 Task: Open an excel sheet and write heading  Inspire Sales. Add 10 people name  'William Wilson, Isabella Robinson, James Taylor, Charlotte Clark, Michael Walker, Amelia Wright, Matthew Turner, Harper Hall, Joseph Phillips, Abigail Adams'Item code in between  1001-1098. Product range in between  2000-9000. Add Products   Calvin Klein, Tommy Hilfiger T-shirt, Armani Bag, Burberry Shoe, Levi's T-shirt, Under Armour, Vans Shoe, Converse Shoe, Timberland Shoe, Skechers Shoe.Choose quantity  3 to 10 Tax 12 percent commission 2 percent Total Add Amount. Save page  Inspire Sales log book
Action: Mouse moved to (133, 213)
Screenshot: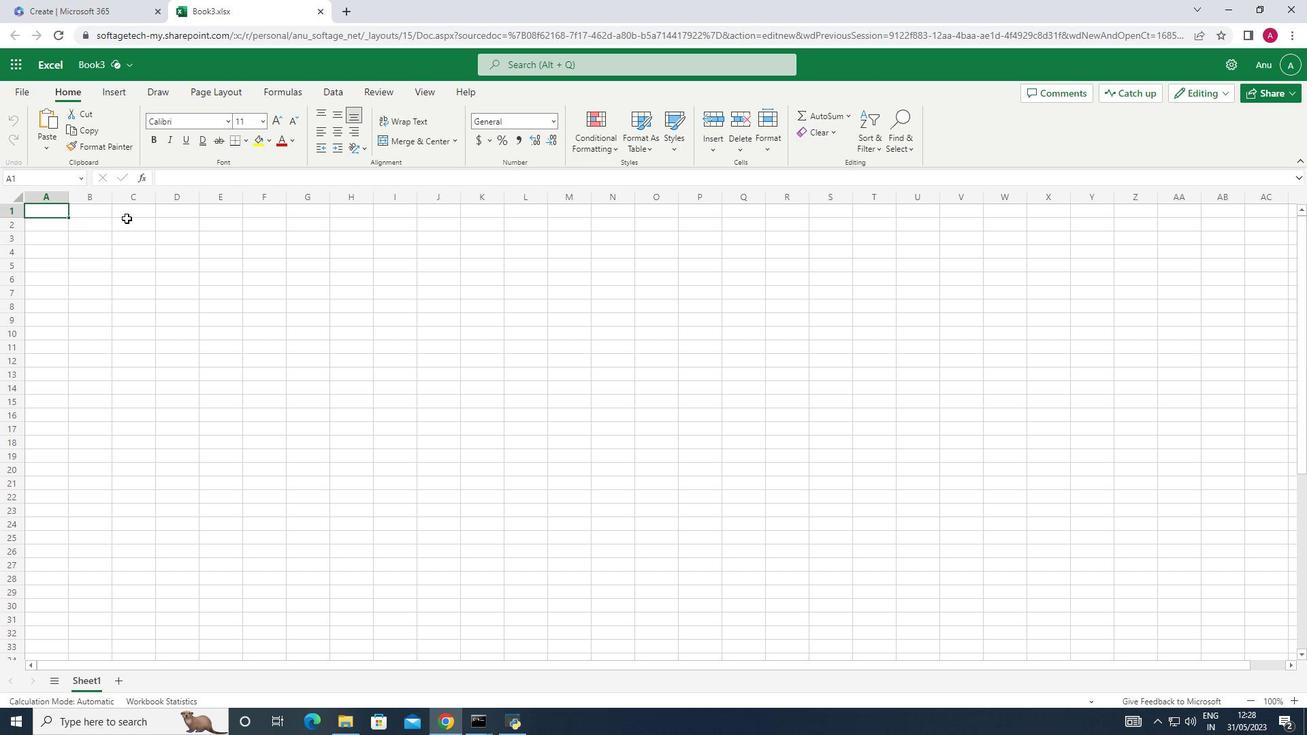 
Action: Mouse pressed left at (133, 213)
Screenshot: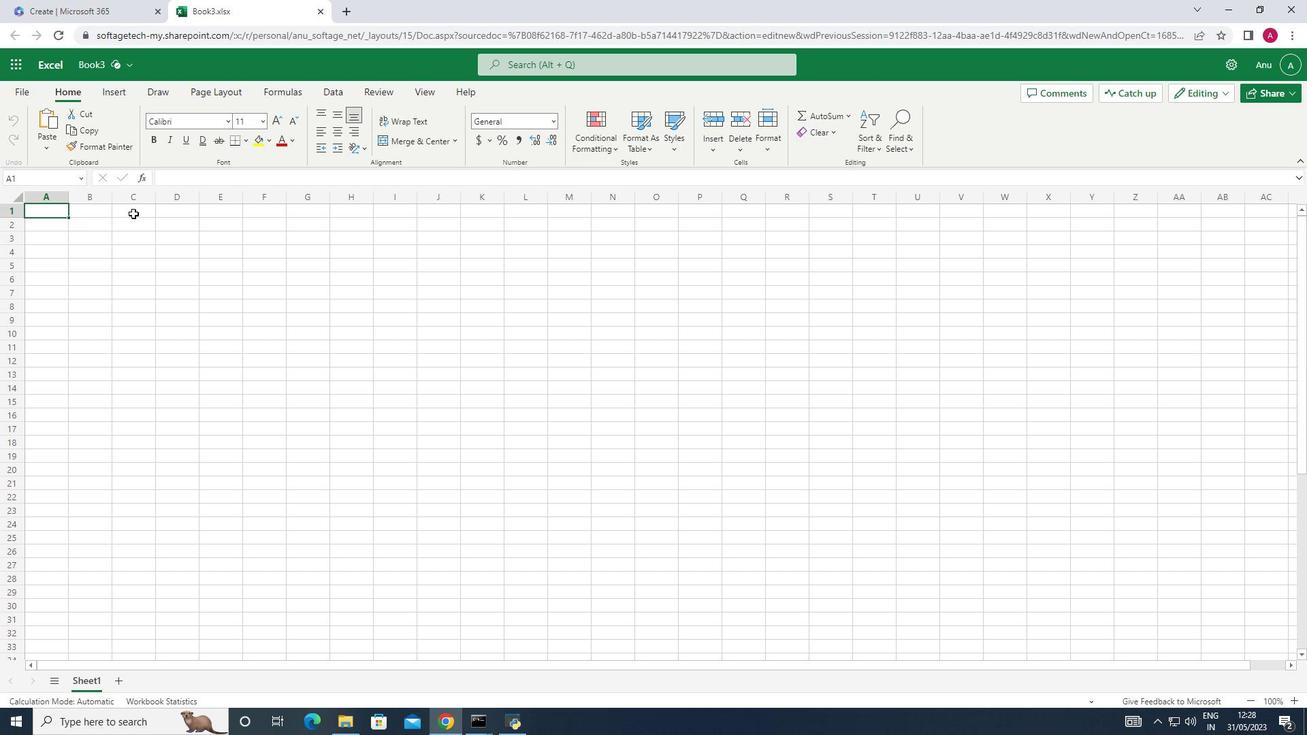 
Action: Mouse moved to (134, 213)
Screenshot: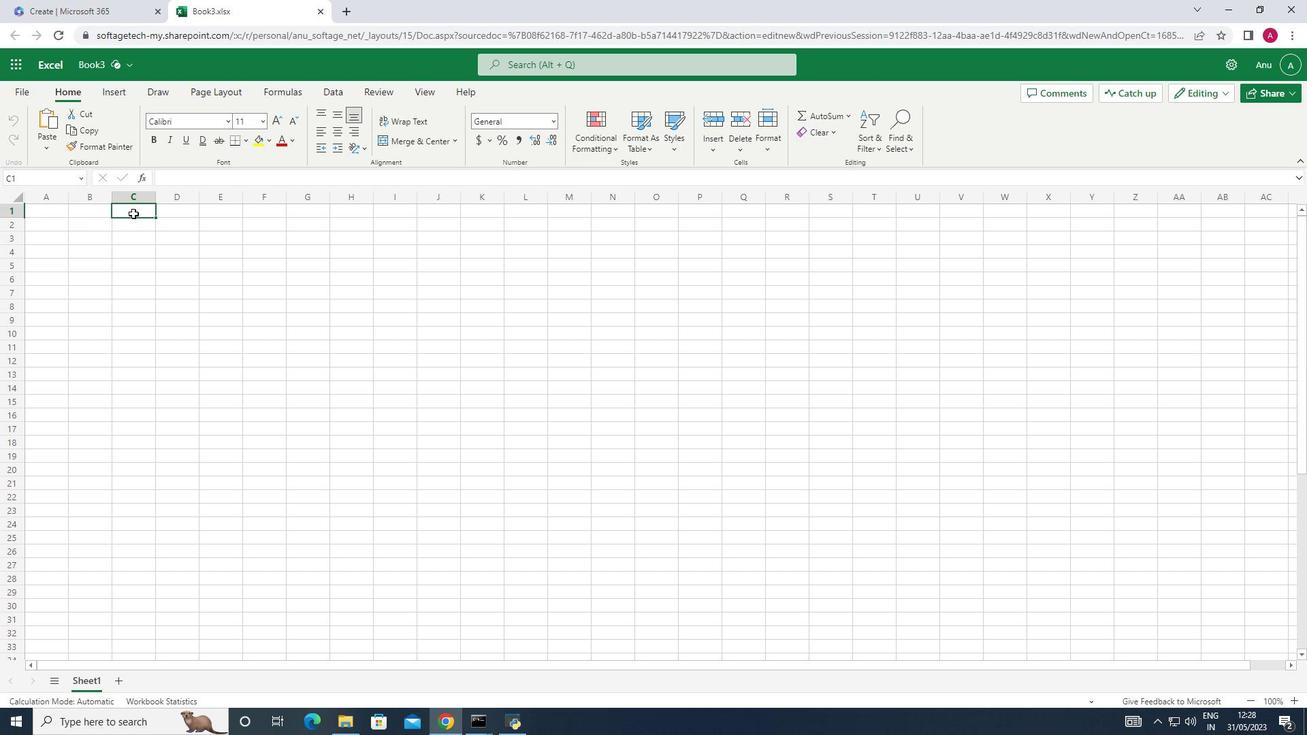 
Action: Key pressed <Key.shift_r>Inspire<Key.space><Key.shift>Sales
Screenshot: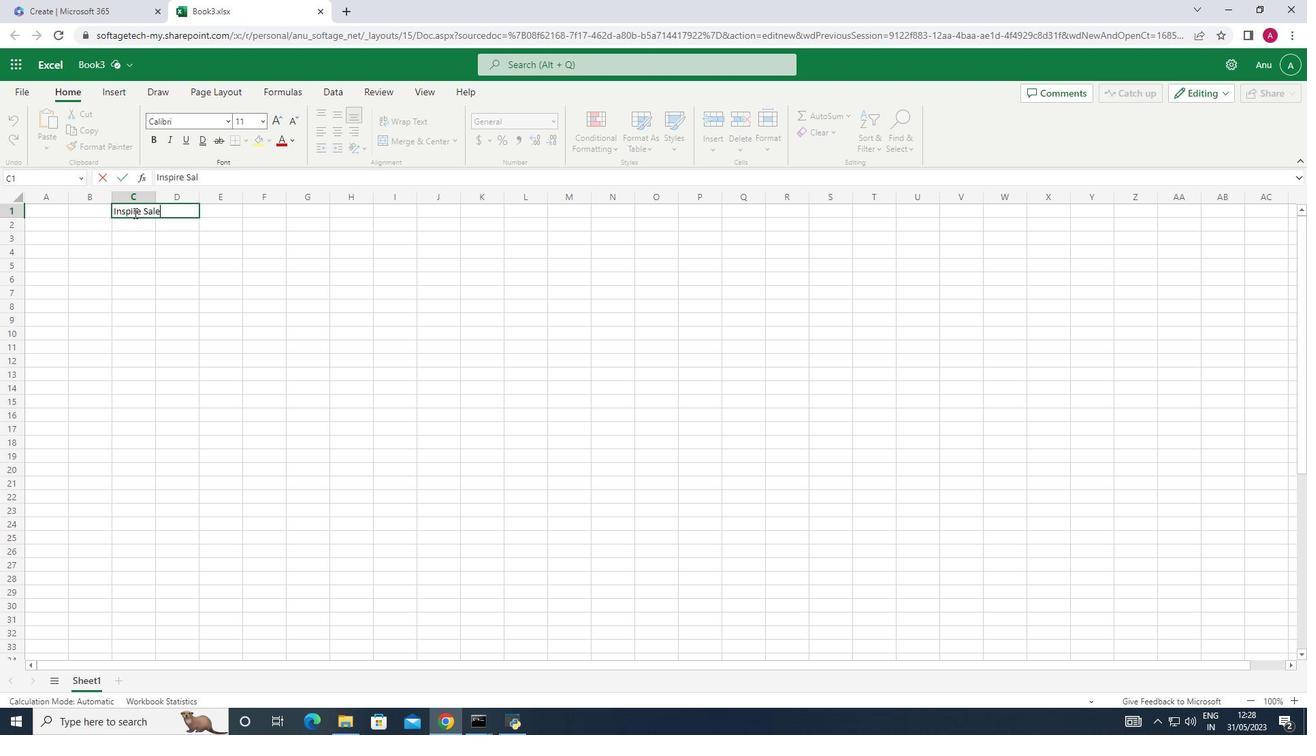 
Action: Mouse moved to (44, 228)
Screenshot: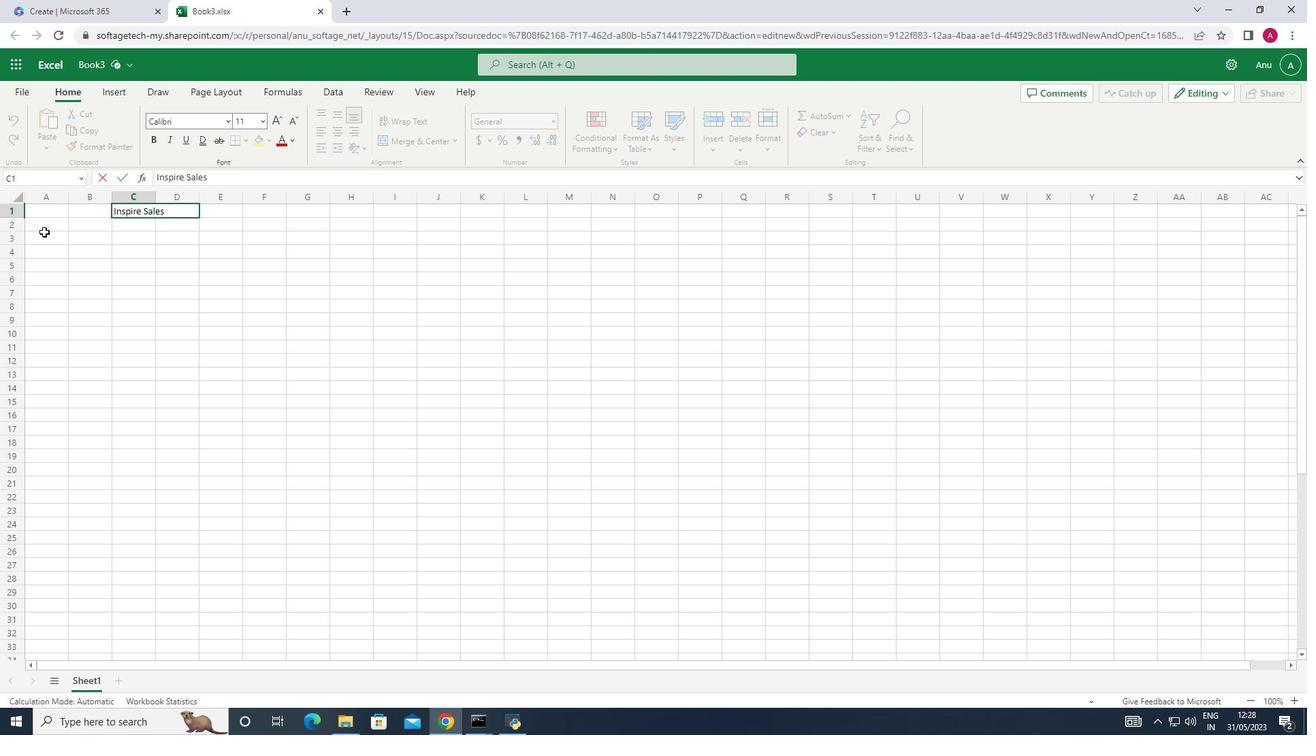 
Action: Mouse pressed left at (44, 228)
Screenshot: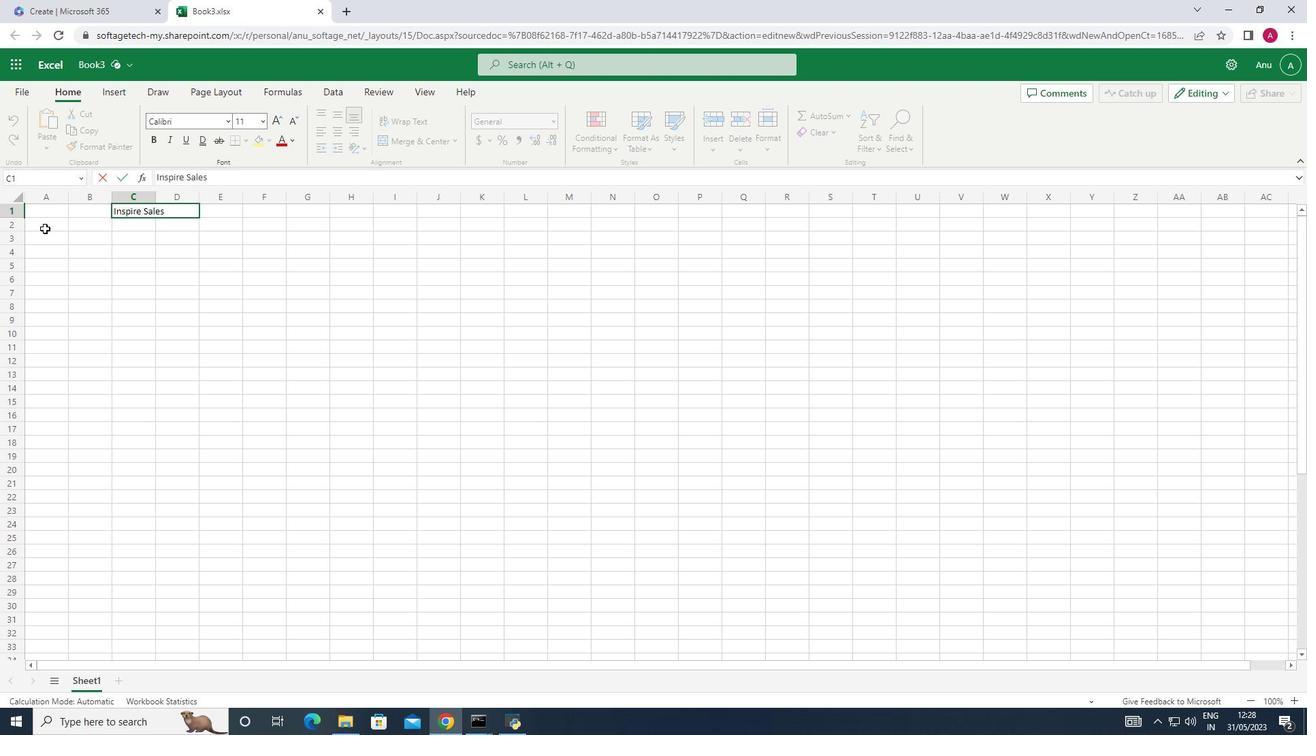 
Action: Key pressed <Key.shift_r>Name<Key.down><Key.shift>William<Key.space><Key.shift>Wilson<Key.down><Key.shift_r>Isabella<Key.space><Key.shift>Robinson<Key.down><Key.shift>James<Key.space><Key.shift>Taylor<Key.down><Key.shift>Chart<Key.backspace>lotte<Key.space><Key.shift>Clark<Key.down><Key.shift_r>Michael<Key.space><Key.shift>Walker<Key.down><Key.shift>Amelia<Key.space><Key.shift>Wright<Key.down><Key.shift_r><Key.shift_r>M
Screenshot: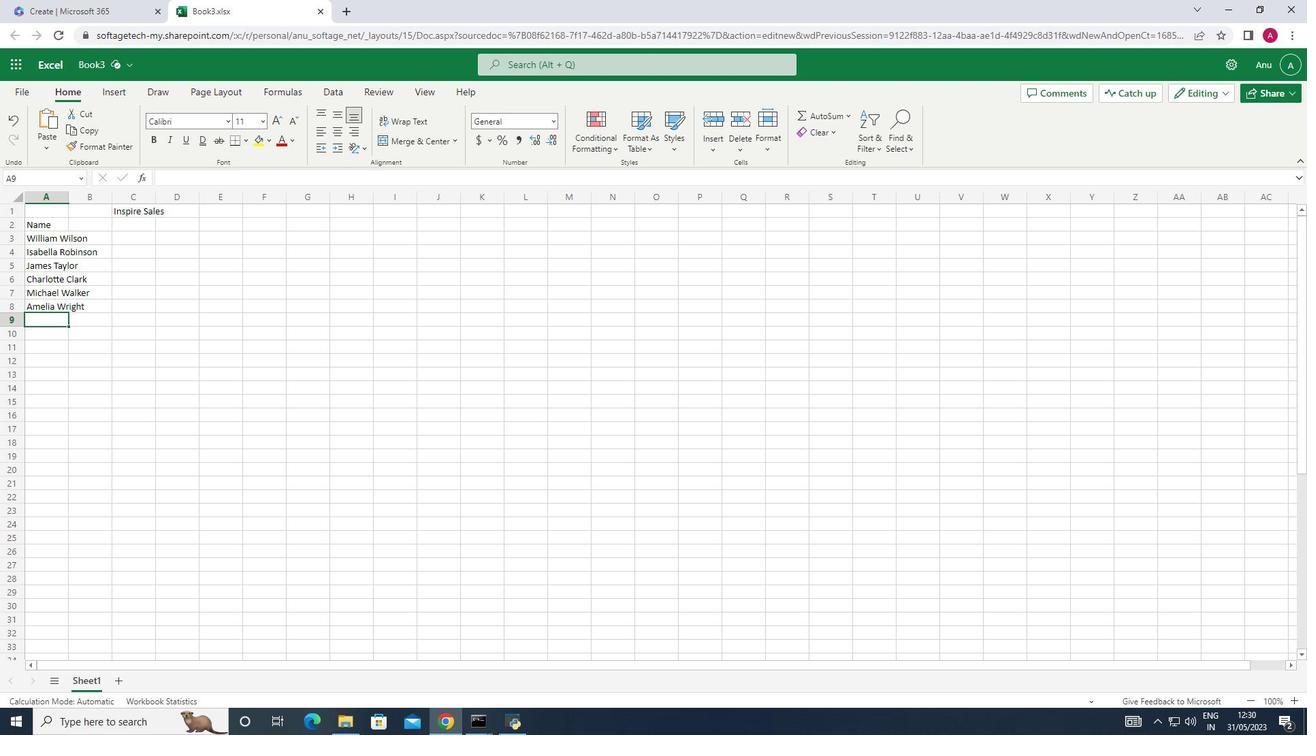 
Action: Mouse moved to (42, 333)
Screenshot: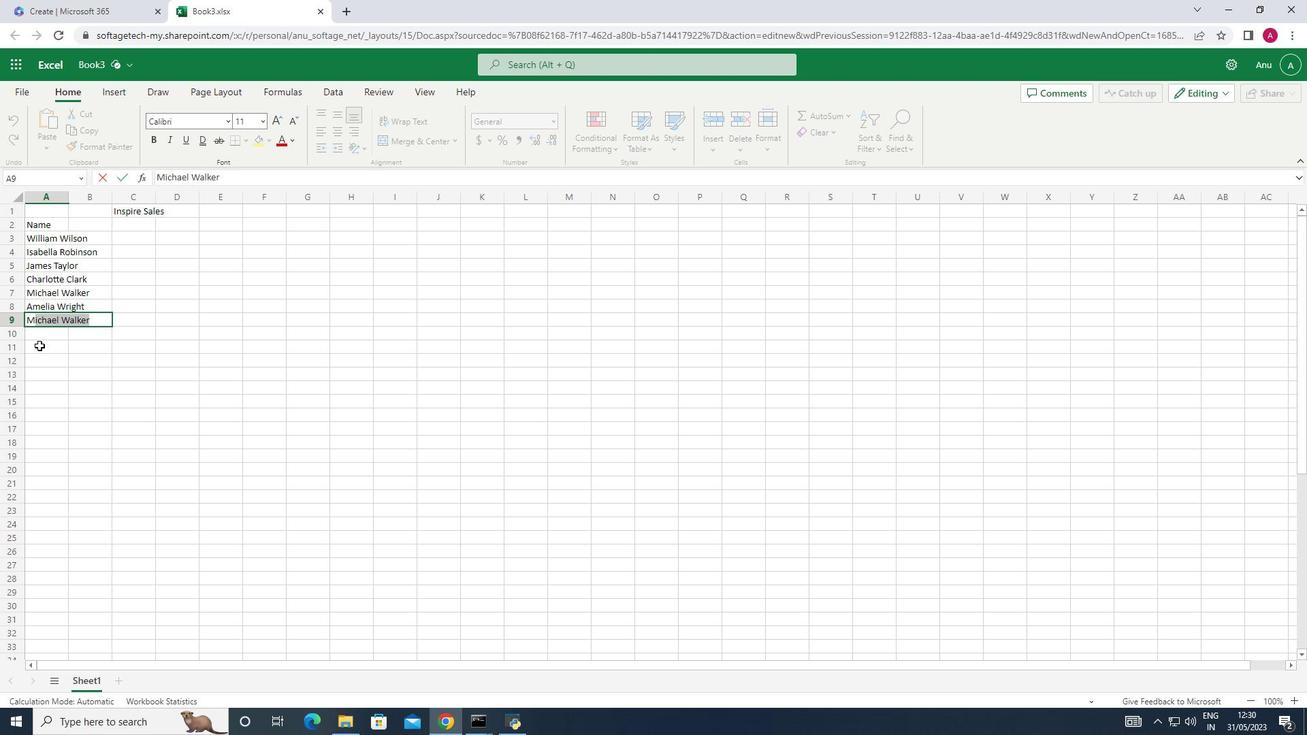 
Action: Mouse pressed left at (42, 333)
Screenshot: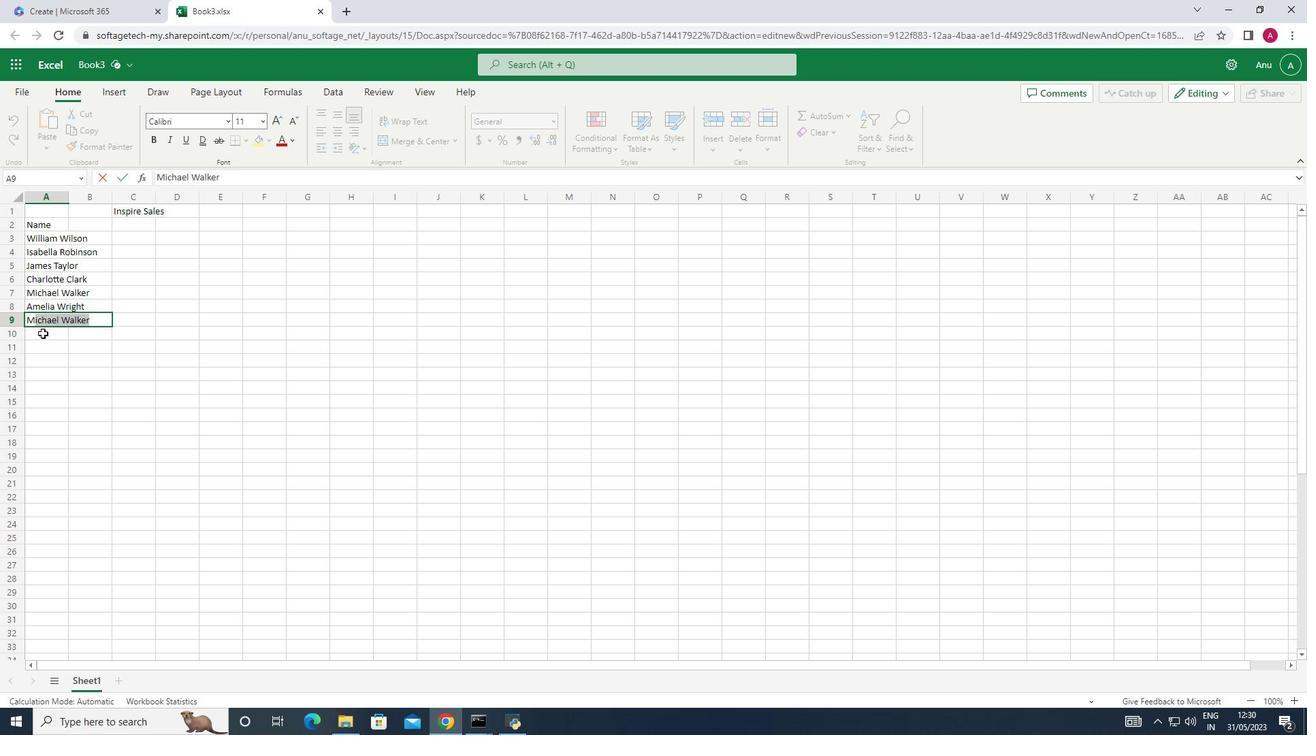 
Action: Mouse moved to (44, 332)
Screenshot: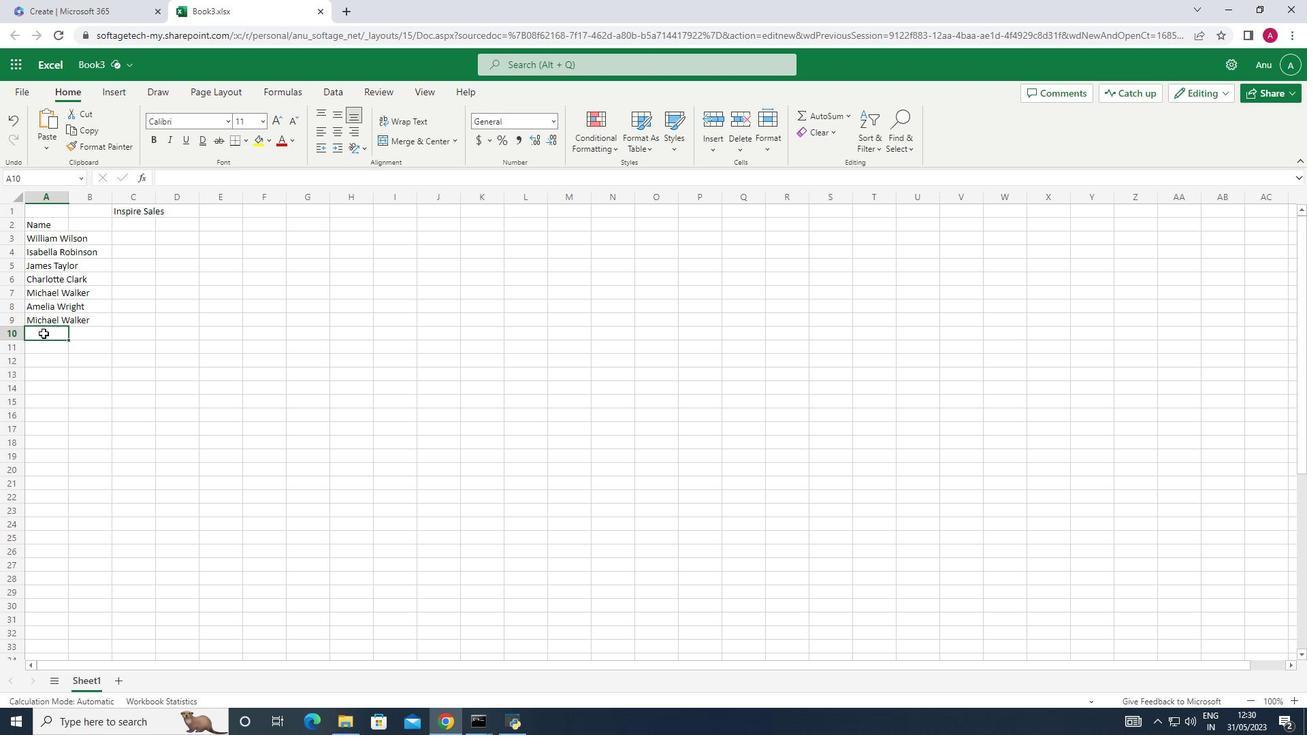 
Action: Key pressed <Key.shift_r><Key.shift_r><Key.shift_r><Key.shift_r><Key.shift_r><Key.shift_r><Key.shift_r><Key.shift_r><Key.shift_r><Key.shift_r><Key.shift_r>M<Key.up><Key.delete><Key.down><Key.up><Key.down><Key.delete><Key.up><Key.shift_r>Matthew<Key.space><Key.shift><Key.shift><Key.shift><Key.shift><Key.shift><Key.shift>Turner<Key.down><Key.shift_r><Key.shift_r><Key.shift_r><Key.shift_r><Key.shift_r><Key.shift_r><Key.shift_r><Key.shift_r><Key.shift_r><Key.shift_r><Key.shift_r><Key.shift_r><Key.shift_r><Key.shift_r>Harper<Key.space><Key.shift>Hall<Key.down><Key.shift_r><Key.shift_r><Key.shift_r><Key.shift_r><Key.shift_r><Key.shift_r><Key.shift_r><Key.shift_r><Key.shift_r><Key.shift_r>Joseph<Key.space><Key.shift_r><Key.shift_r>Phillips<Key.down><Key.shift>Abigail<Key.space><Key.shift>D<Key.backspace><Key.shift>Adams
Screenshot: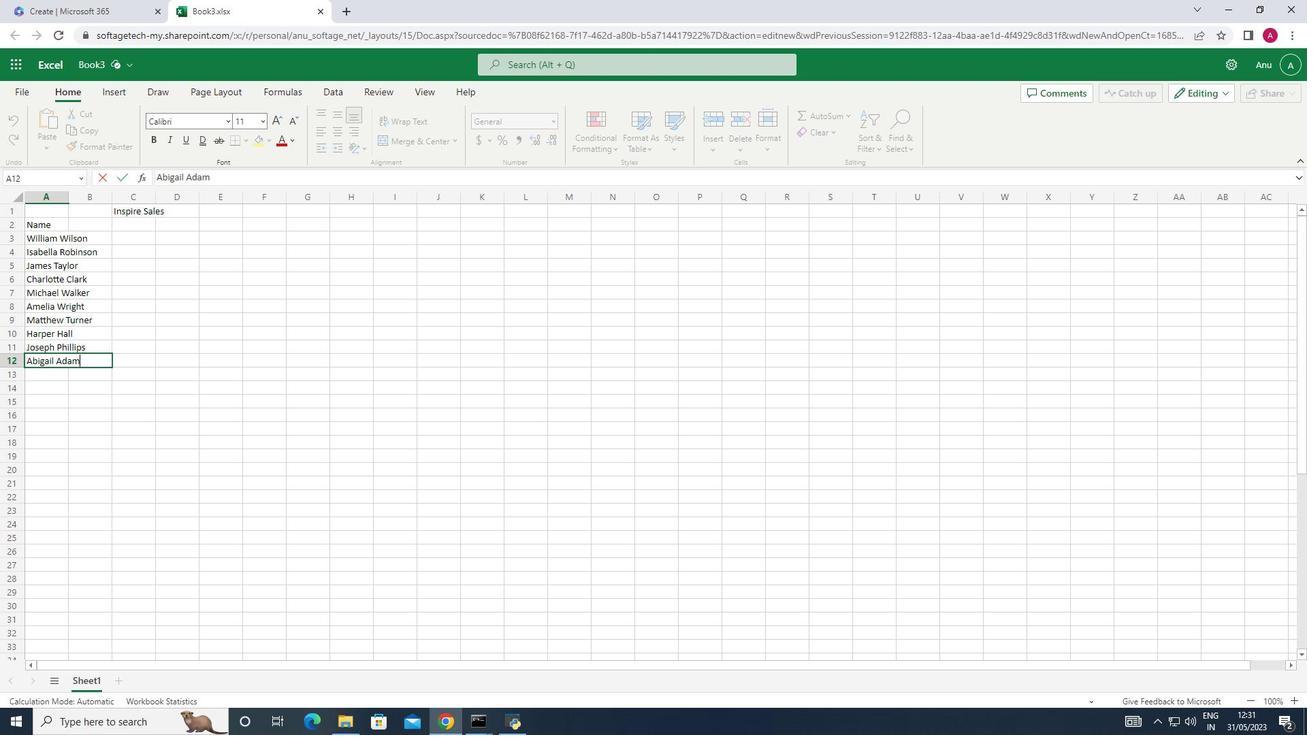 
Action: Mouse moved to (70, 197)
Screenshot: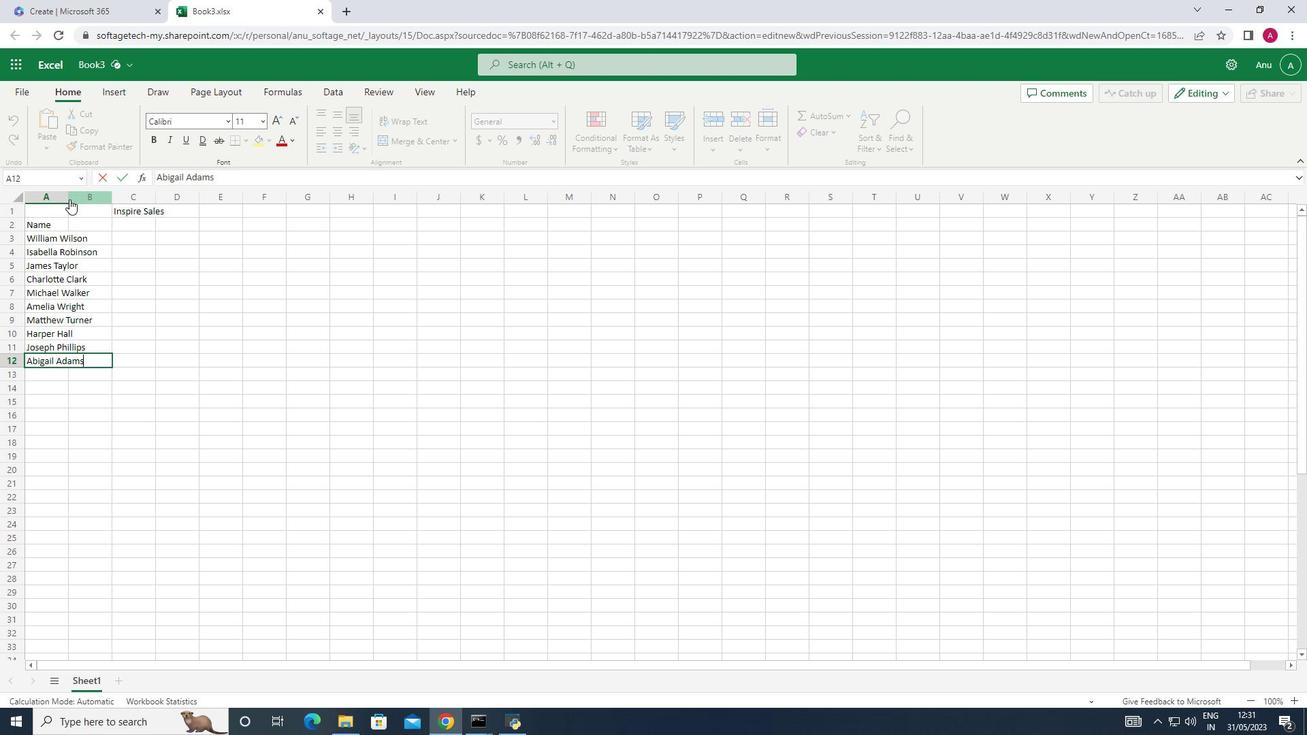 
Action: Mouse pressed left at (70, 197)
Screenshot: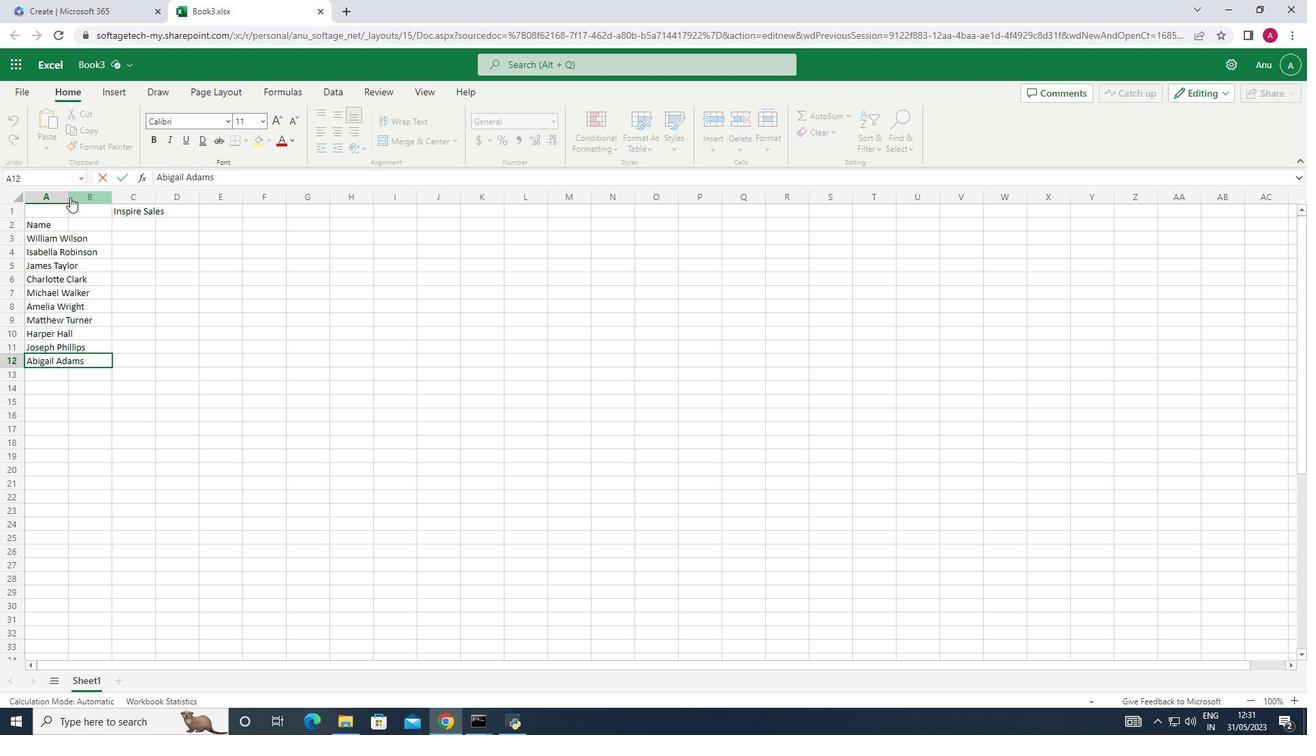 
Action: Mouse moved to (70, 198)
Screenshot: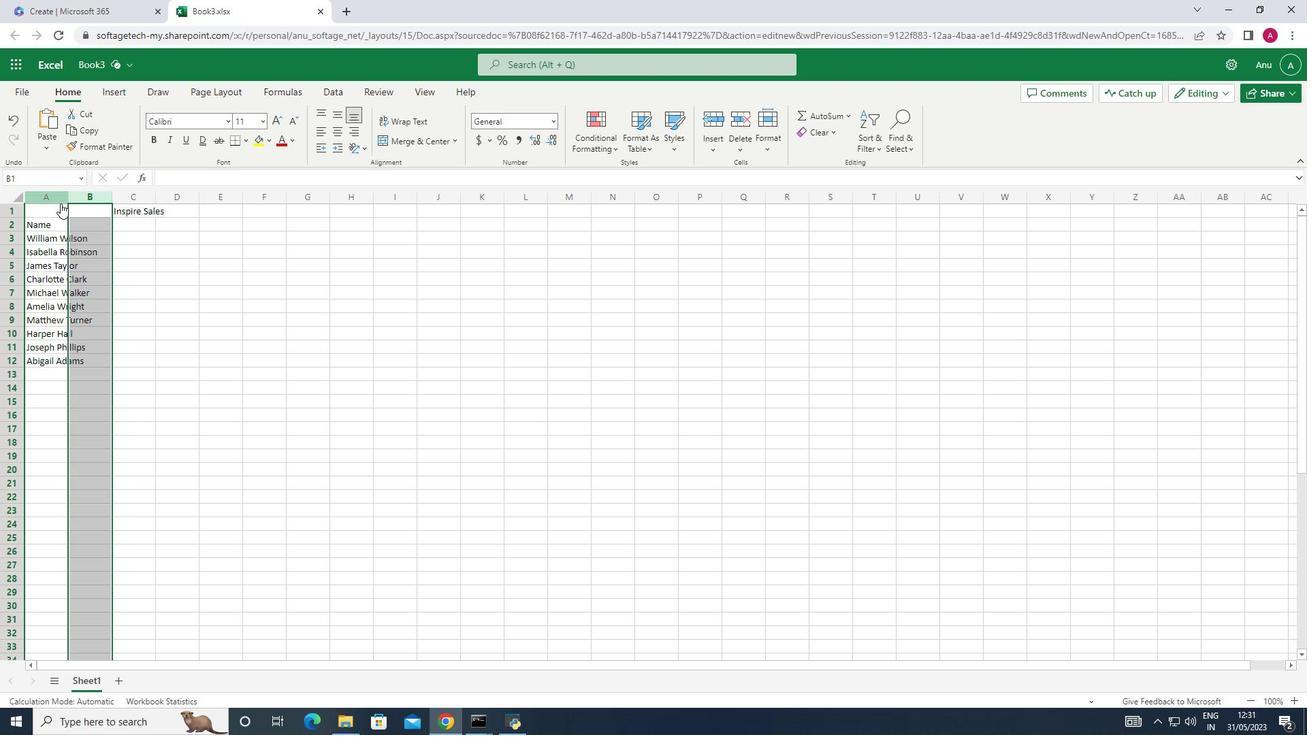 
Action: Mouse pressed left at (70, 198)
Screenshot: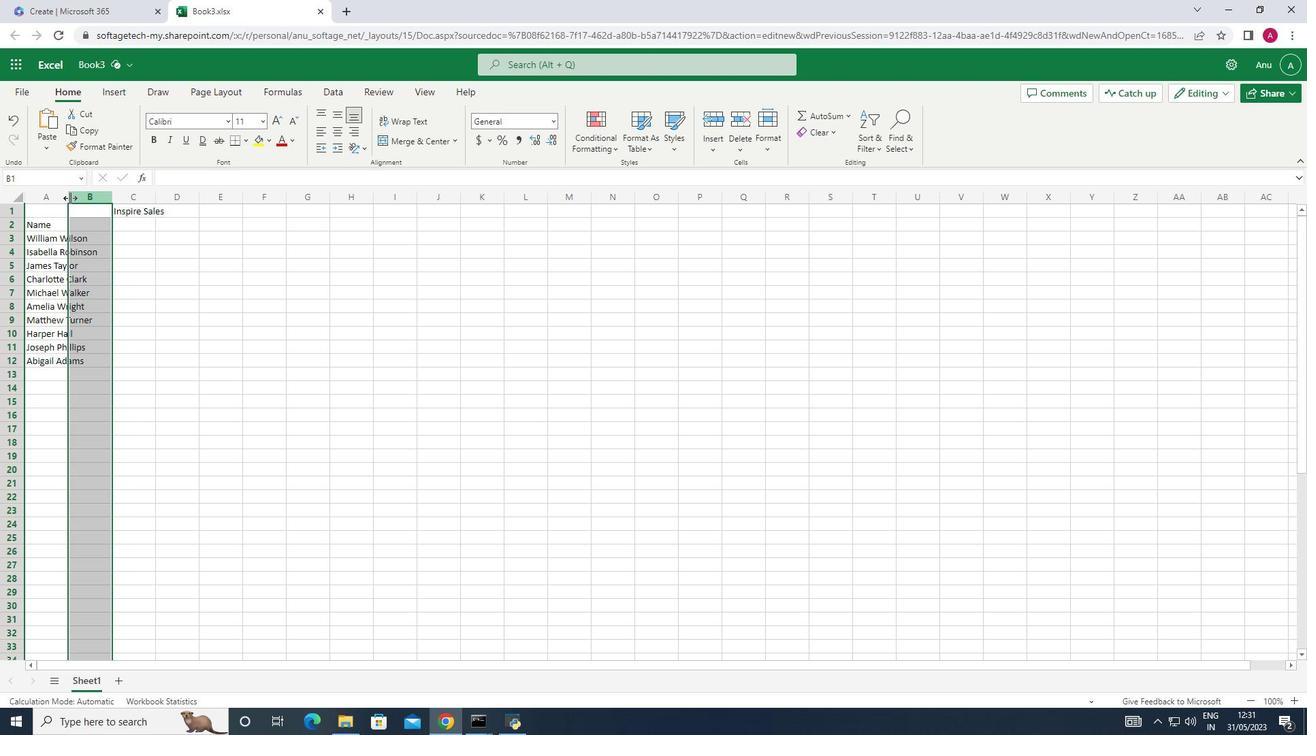 
Action: Mouse pressed left at (70, 198)
Screenshot: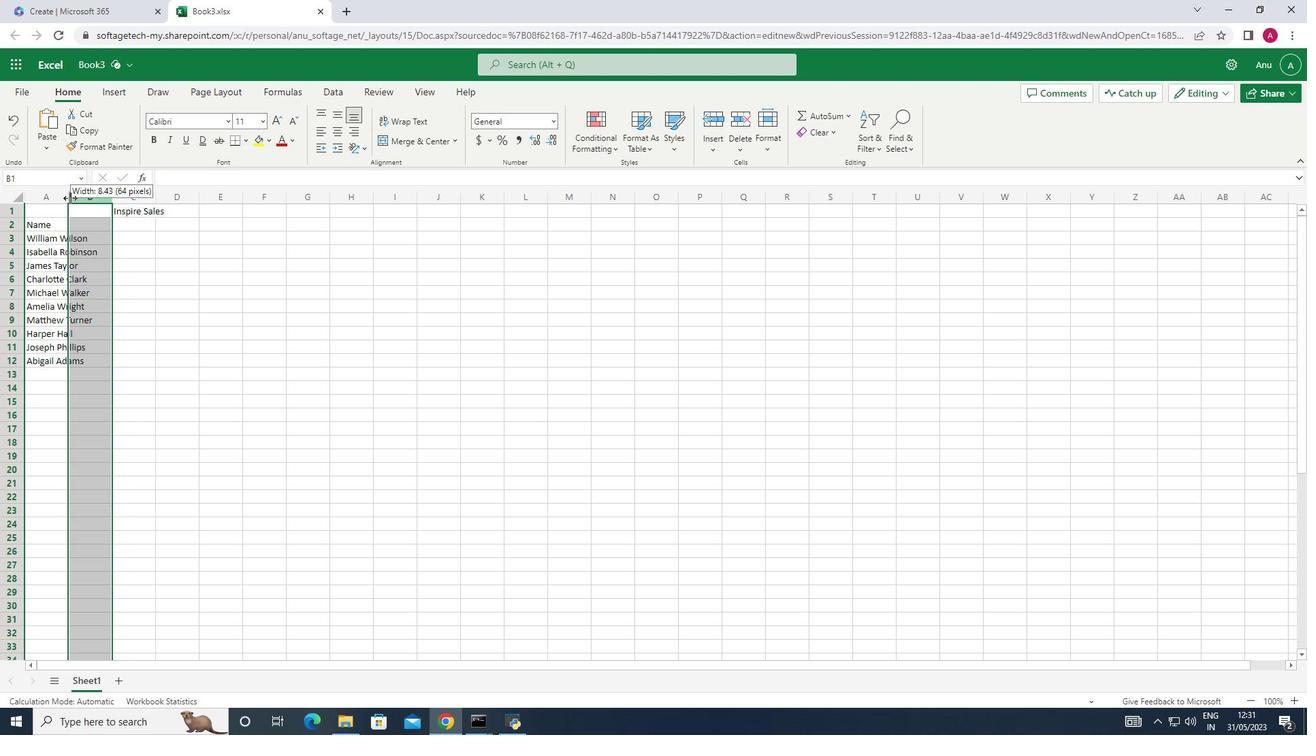 
Action: Mouse moved to (115, 227)
Screenshot: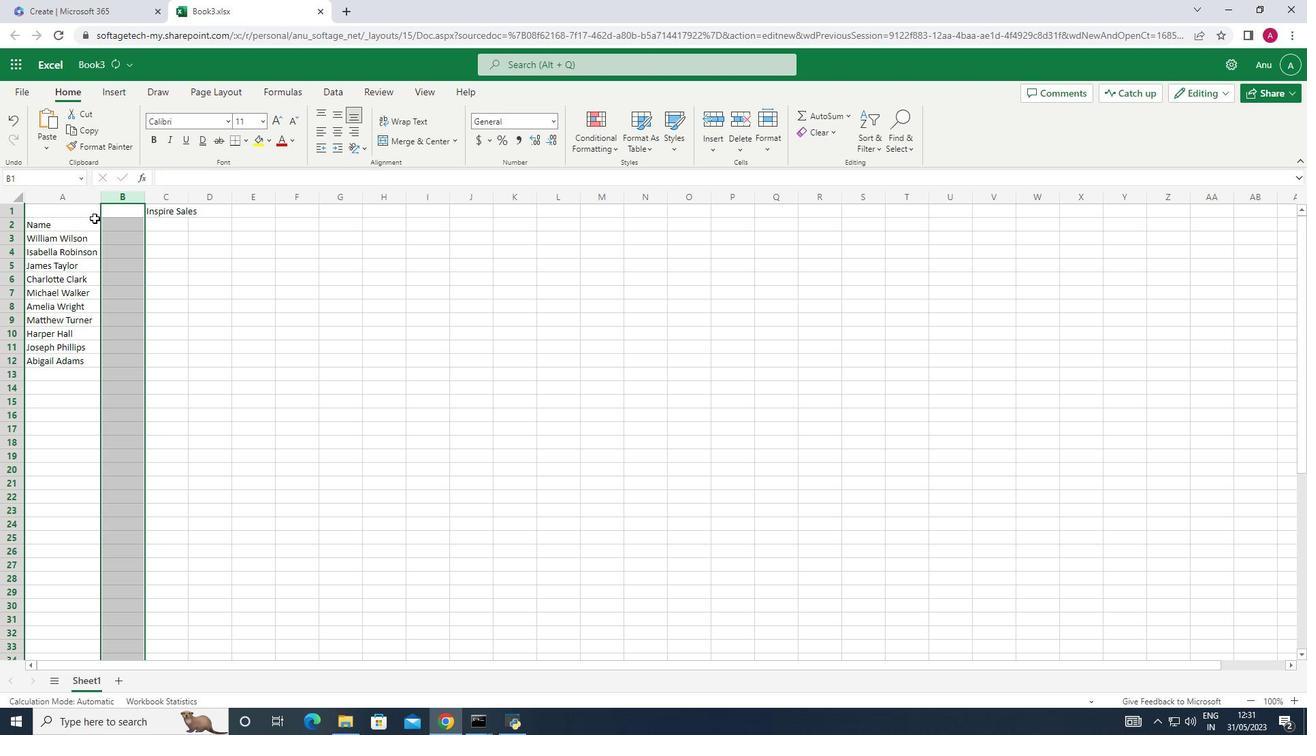 
Action: Mouse pressed left at (115, 227)
Screenshot: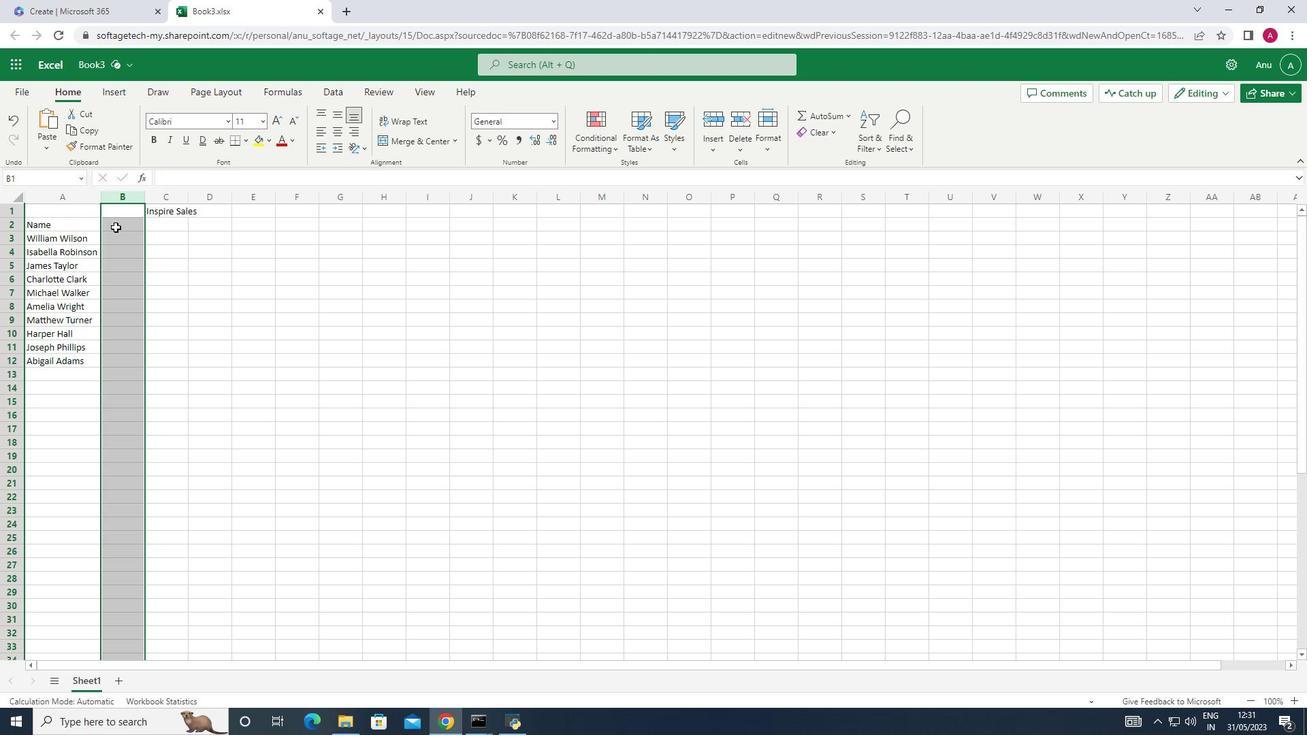 
Action: Key pressed <Key.shift_r><Key.shift_r>Item<Key.space><Key.shift>Code<Key.down>1002<Key.down>105<Key.backspace>05<Key.down>1007<Key.down>1010<Key.down>1012<Key.down>1018<Key.down>1021<Key.down>1051<Key.down>1068<Key.down>109<Key.backspace>89<Key.down><Key.up>
Screenshot: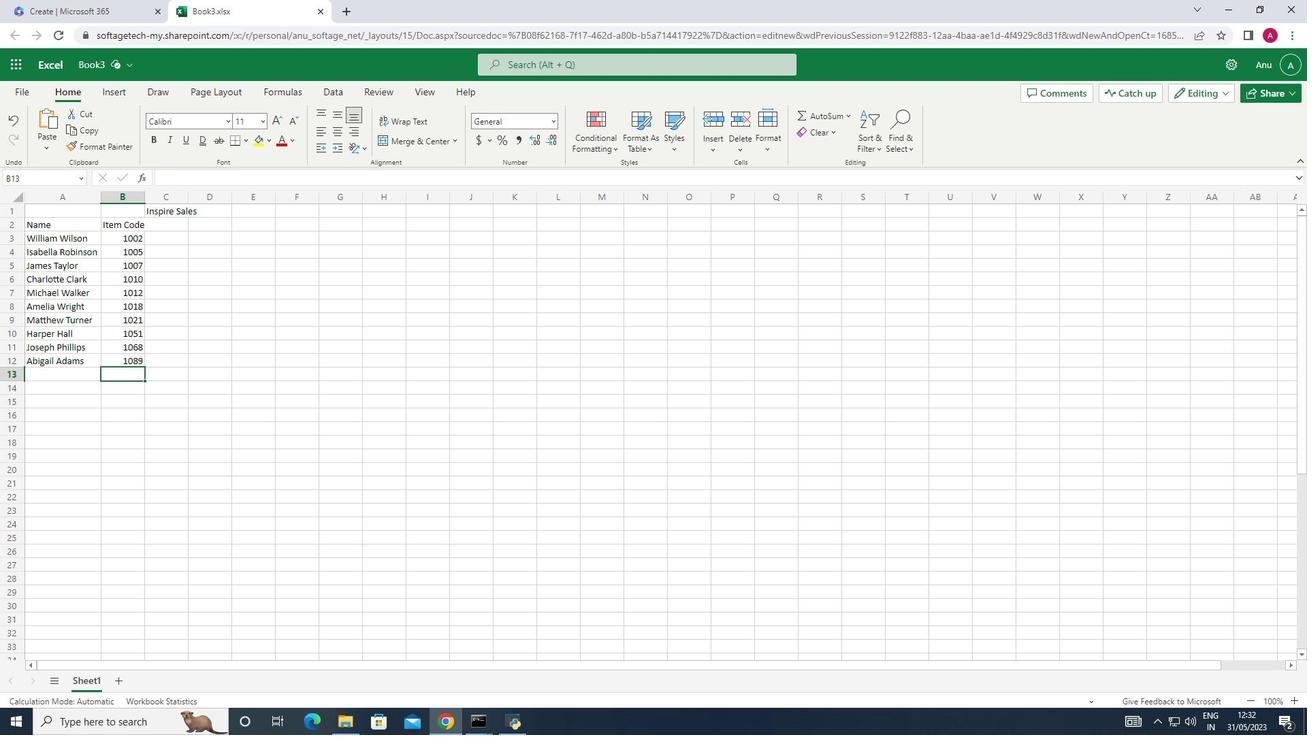 
Action: Mouse moved to (172, 226)
Screenshot: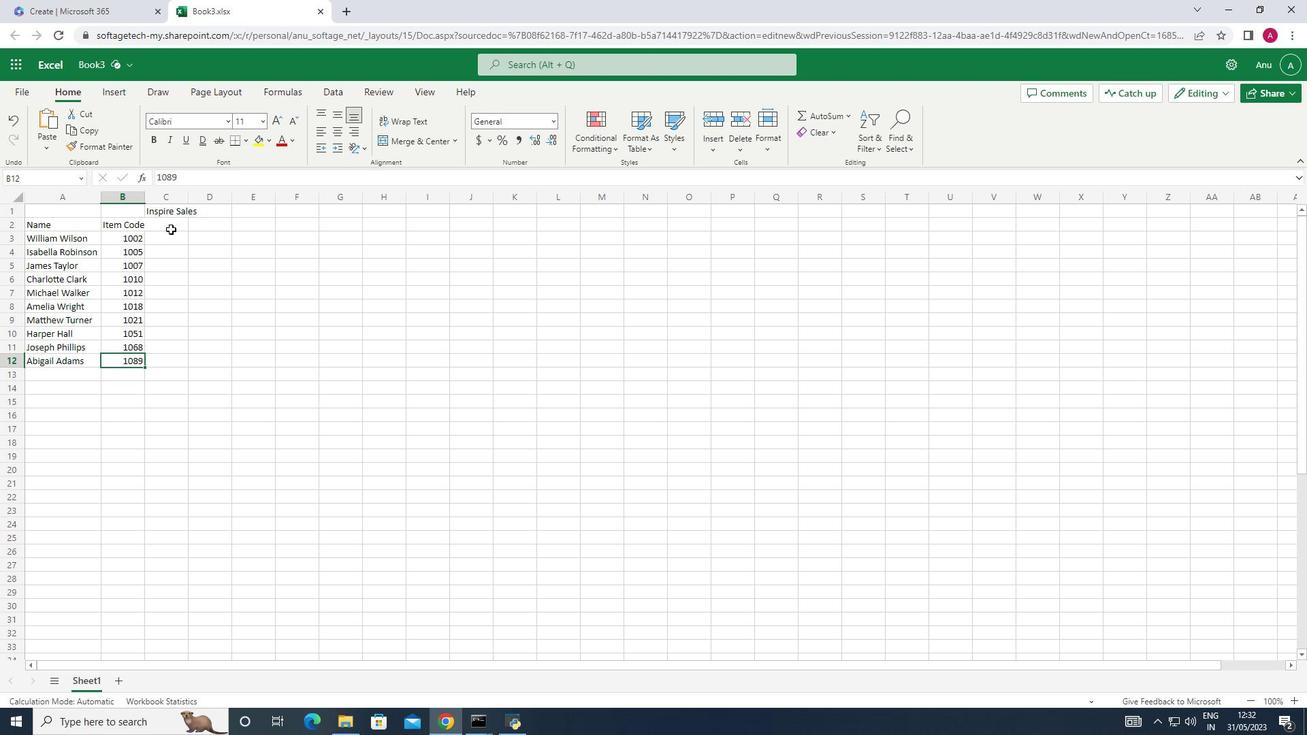 
Action: Mouse pressed left at (172, 226)
Screenshot: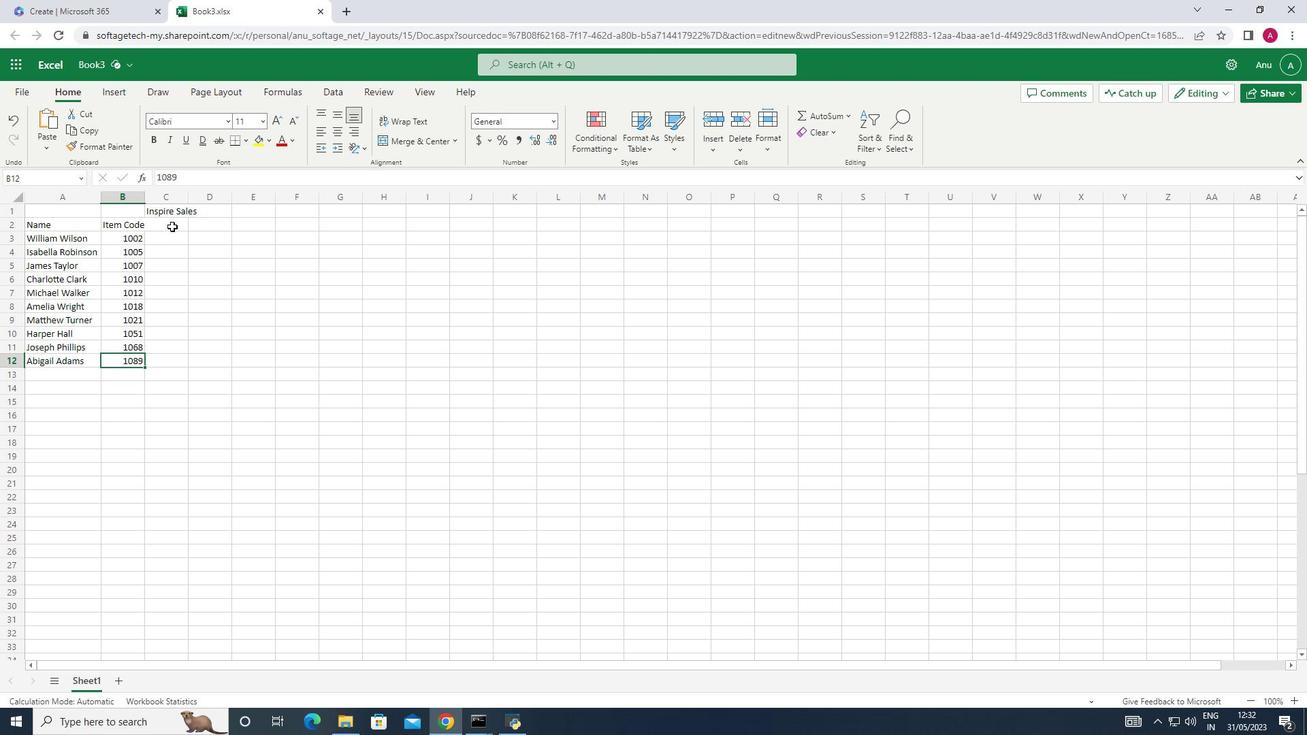 
Action: Key pressed <Key.shift_r><Key.shift_r><Key.shift_r><Key.shift_r><Key.shift_r><Key.shift_r><Key.shift_r><Key.shift_r><Key.shift_r><Key.shift_r>Product<Key.space><Key.shift>Range<Key.down>2000<Key.down>4500<Key.down>6000<Key.down>7000<Key.down>7500<Key.down>455<Key.backspace><Key.backspace><Key.backspace>5500<Key.down>3000<Key.down>8000<Key.down>9000<Key.down>55<Key.backspace><Key.backspace>8500
Screenshot: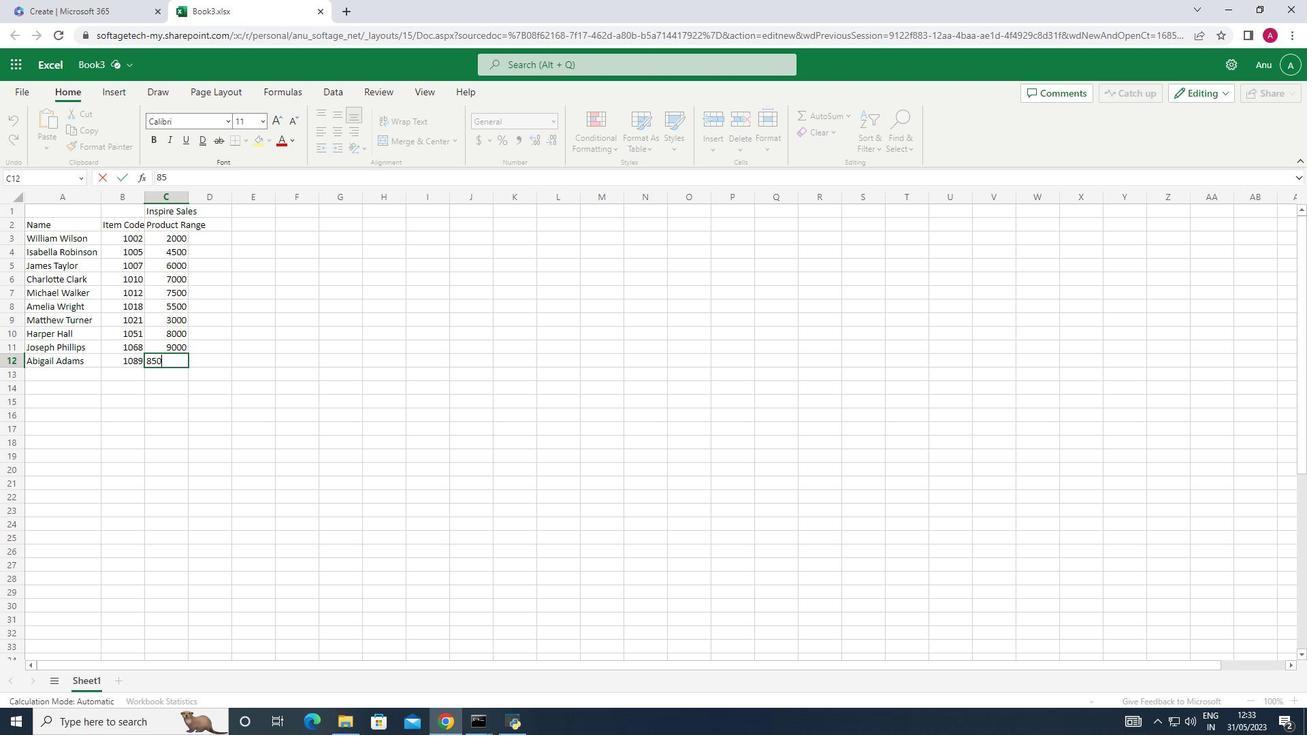 
Action: Mouse moved to (219, 226)
Screenshot: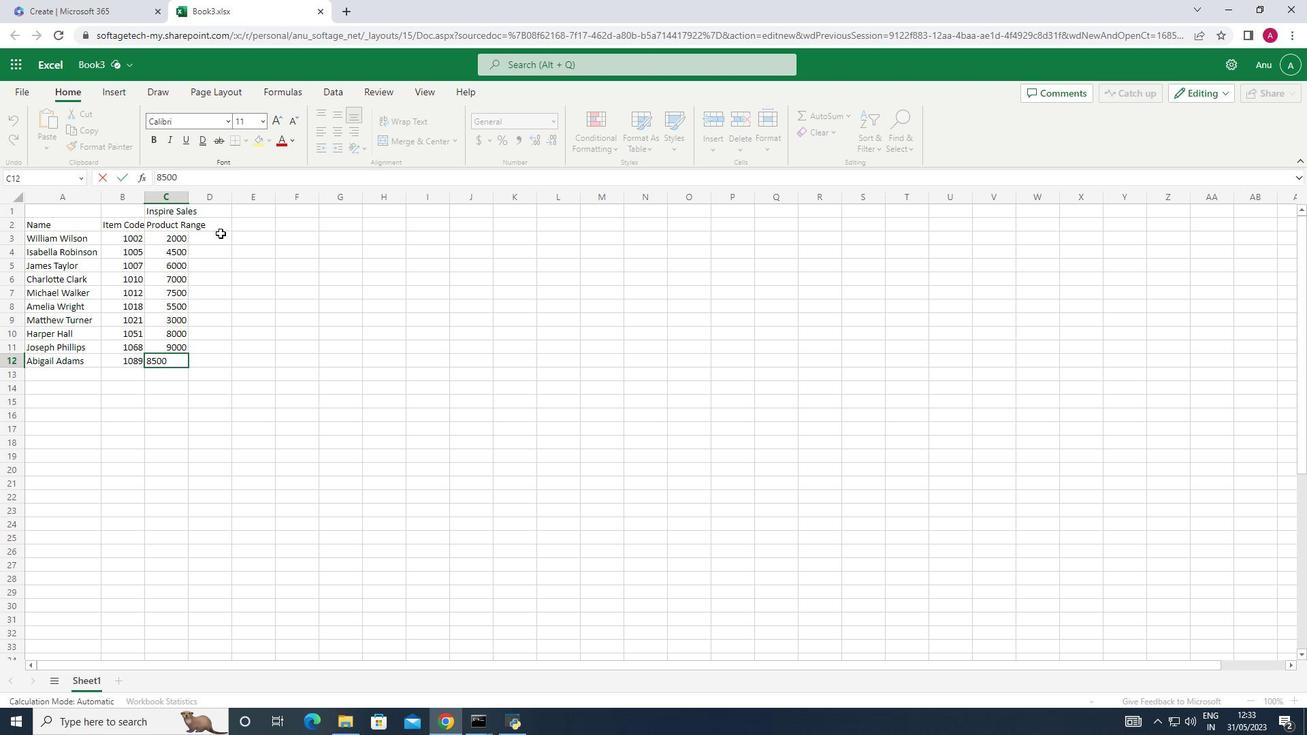 
Action: Mouse pressed left at (219, 226)
Screenshot: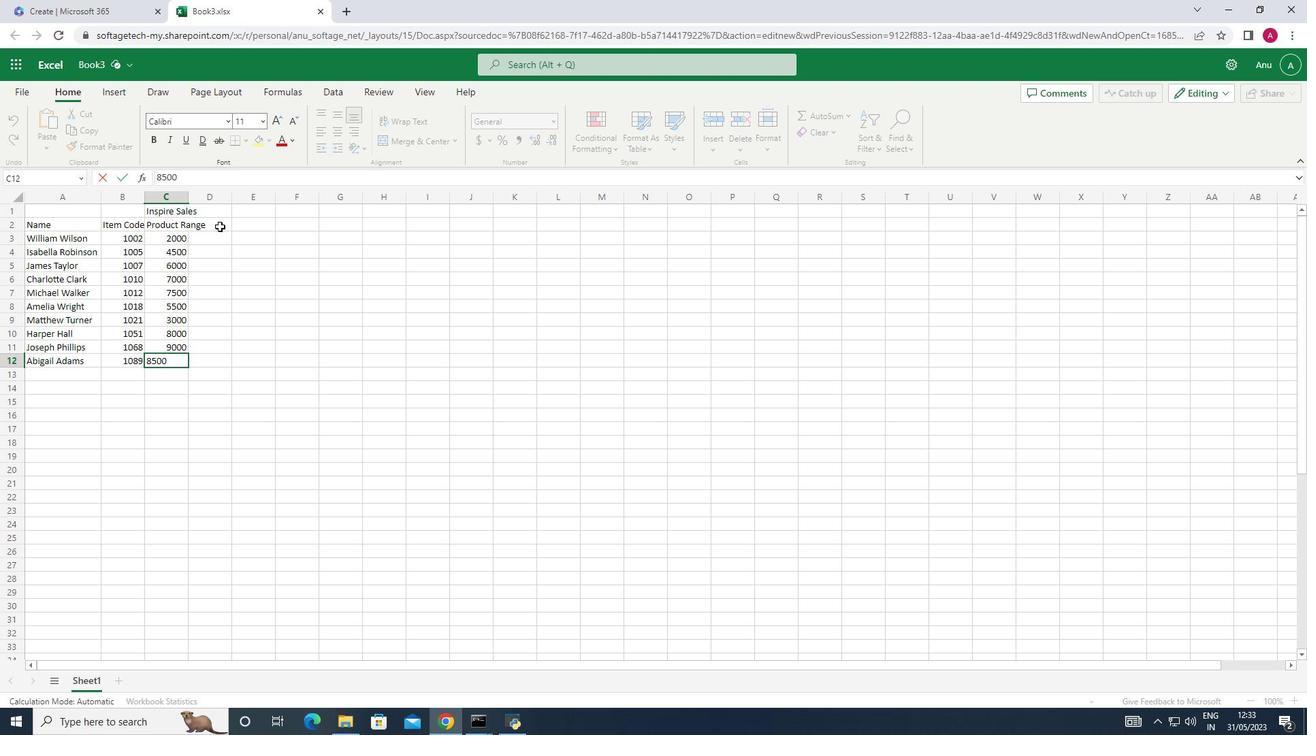 
Action: Mouse moved to (187, 198)
Screenshot: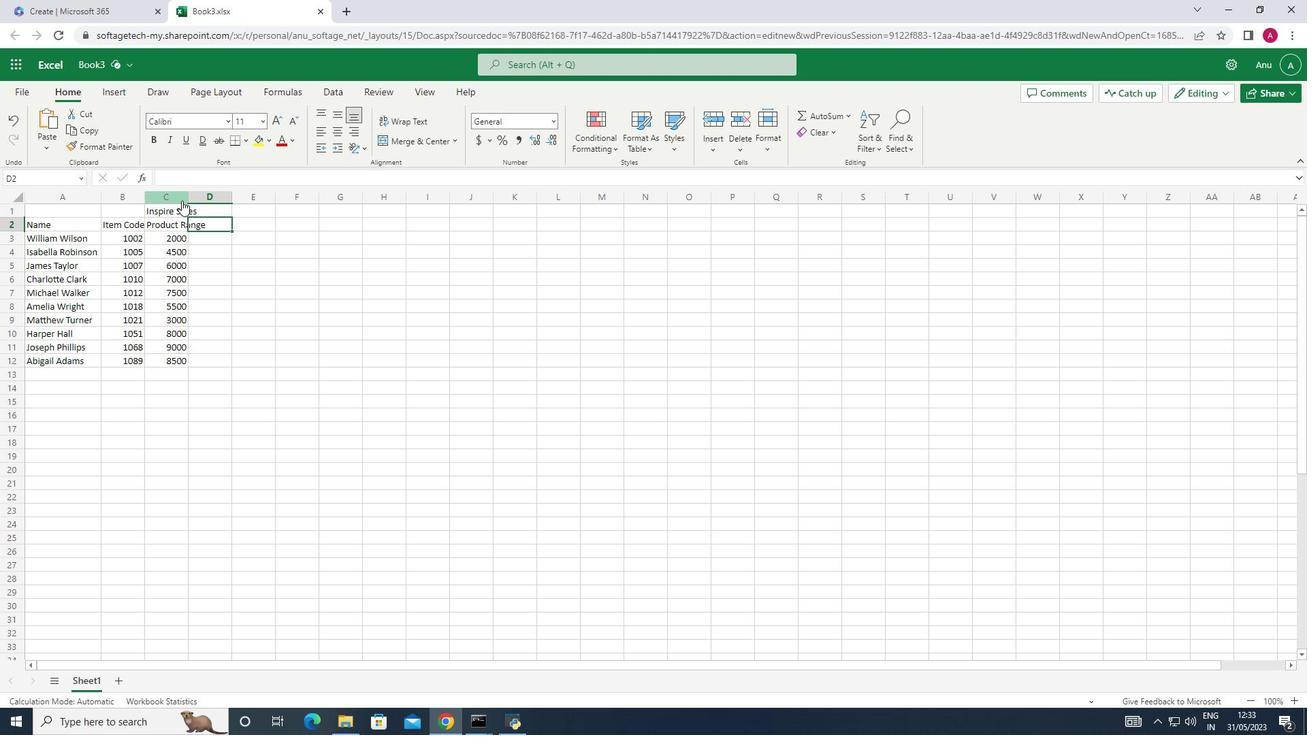 
Action: Mouse pressed left at (187, 198)
Screenshot: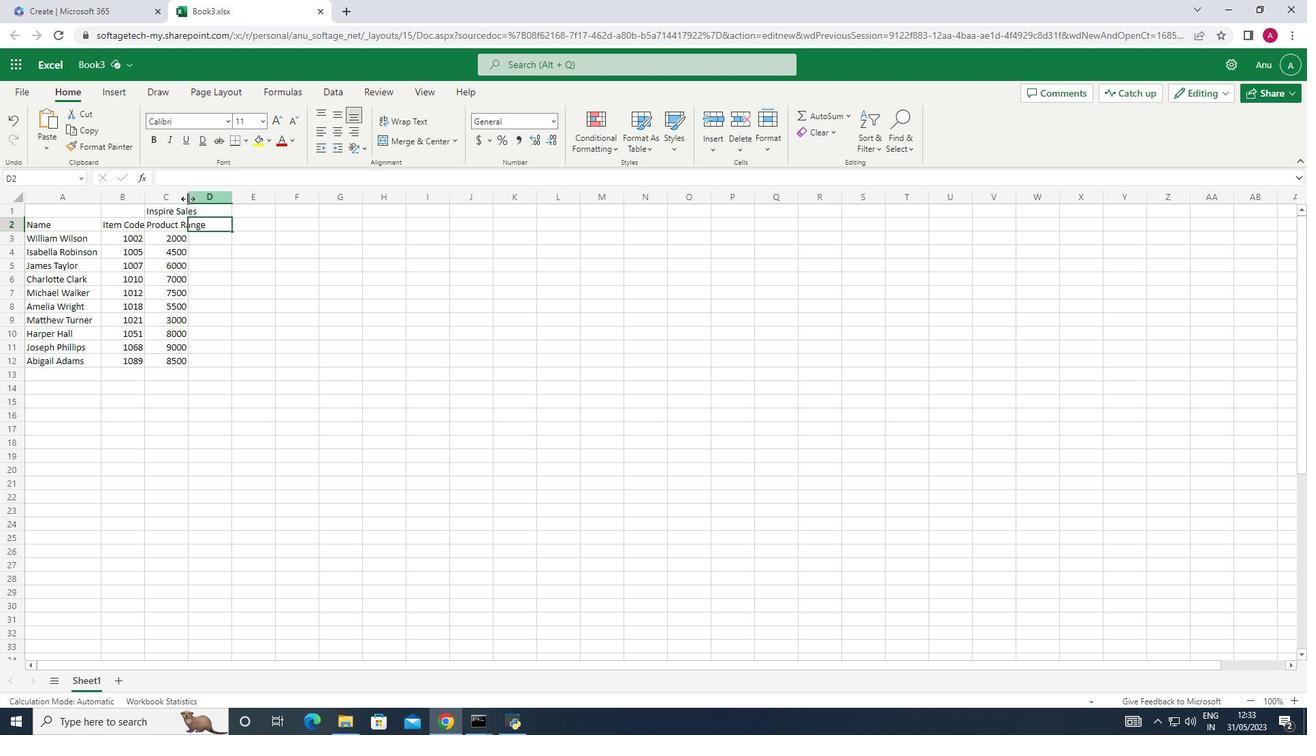
Action: Mouse pressed left at (187, 198)
Screenshot: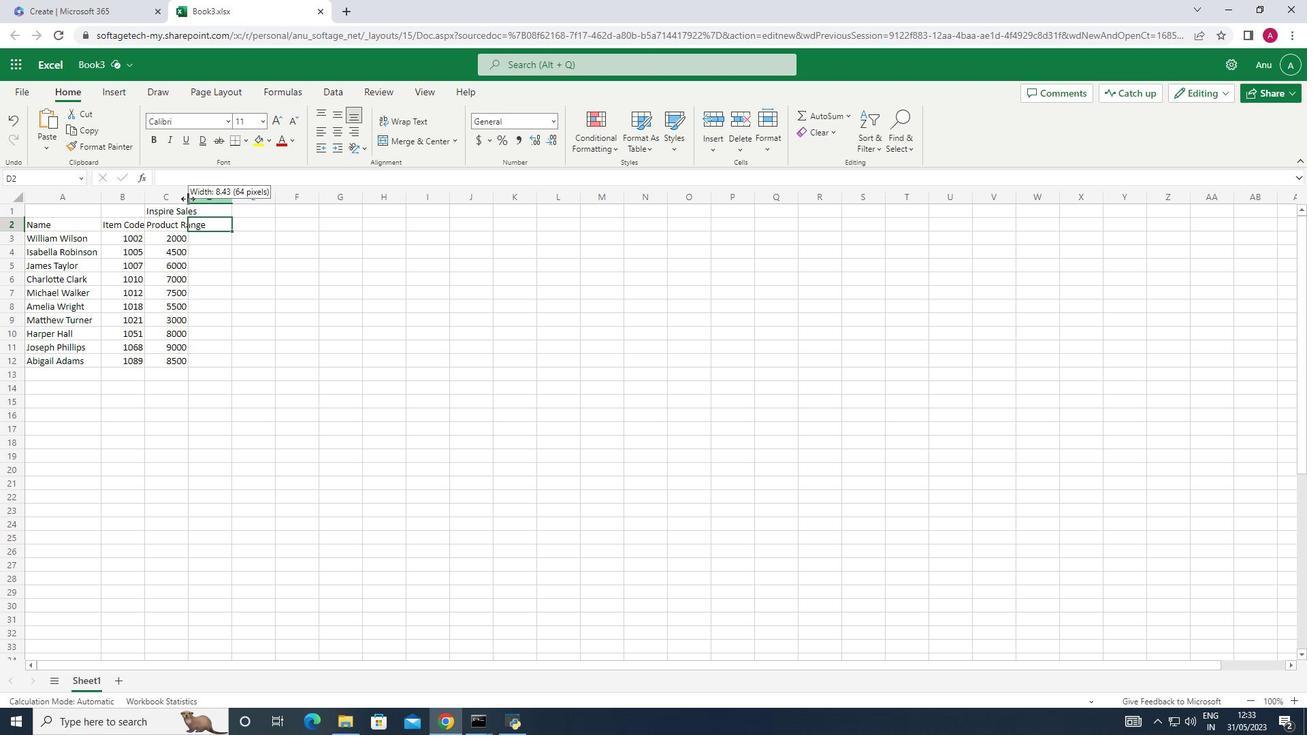 
Action: Mouse moved to (191, 202)
Screenshot: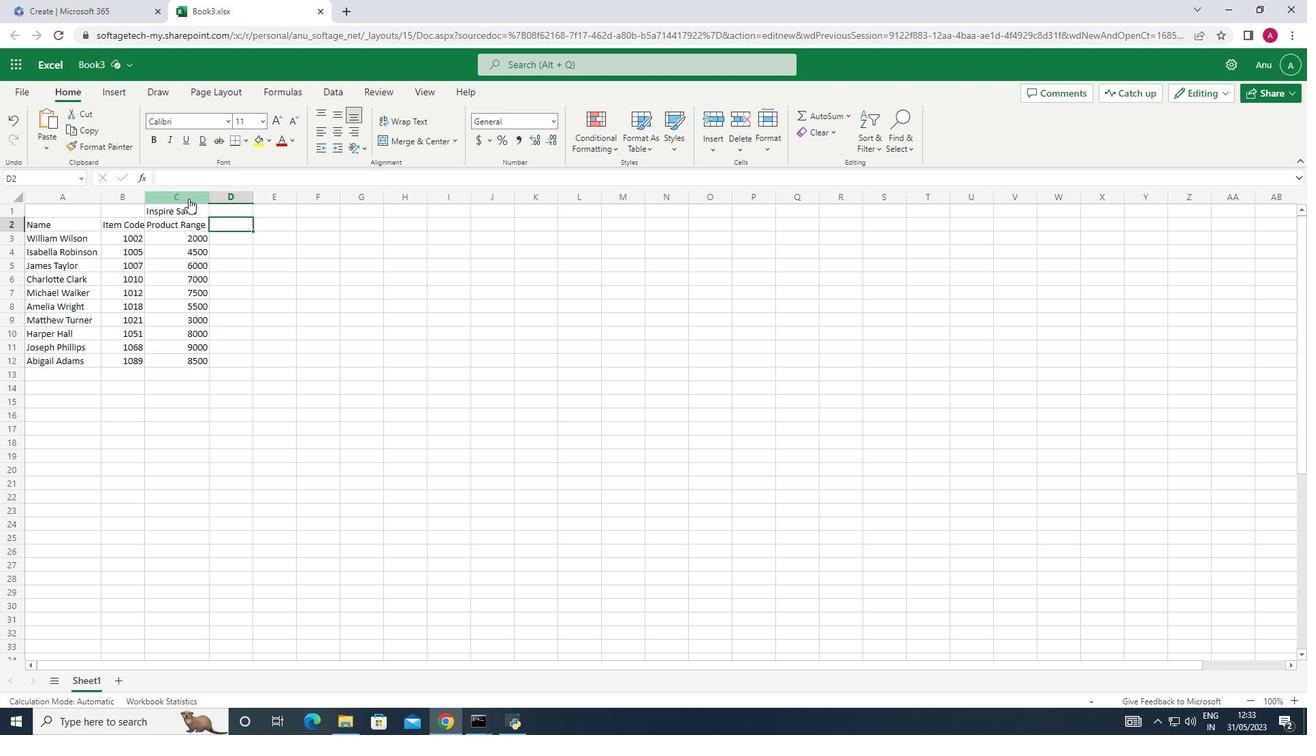 
Action: Key pressed <Key.shift_r>Products<Key.down><Key.shift><Key.shift><Key.shift><Key.shift><Key.shift><Key.shift>Calvin<Key.space><Key.shift_r>Ke<Key.backspace>lein<Key.down><Key.shift>Tommy<Key.space><Key.shift_r><Key.shift_r><Key.shift_r><Key.shift_r><Key.shift_r><Key.shift_r><Key.shift_r><Key.shift_r><Key.shift_r><Key.shift_r><Key.shift_r><Key.shift_r>Hilfiger<Key.space><Key.shift>T-<Key.shift>Shi<Key.backspace>irt<Key.down><Key.shift>Armani<Key.space><Key.shift>Bag<Key.down><Key.shift>Burberry<Key.space><Key.shift>Shoe<Key.down><Key.shift_r>Levi<Key.shift_r><Key.shift_r><Key.shift_r><Key.shift_r><Key.shift_r><Key.shift_r><Key.shift_r><Key.shift_r><Key.shift_r><Key.shift_r><Key.shift_r><Key.shift_r><Key.shift_r><Key.shift_r><Key.shift_r><Key.shift_r><Key.shift_r><Key.shift_r><Key.shift_r><Key.shift_r><Key.shift_r>"<Key.backspace>'s<Key.space><Key.shift>T-<Key.shift>Shirt<Key.down><Key.shift_r><Key.shift_r><Key.shift_r><Key.shift_r><Key.shift_r><Key.shift_r><Key.shift_r><Key.shift_r><Key.shift_r><Key.shift_r><Key.shift_r>Under<Key.space><Key.shift>Armour<Key.down><Key.shift_r><Key.shift_r><Key.shift_r><Key.shift_r><Key.shift_r><Key.shift_r><Key.shift_r><Key.shift_r><Key.shift_r><Key.shift_r><Key.shift_r><Key.shift_r><Key.shift_r>Vans<Key.space><Key.shift>Shoe<Key.down><Key.shift>Converse<Key.space><Key.shift>Shoe<Key.down><Key.shift_r><Key.shift_r><Key.shift_r><Key.shift_r><Key.shift_r><Key.shift_r><Key.shift_r><Key.shift_r><Key.shift_r><Key.shift_r><Key.shift_r>Timberland<Key.space><Key.shift>Shoe<Key.down><Key.shift>Skechers<Key.space><Key.shift>Shoe
Screenshot: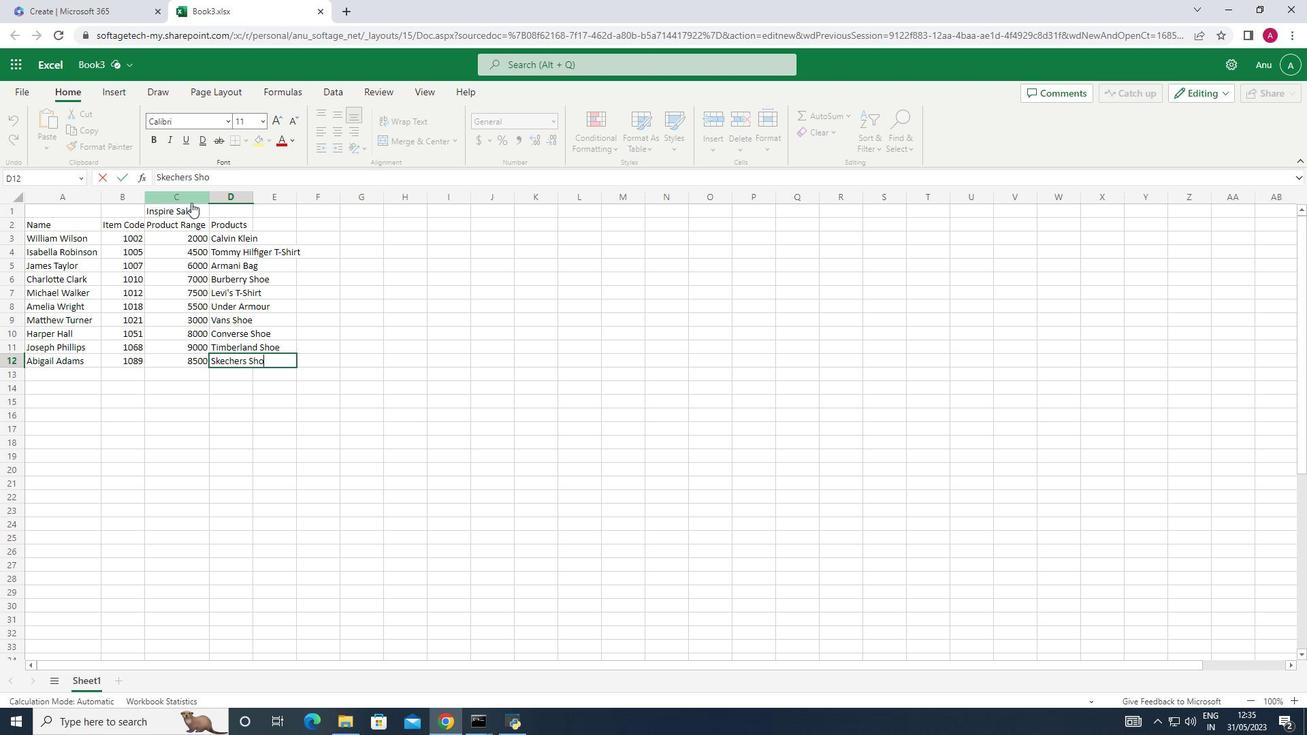 
Action: Mouse moved to (252, 194)
Screenshot: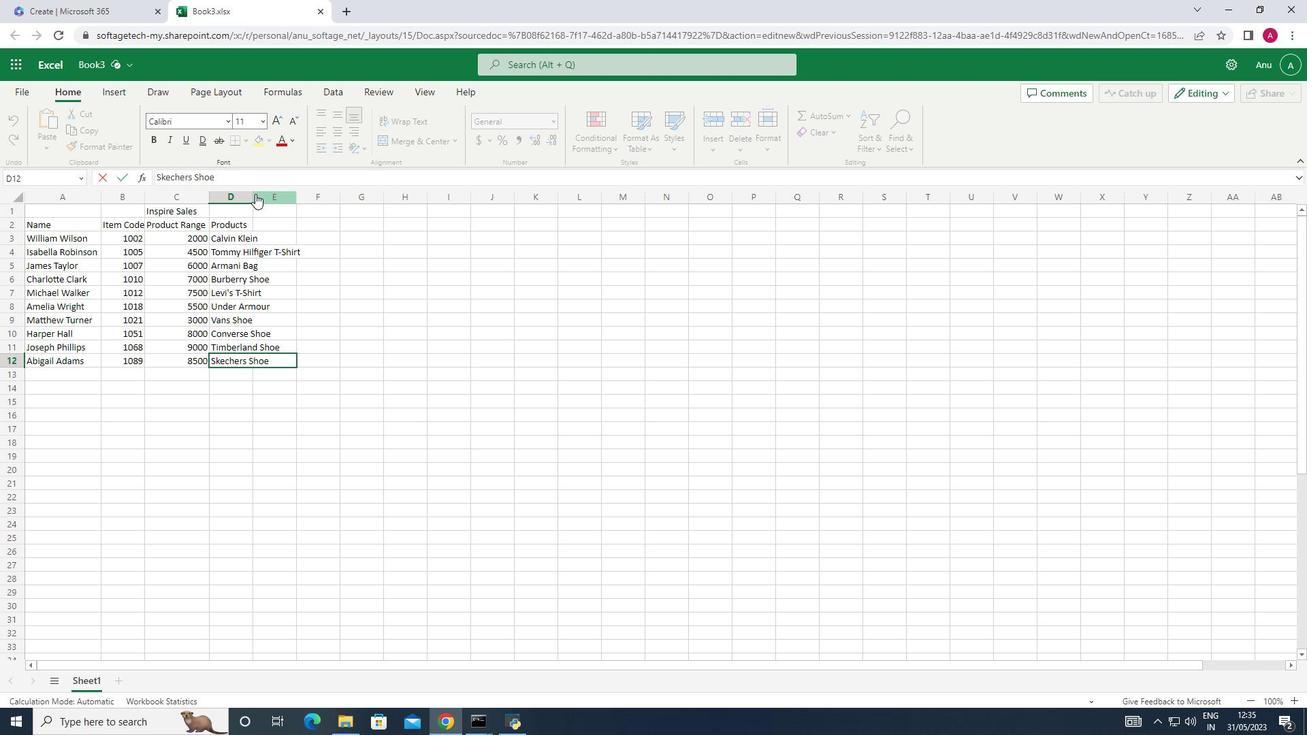 
Action: Mouse pressed left at (252, 194)
Screenshot: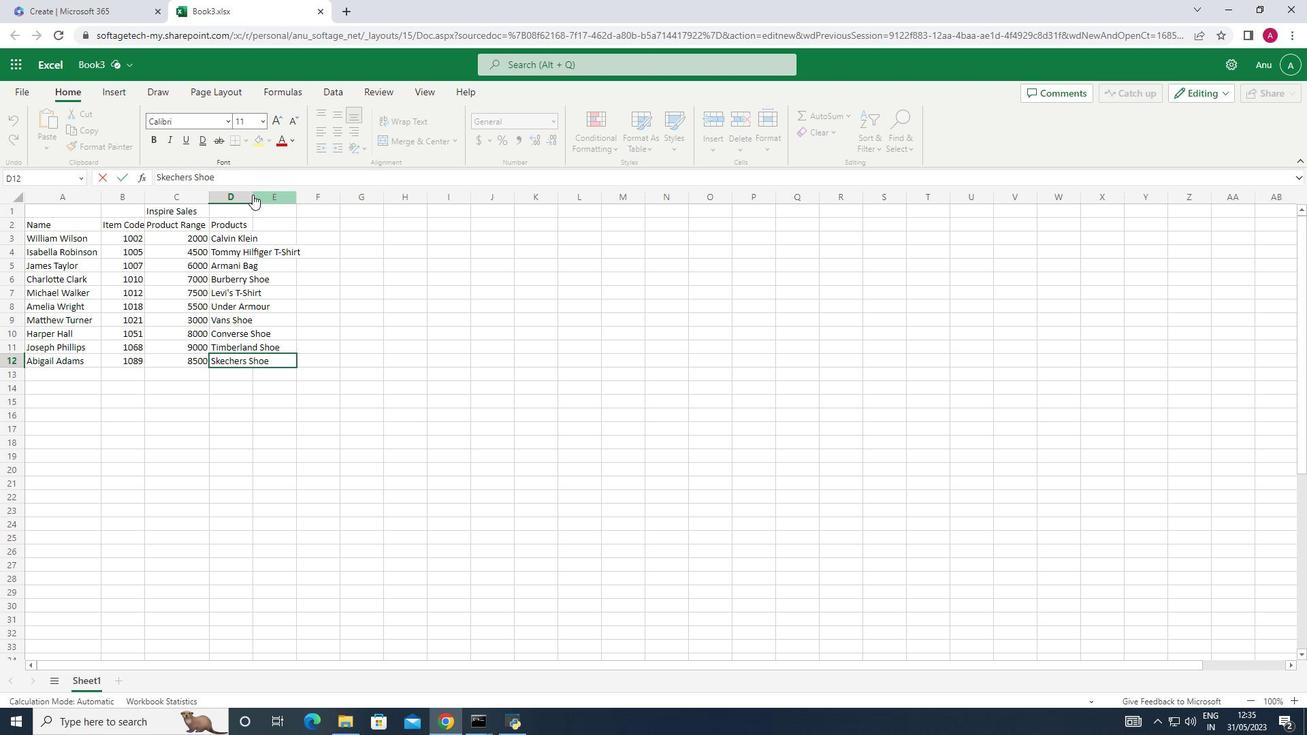 
Action: Mouse moved to (251, 194)
Screenshot: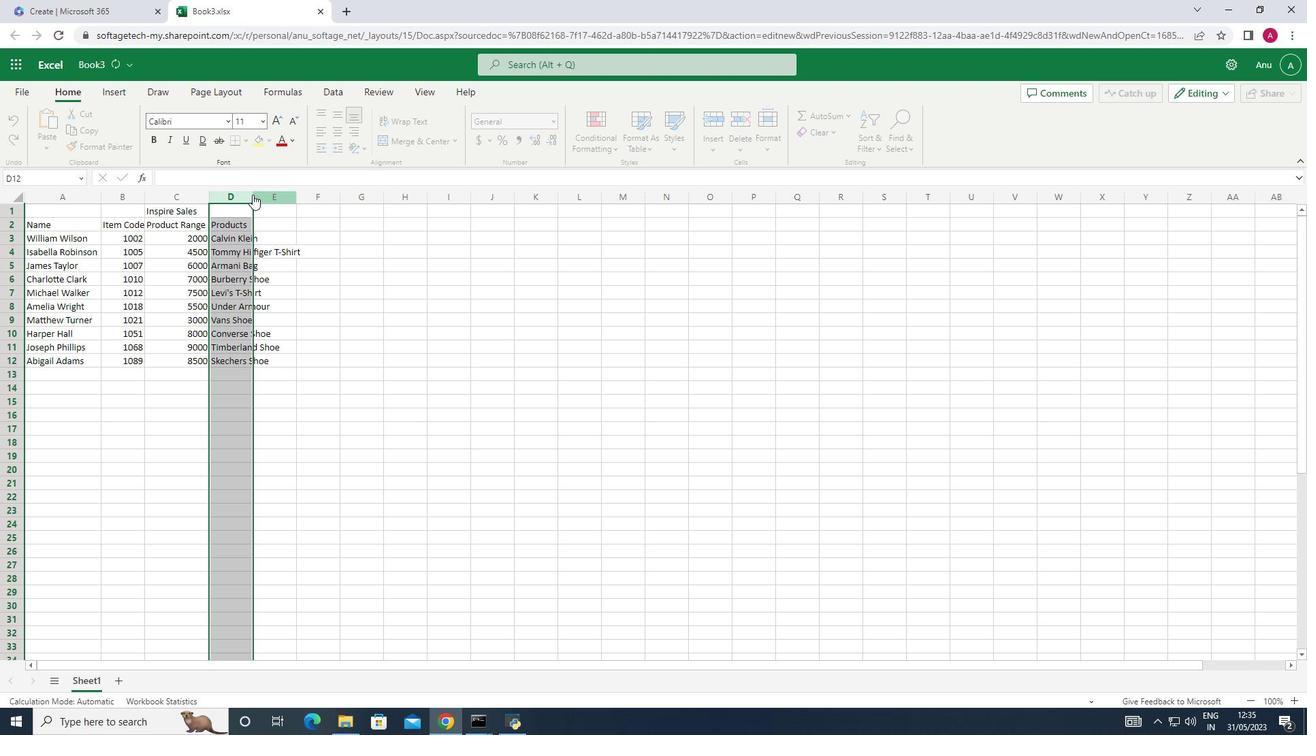 
Action: Mouse pressed left at (251, 194)
Screenshot: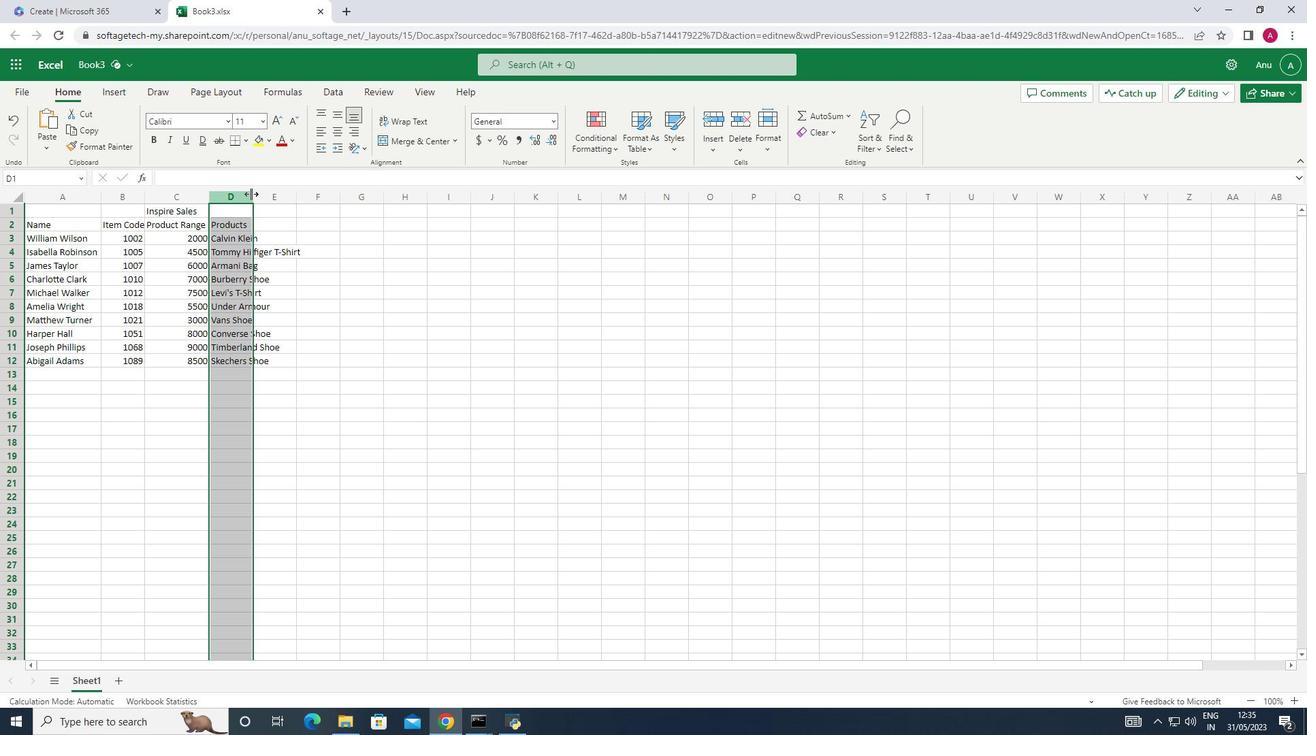 
Action: Mouse pressed left at (251, 194)
Screenshot: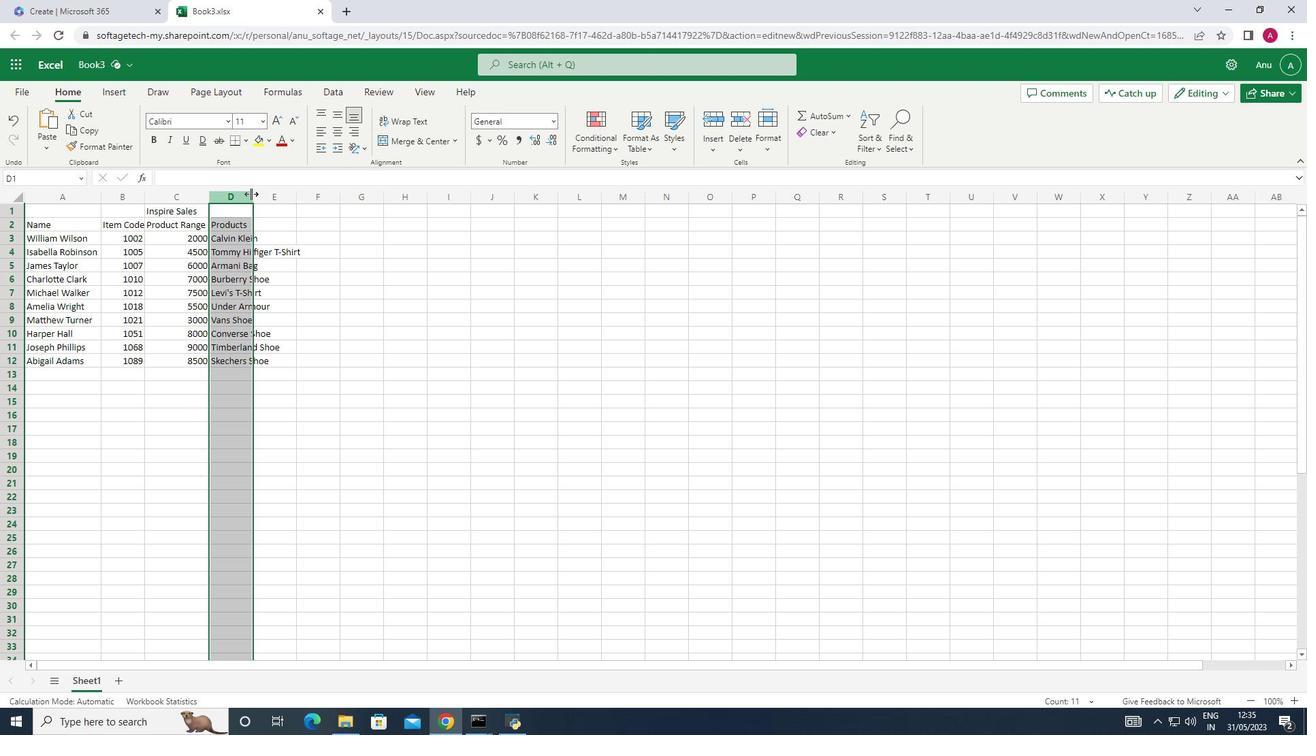 
Action: Mouse moved to (331, 229)
Screenshot: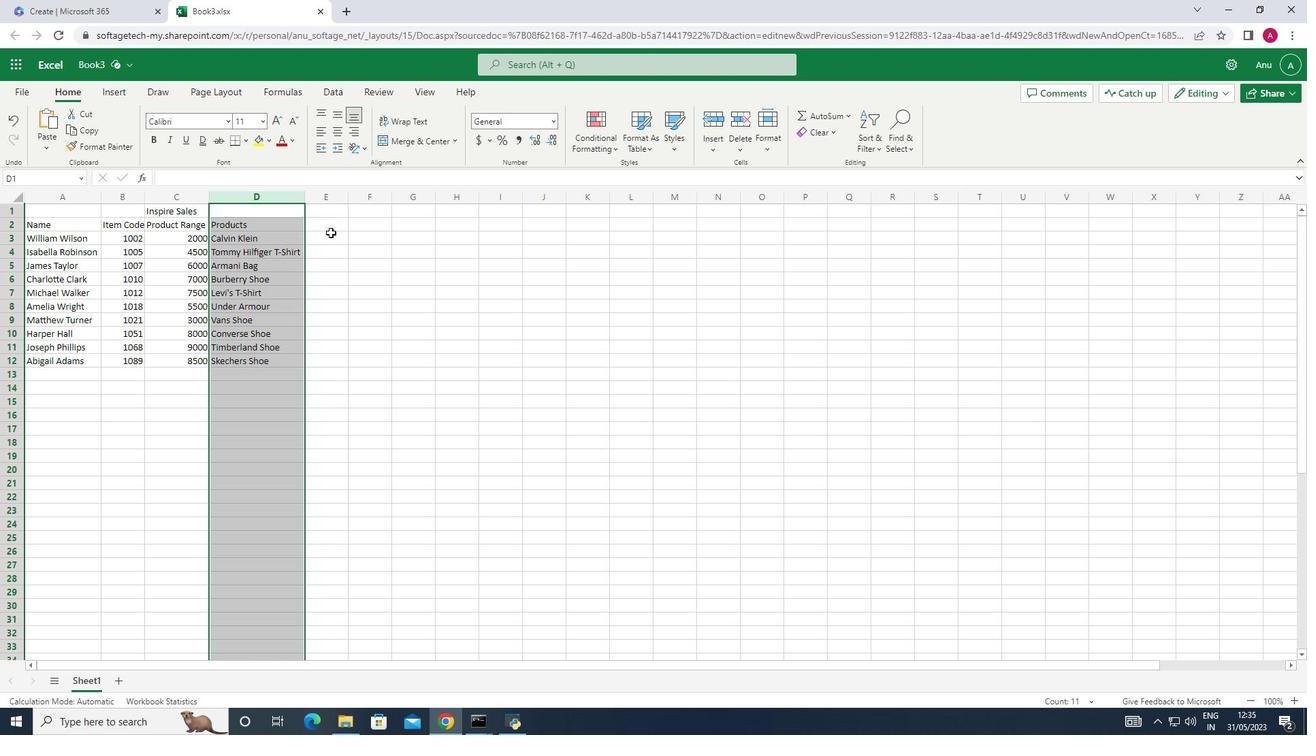 
Action: Mouse pressed left at (331, 229)
Screenshot: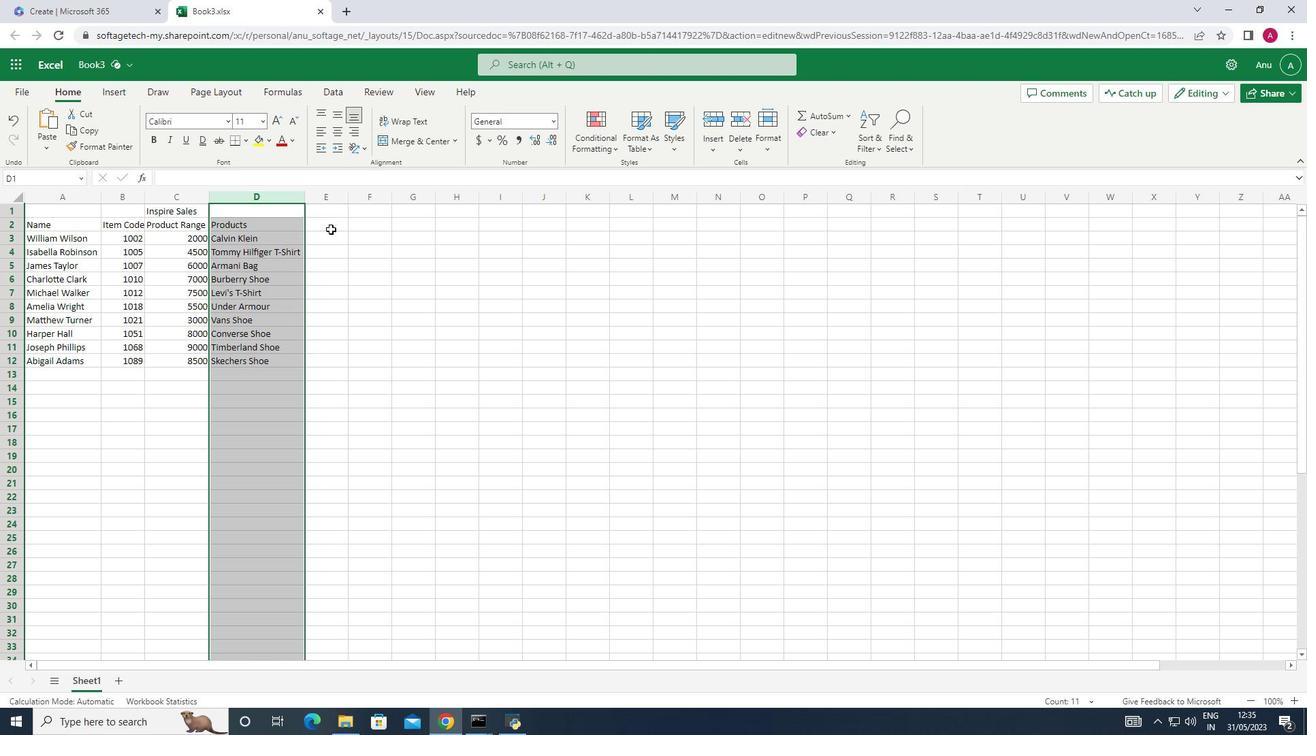 
Action: Key pressed <Key.shift>Quantity<Key.down>3<Key.down>4<Key.down>5<Key.down>6<Key.down>7<Key.down>8<Key.down>2<Key.down><Key.up><Key.delete>3<Key.down>4<Key.down>9<Key.down>10
Screenshot: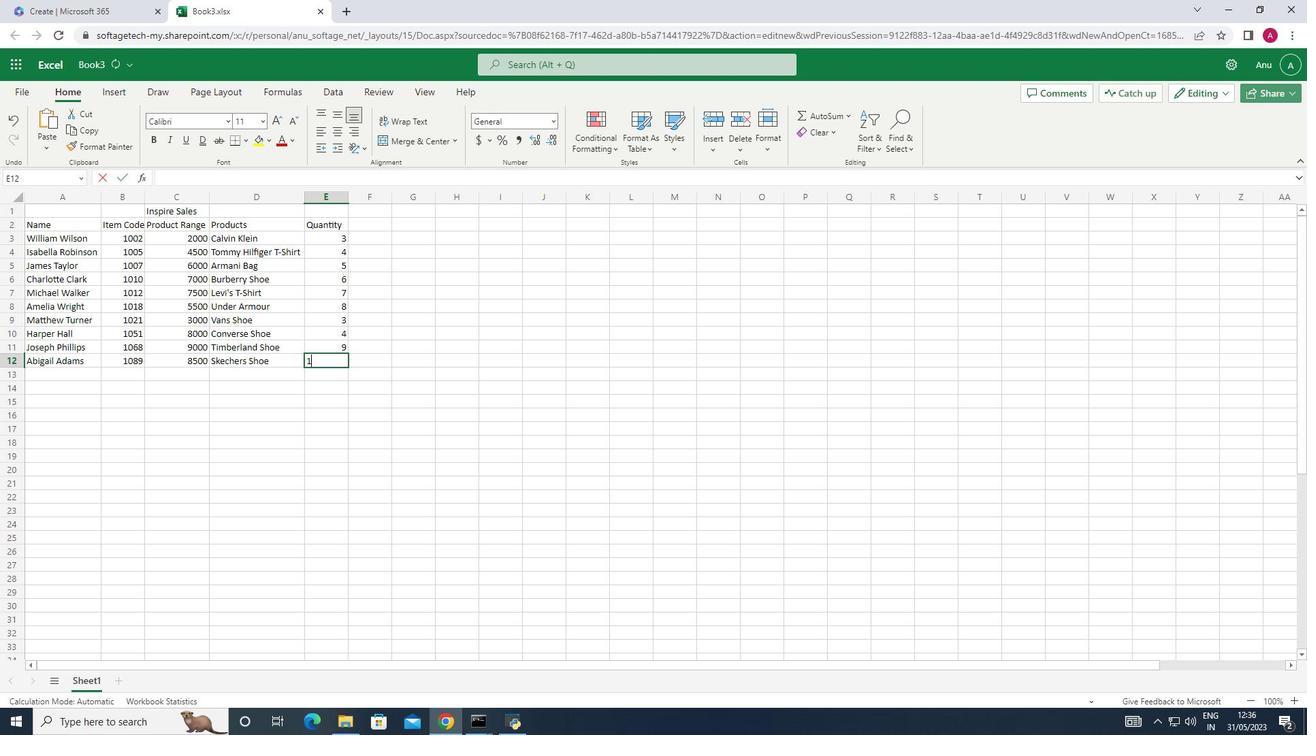 
Action: Mouse moved to (367, 226)
Screenshot: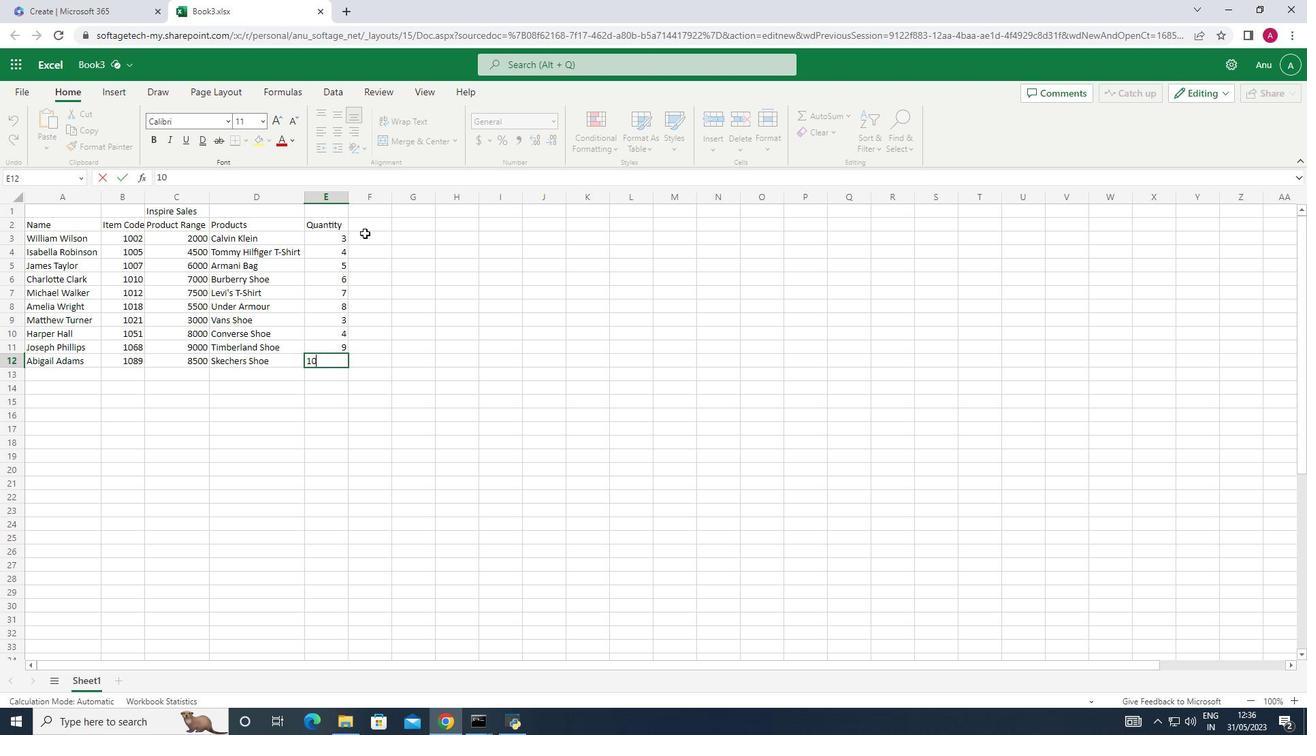 
Action: Mouse pressed left at (367, 226)
Screenshot: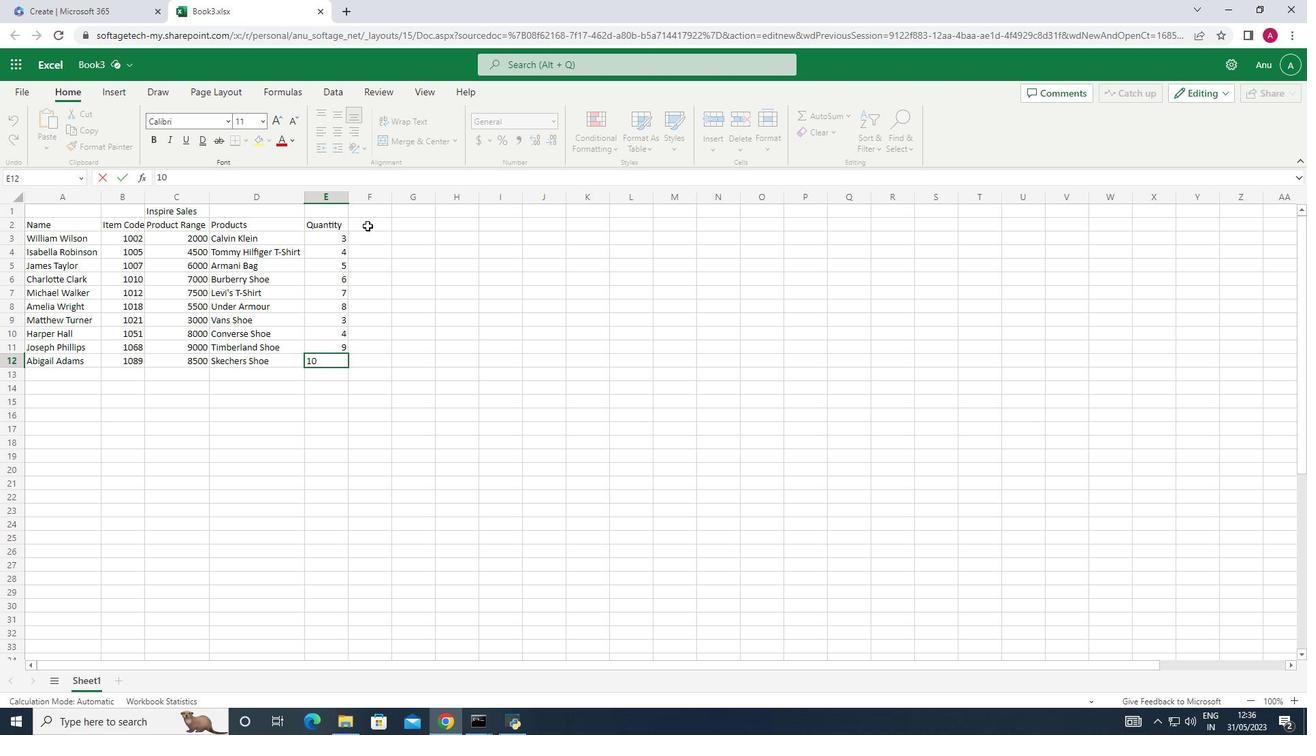 
Action: Key pressed <Key.shift>Total
Screenshot: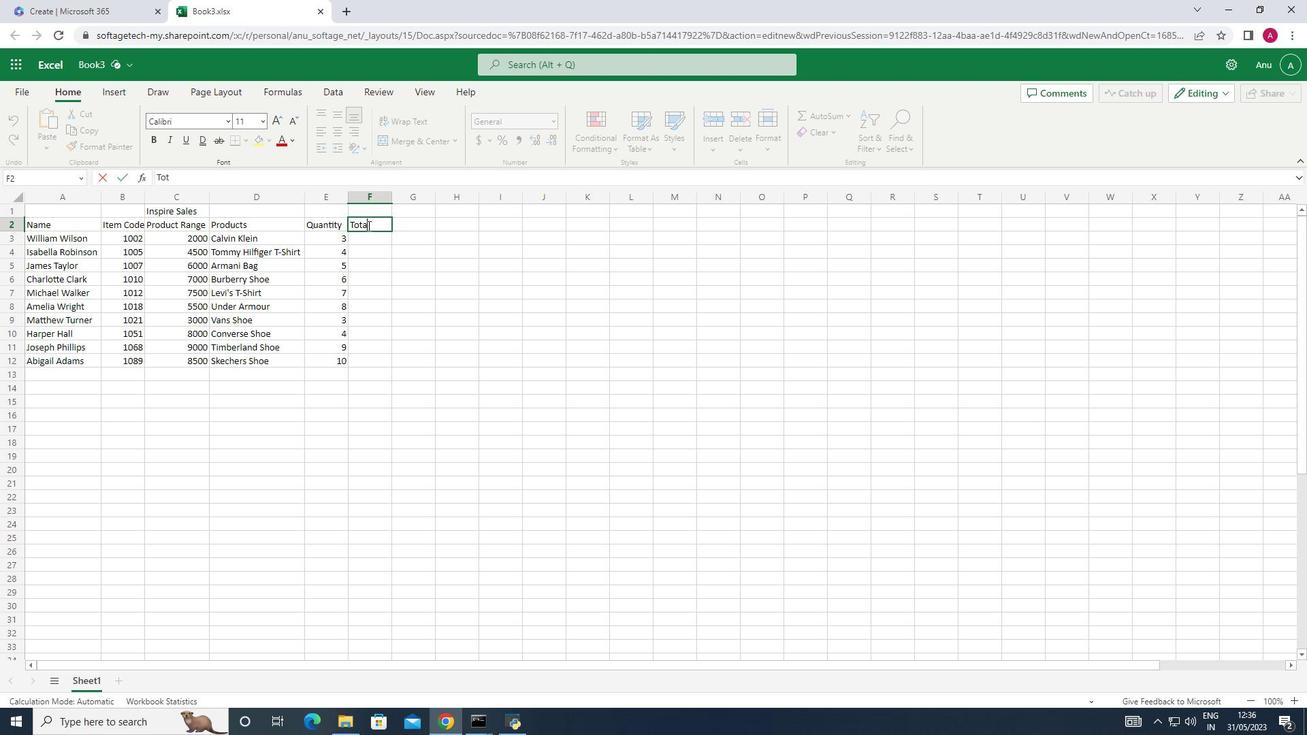 
Action: Mouse moved to (371, 316)
Screenshot: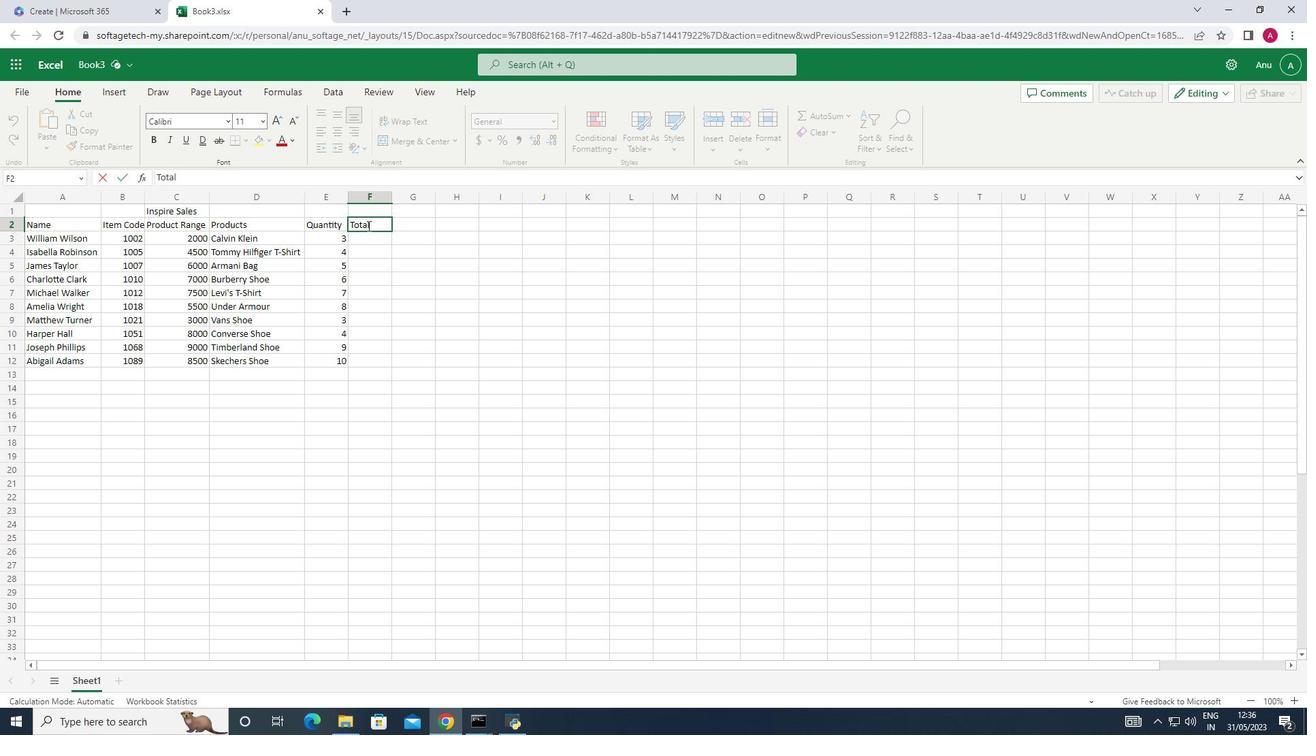 
Action: Mouse pressed left at (371, 316)
Screenshot: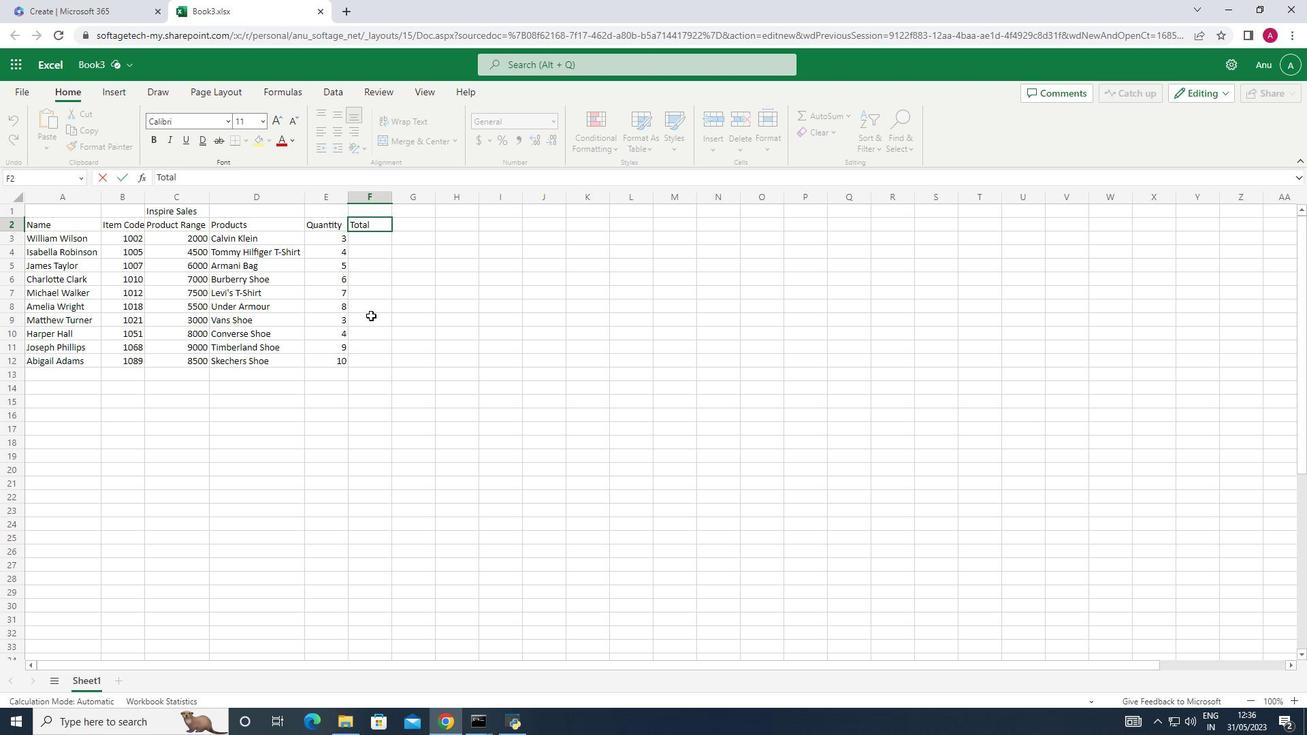 
Action: Mouse moved to (457, 267)
Screenshot: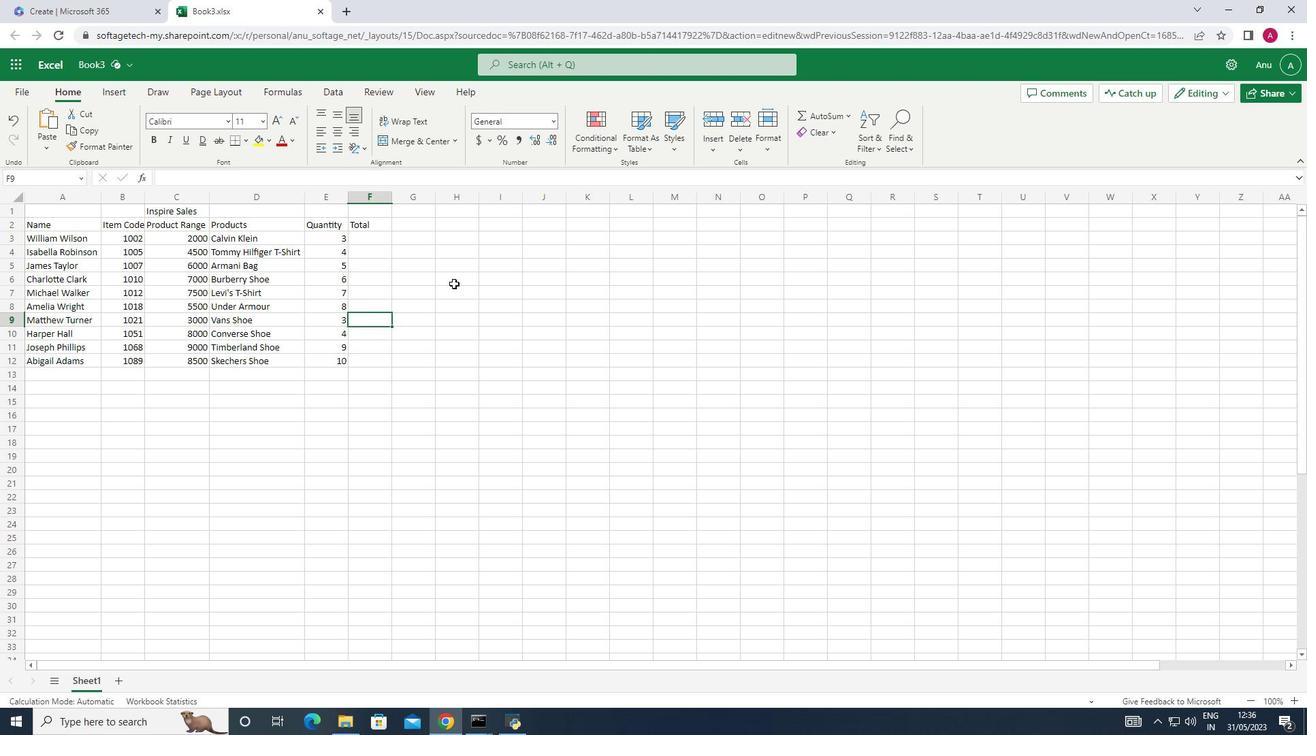 
Action: Mouse pressed left at (457, 267)
Screenshot: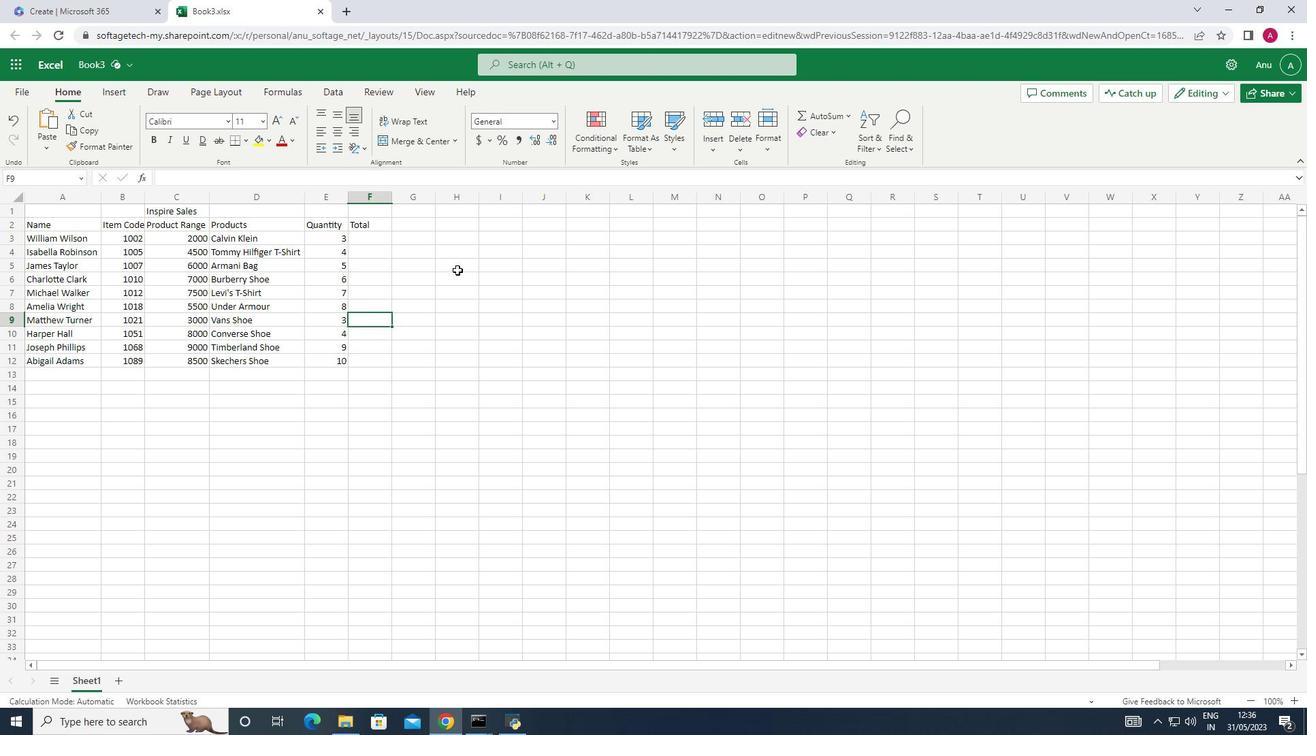 
Action: Mouse moved to (367, 224)
Screenshot: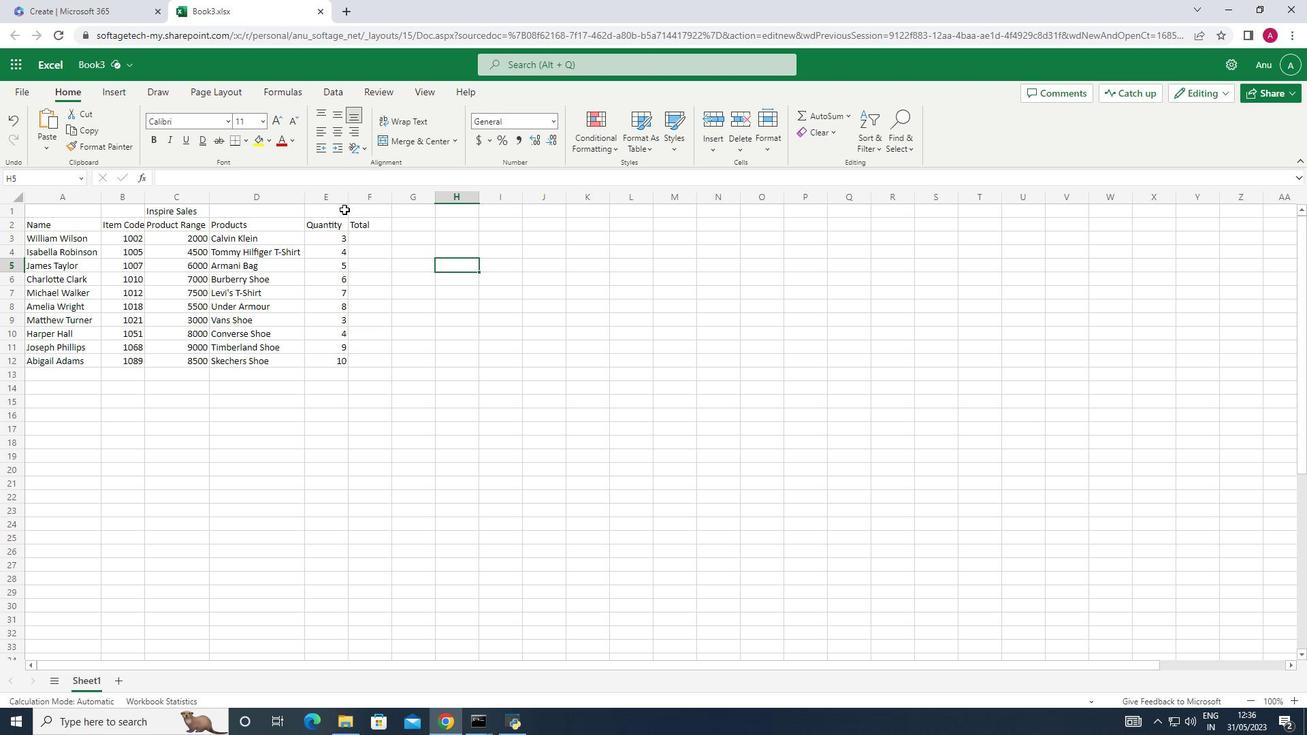 
Action: Mouse pressed left at (367, 224)
Screenshot: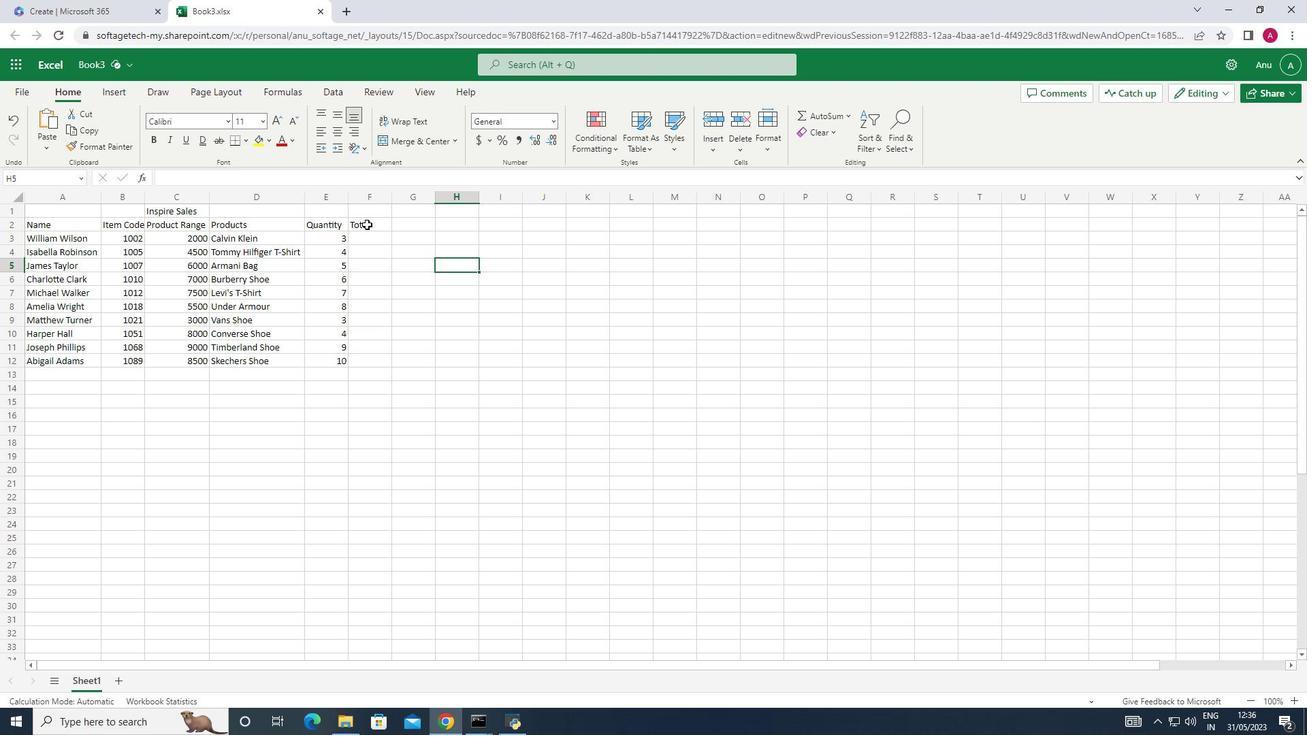 
Action: Mouse moved to (370, 237)
Screenshot: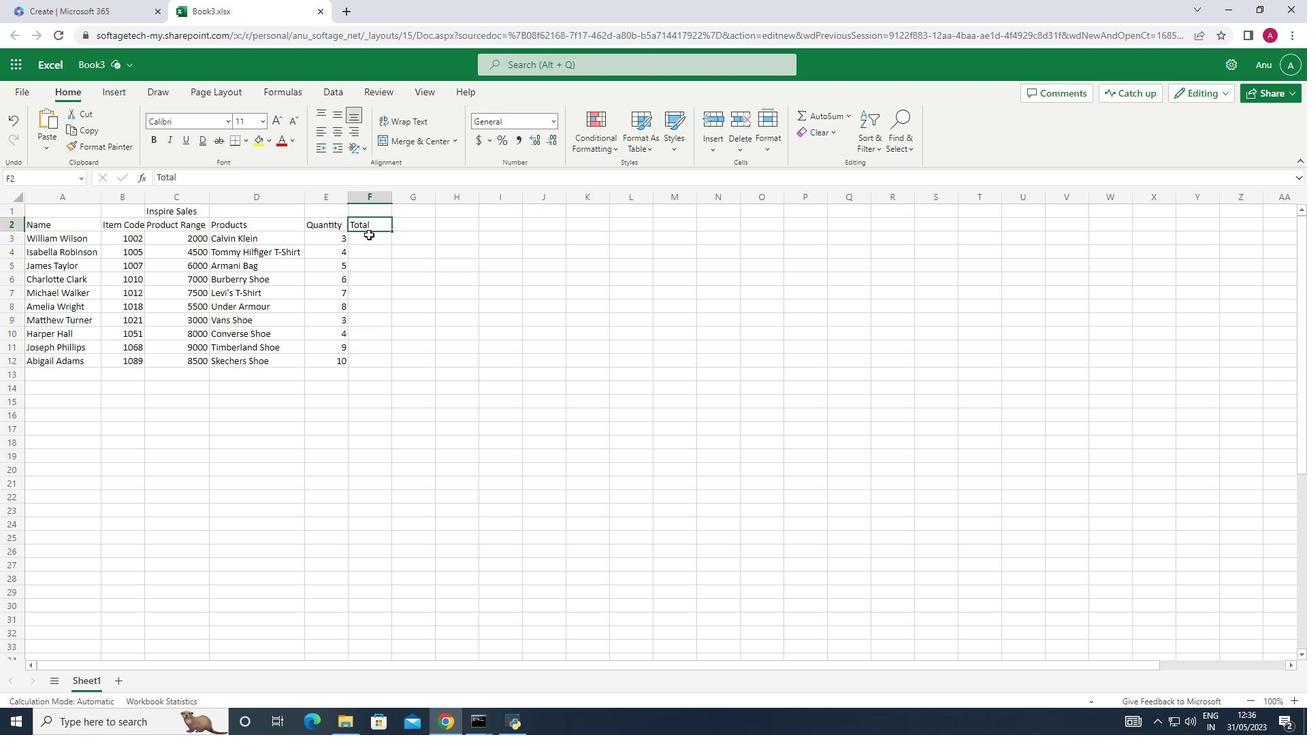 
Action: Mouse pressed left at (370, 237)
Screenshot: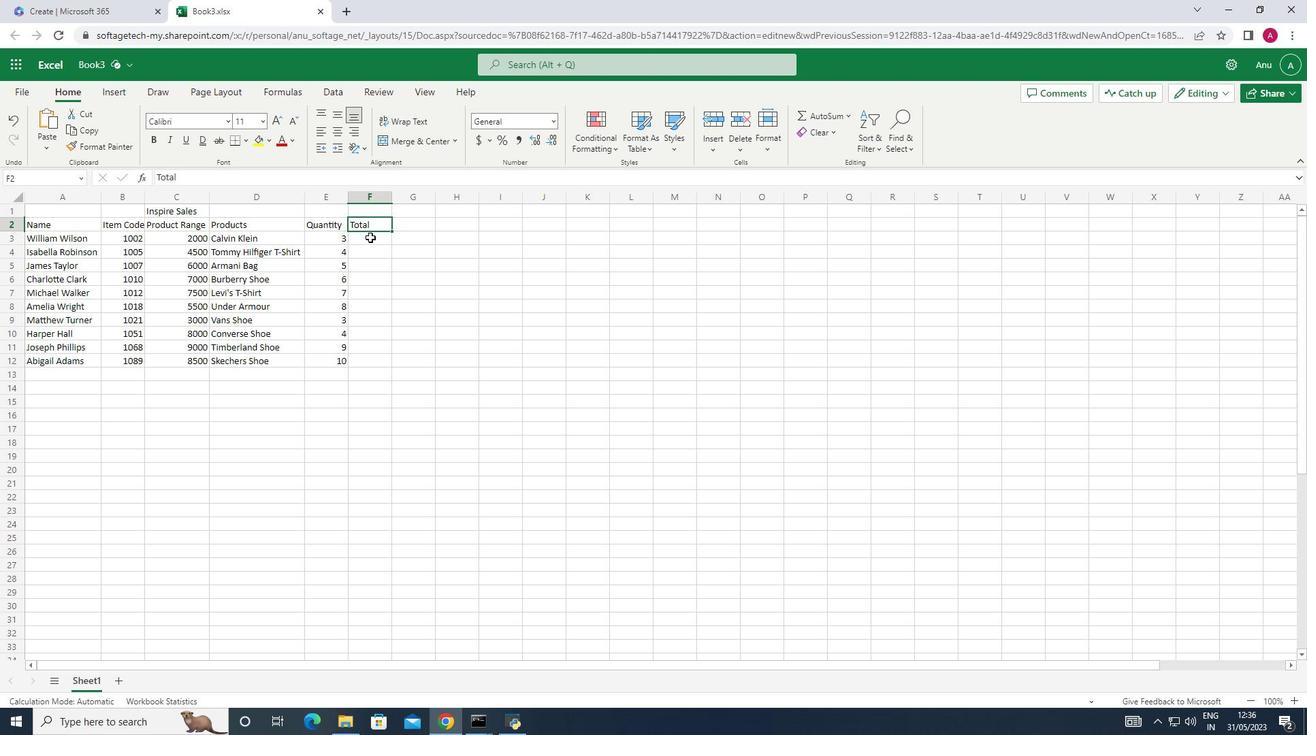 
Action: Mouse moved to (359, 237)
Screenshot: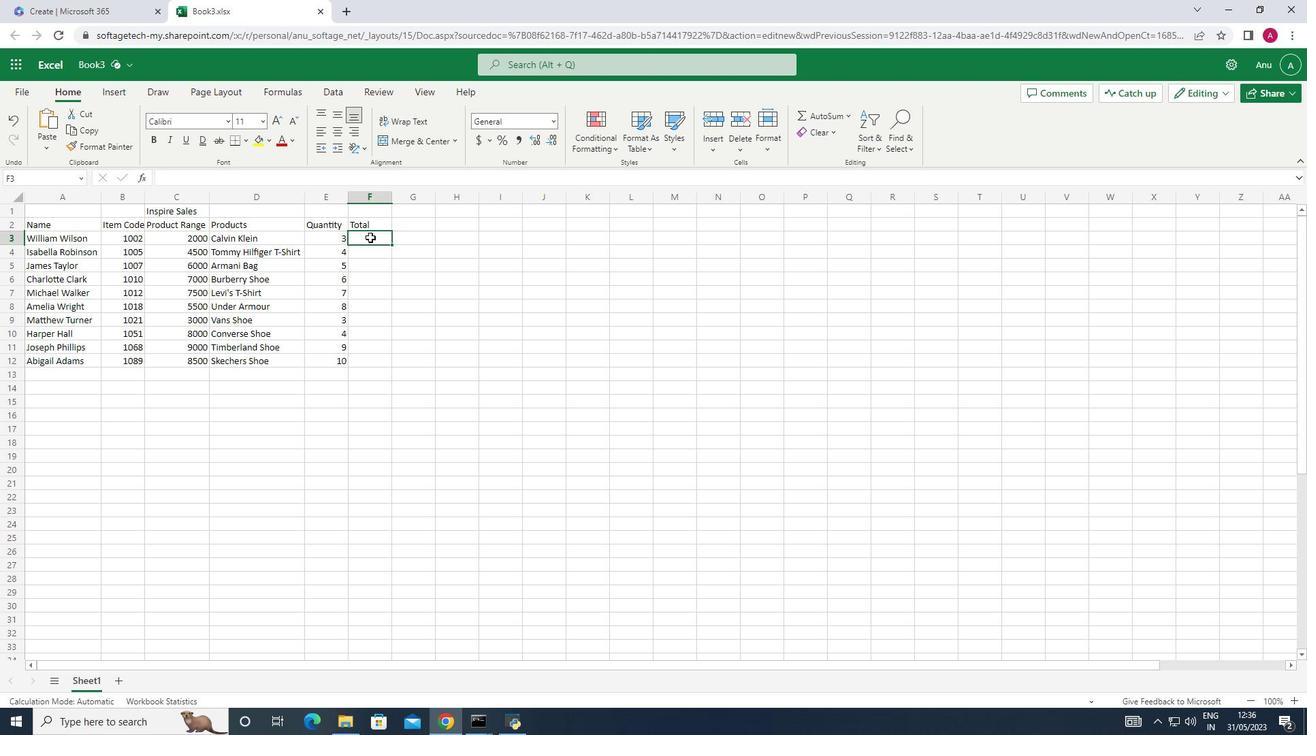 
Action: Key pressed =
Screenshot: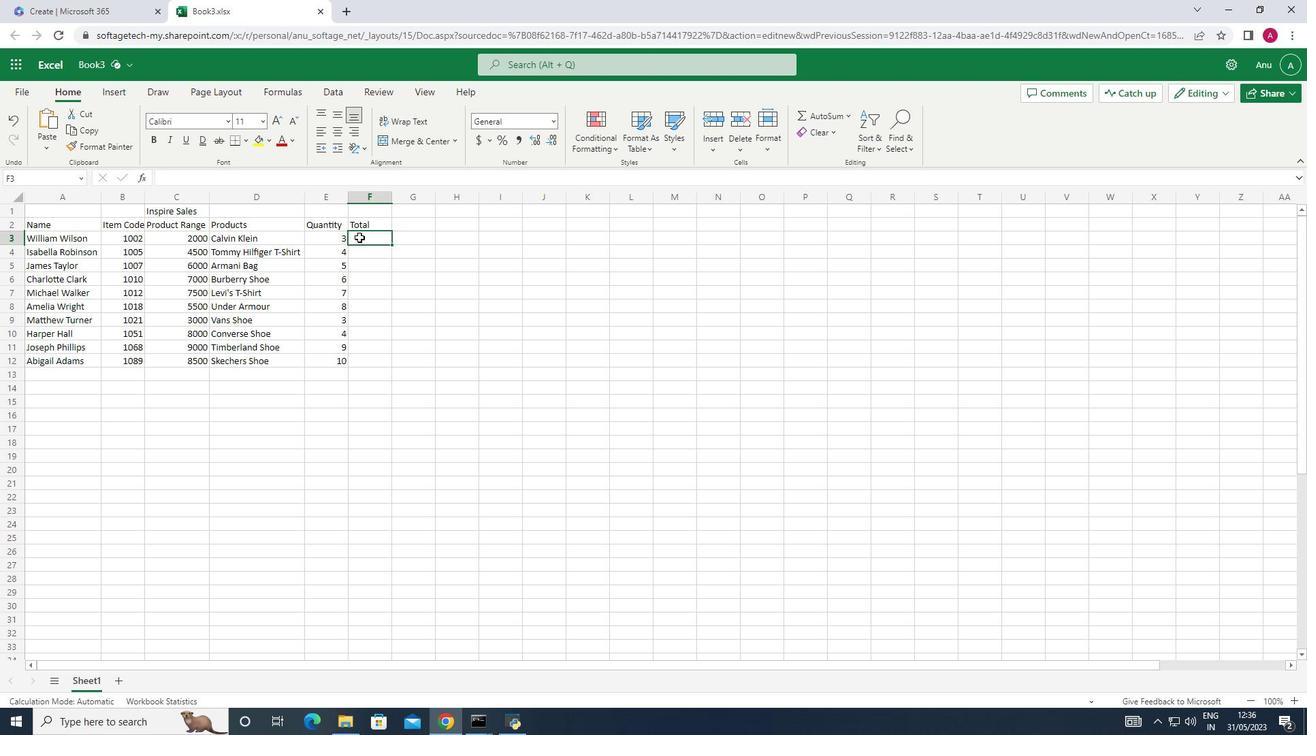 
Action: Mouse moved to (185, 245)
Screenshot: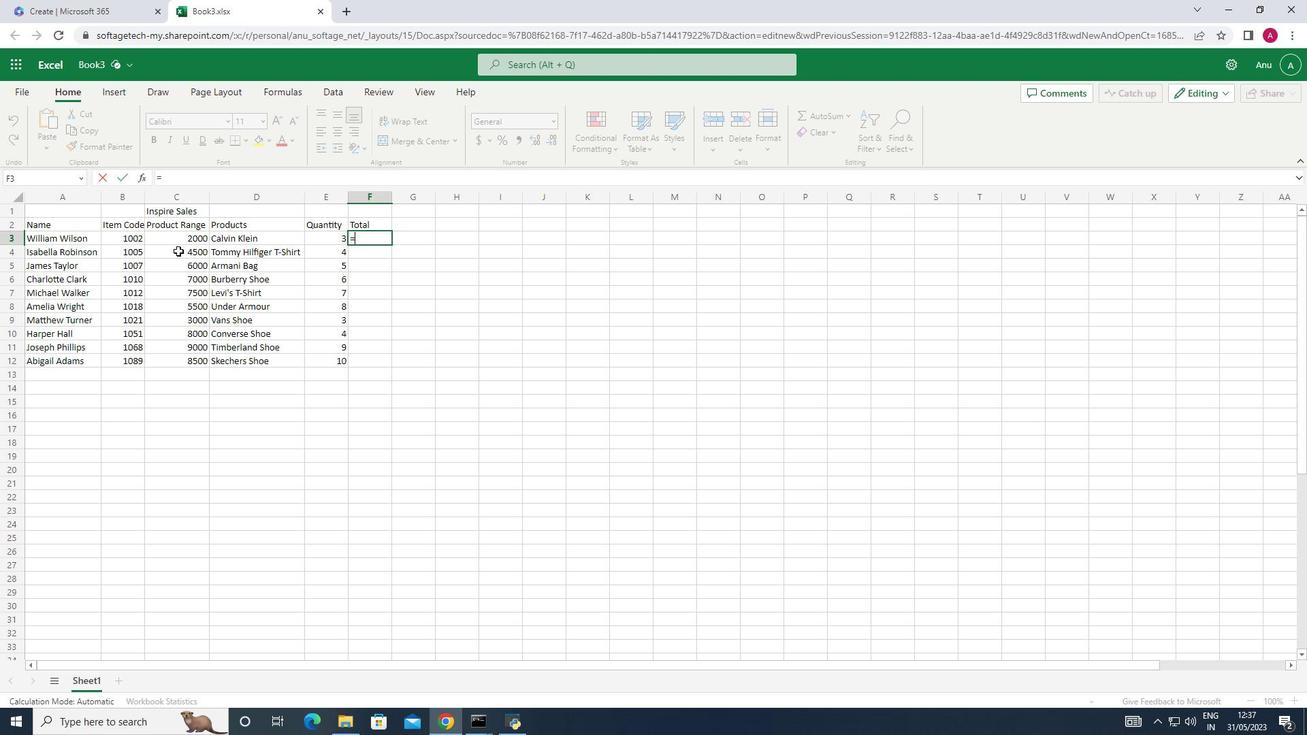 
Action: Mouse pressed left at (185, 245)
Screenshot: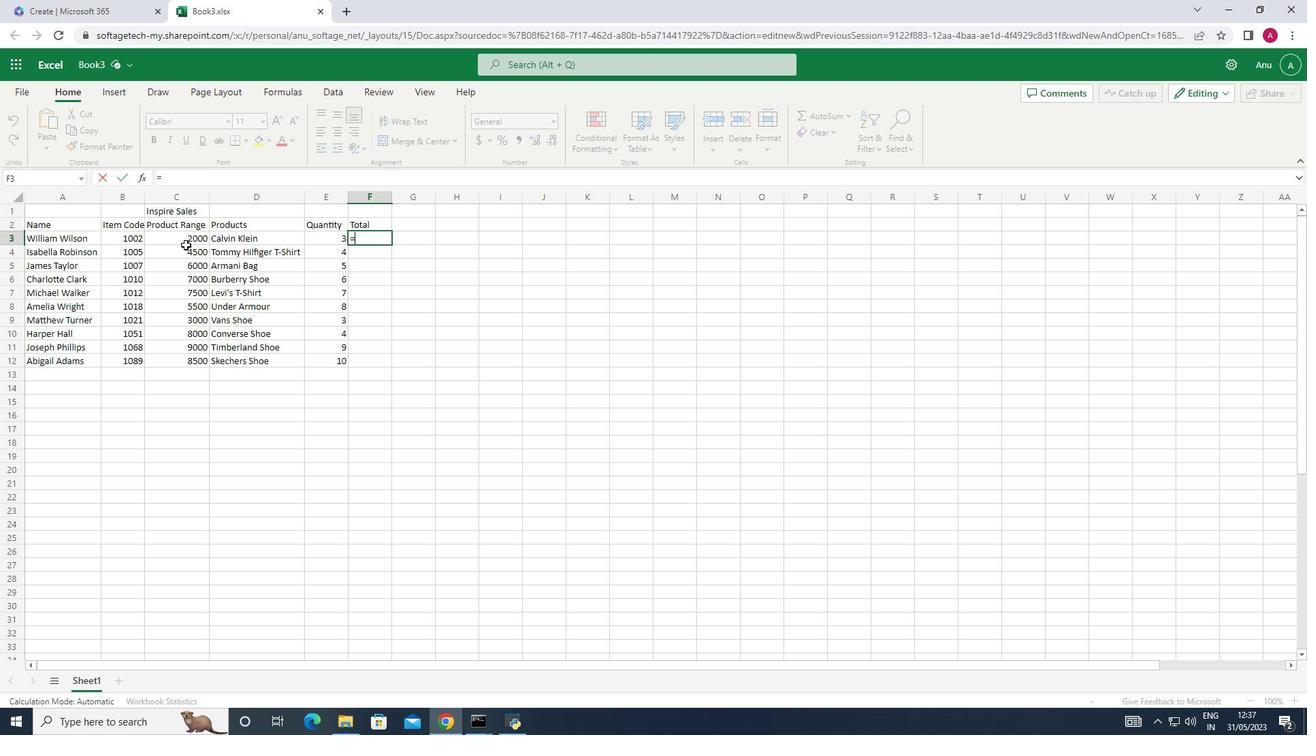 
Action: Mouse moved to (193, 234)
Screenshot: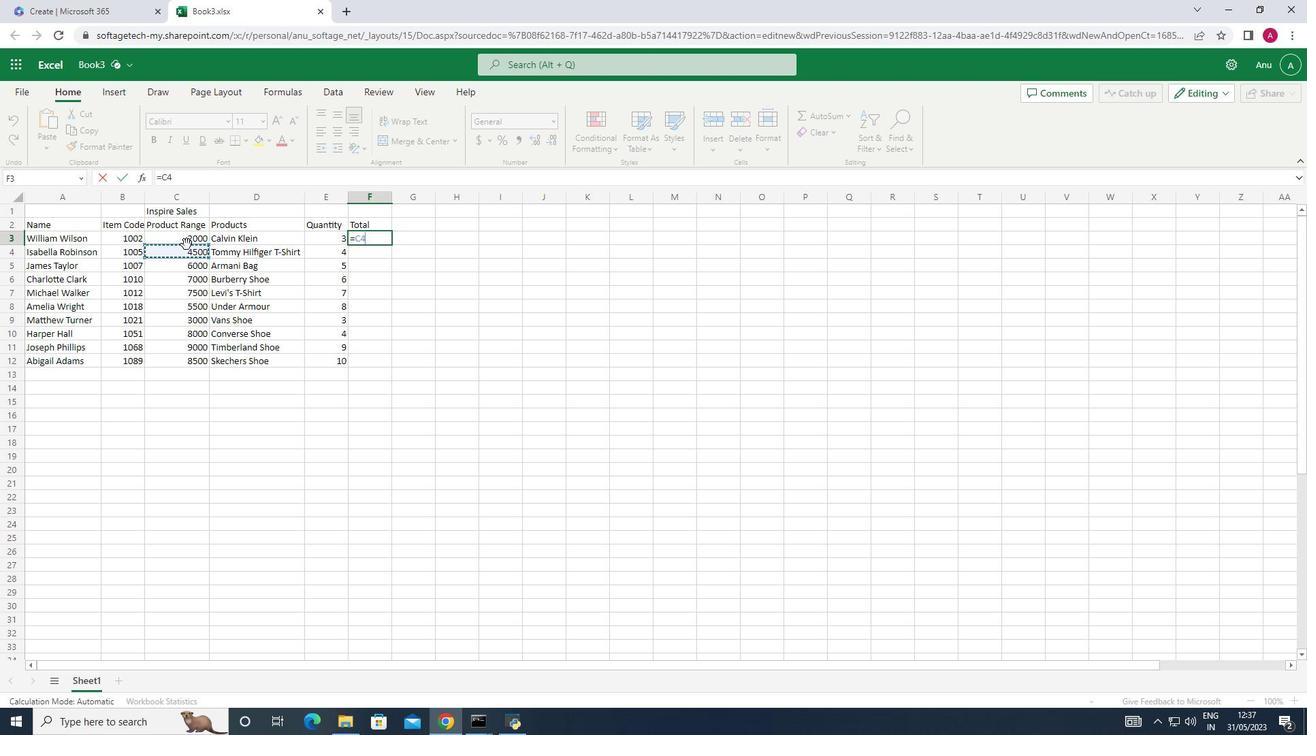 
Action: Mouse pressed left at (193, 234)
Screenshot: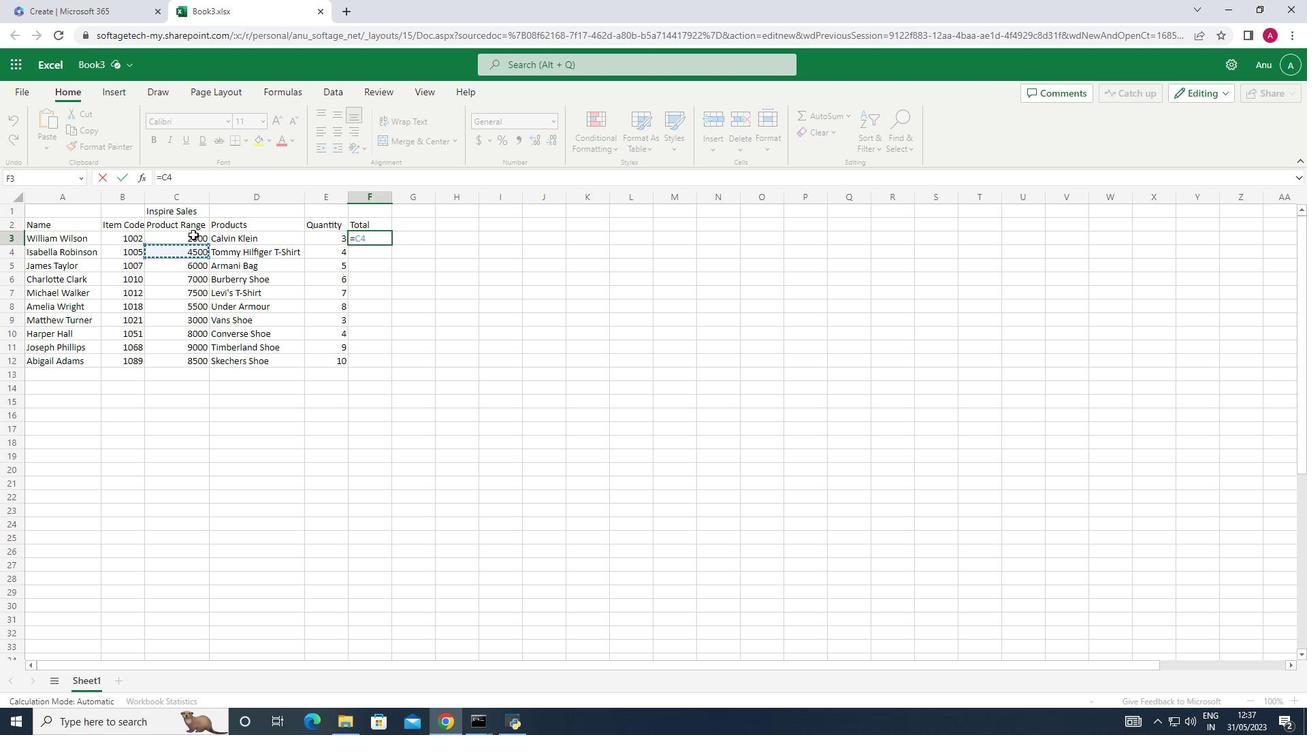 
Action: Mouse moved to (195, 232)
Screenshot: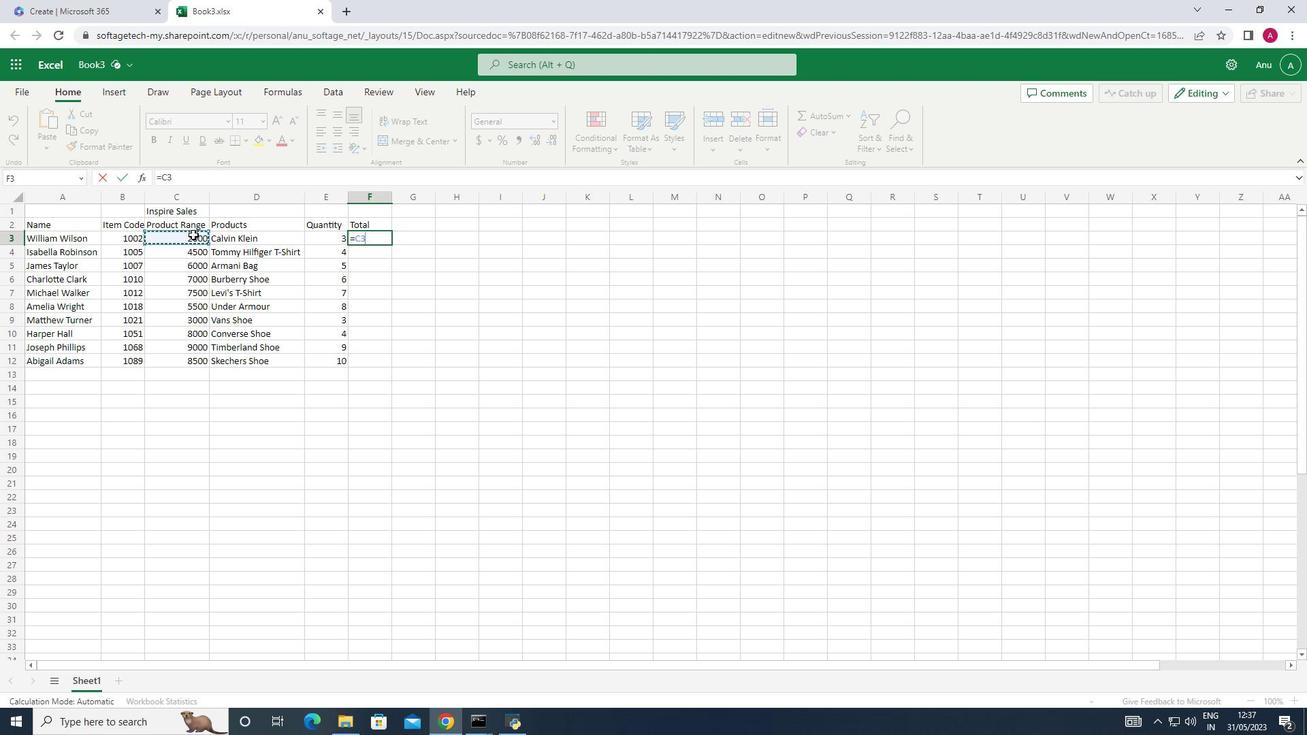 
Action: Key pressed *
Screenshot: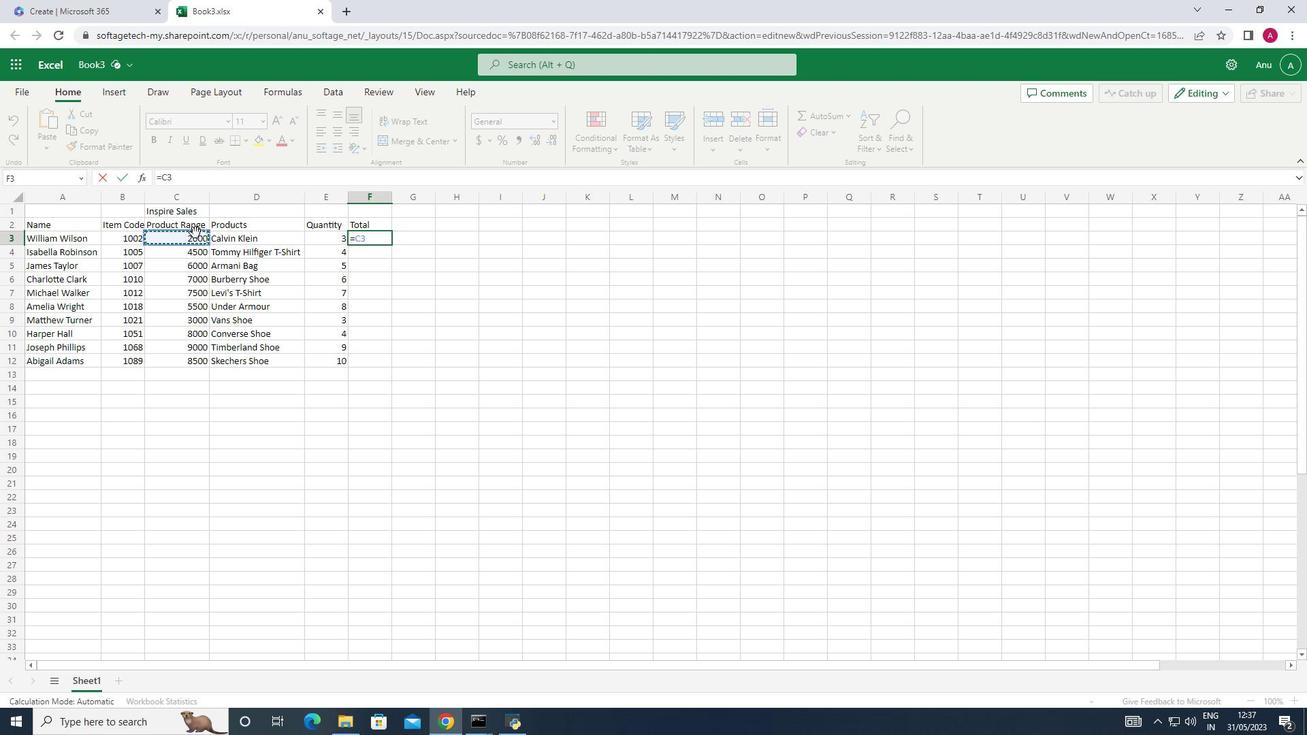 
Action: Mouse moved to (321, 241)
Screenshot: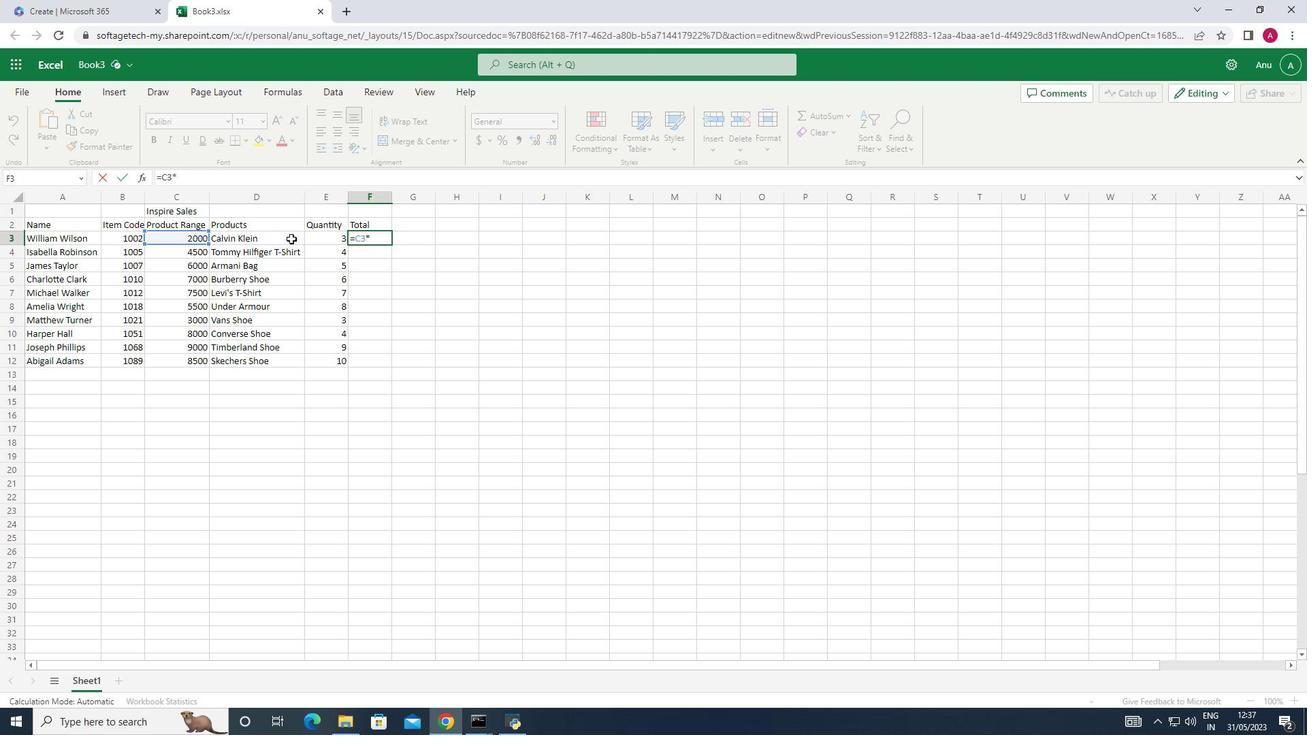 
Action: Mouse pressed left at (321, 241)
Screenshot: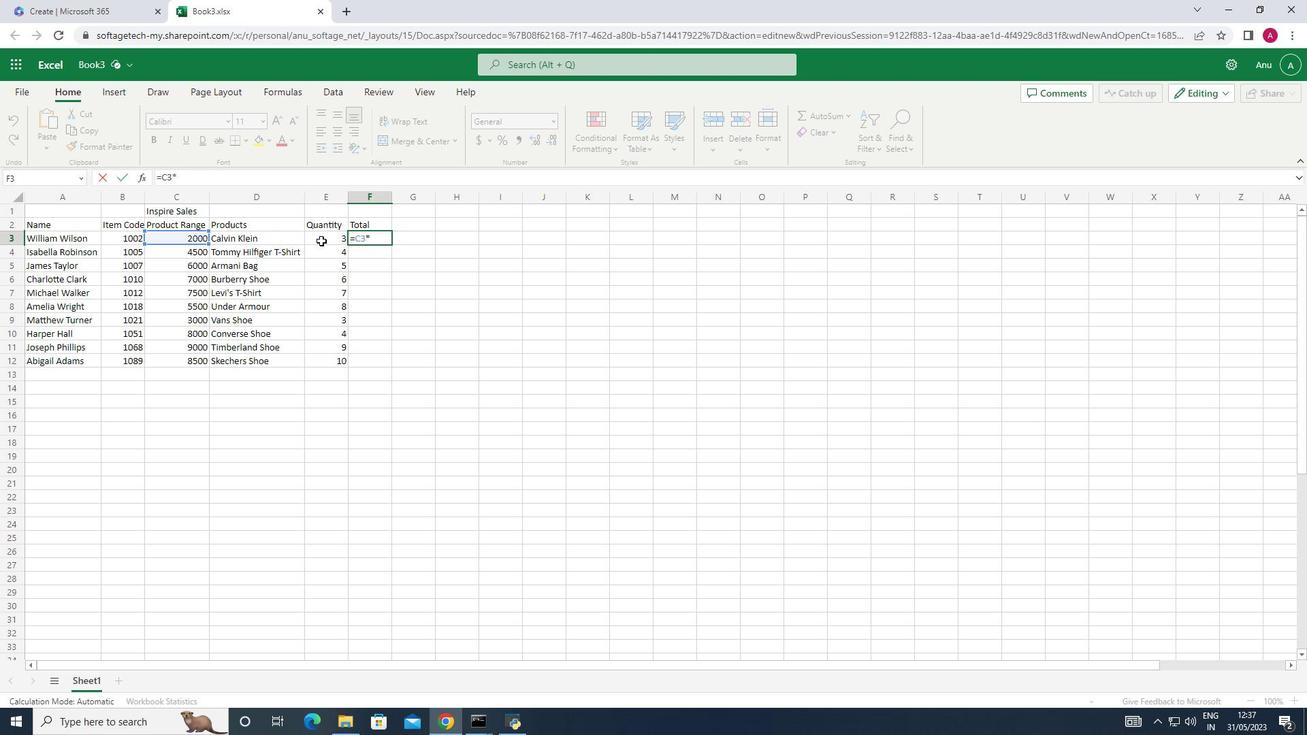 
Action: Mouse moved to (320, 243)
Screenshot: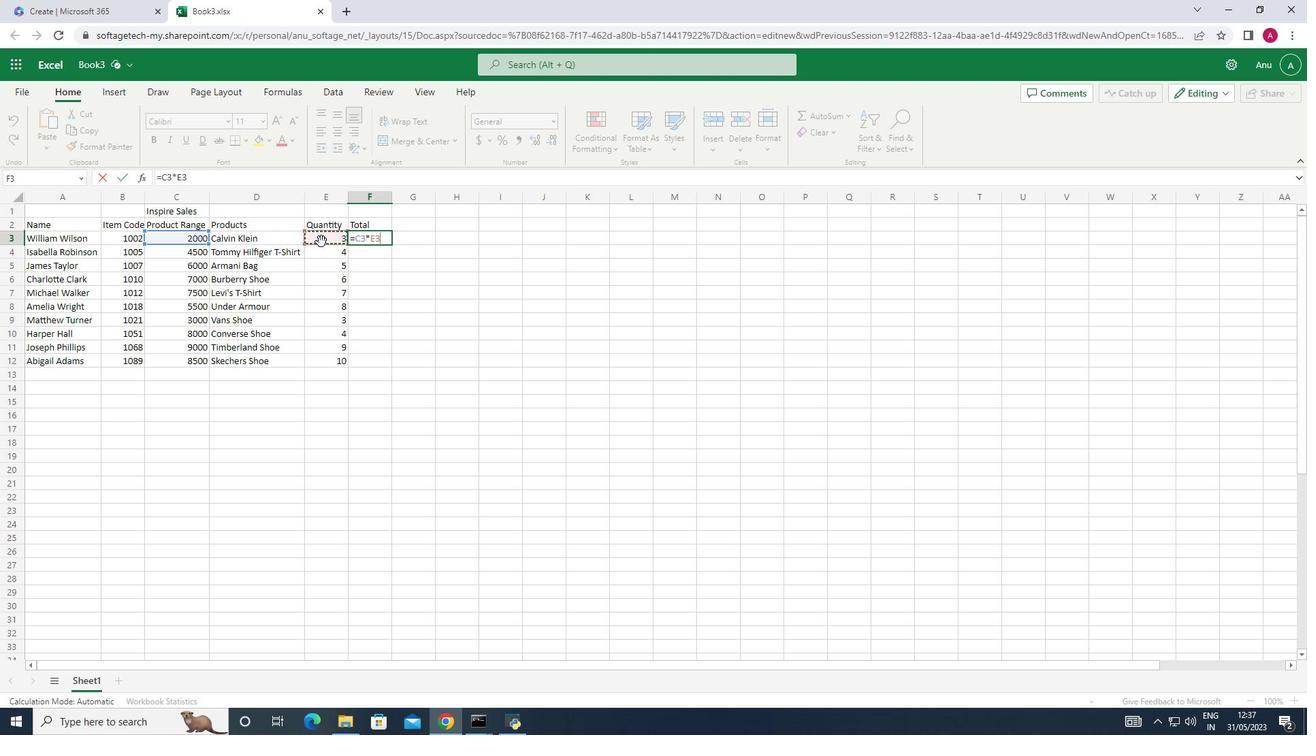 
Action: Key pressed <Key.enter>
Screenshot: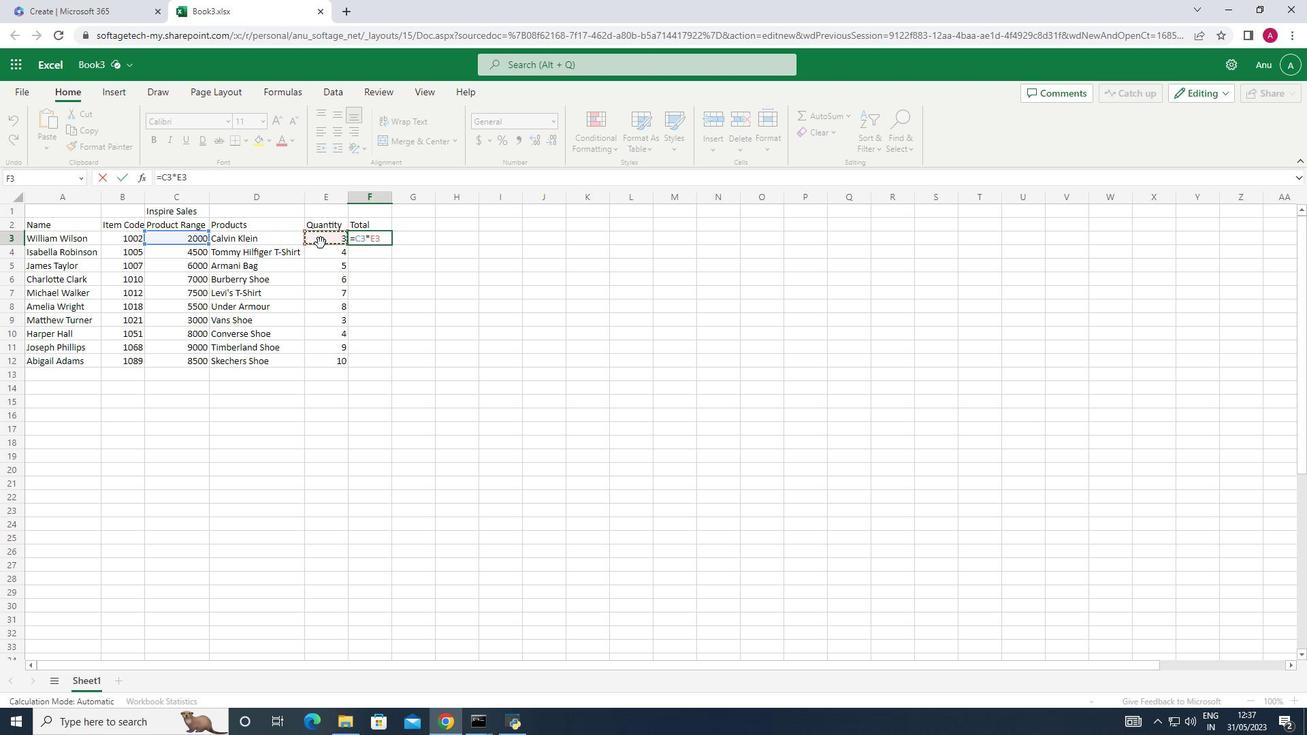 
Action: Mouse moved to (364, 243)
Screenshot: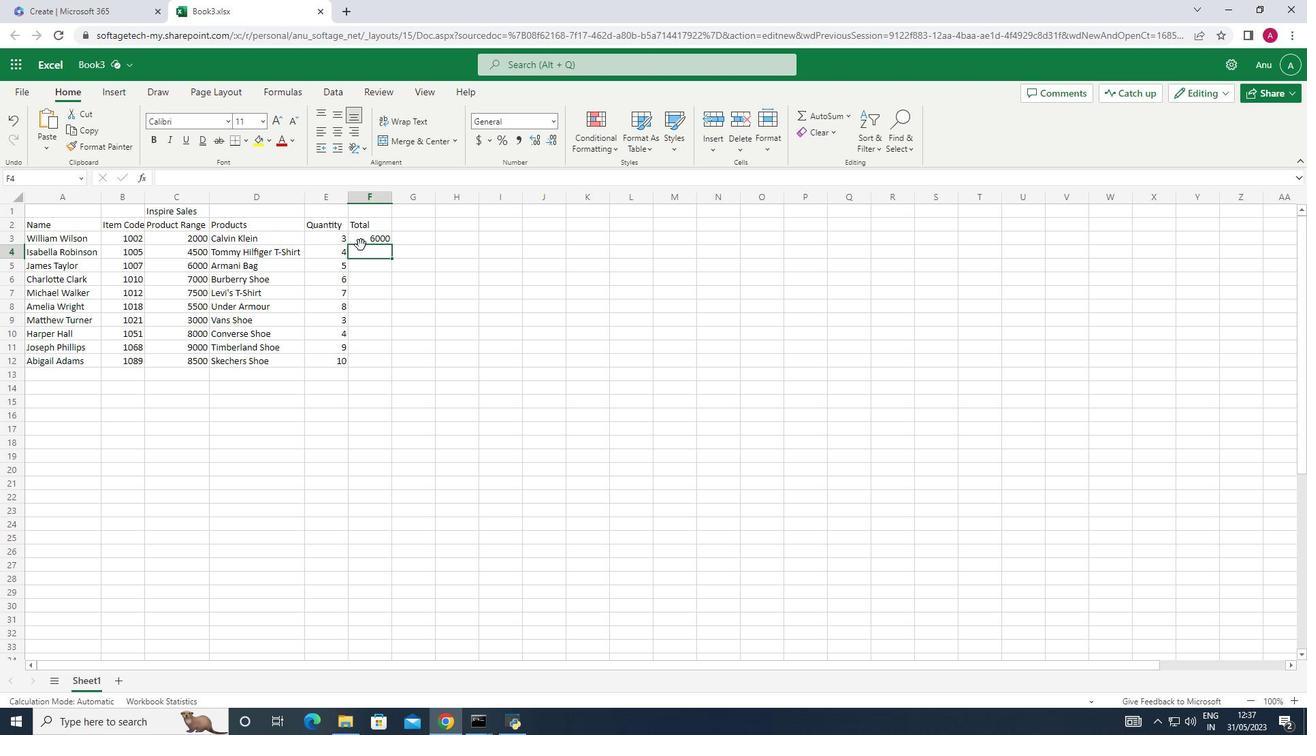 
Action: Mouse pressed left at (364, 243)
Screenshot: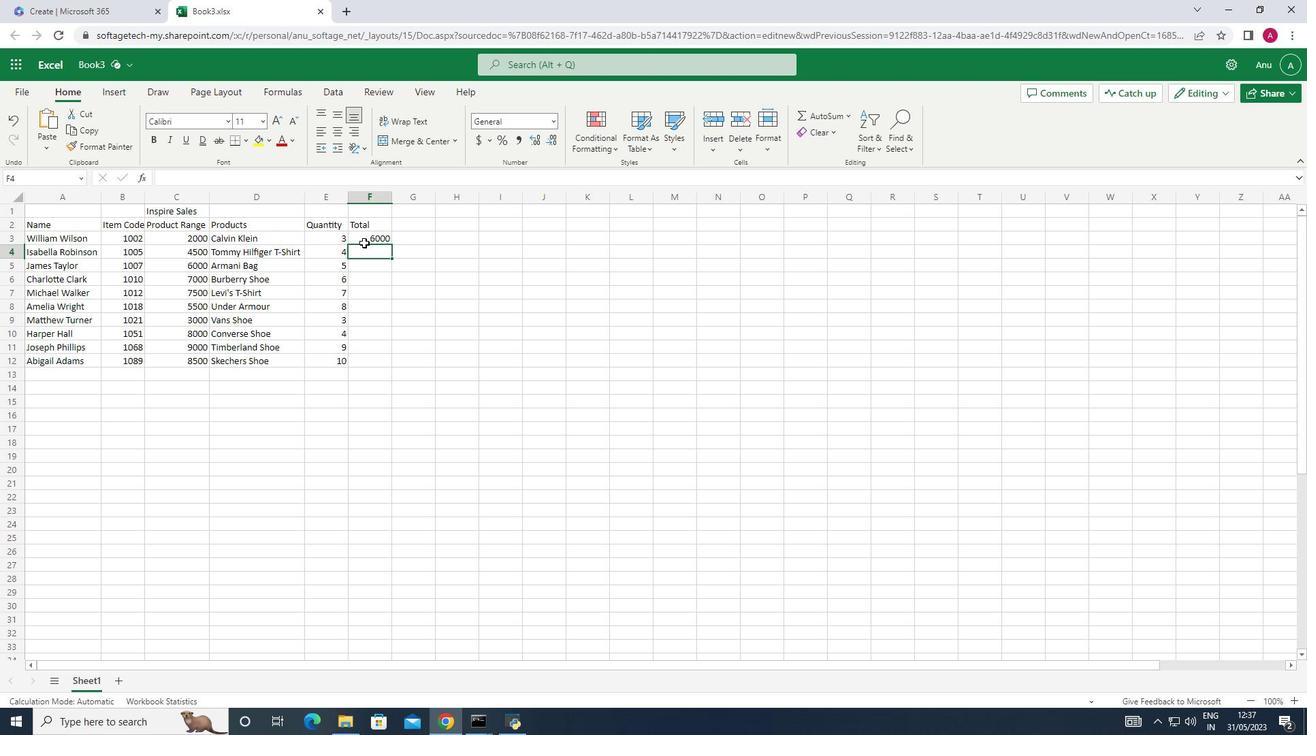 
Action: Mouse moved to (390, 243)
Screenshot: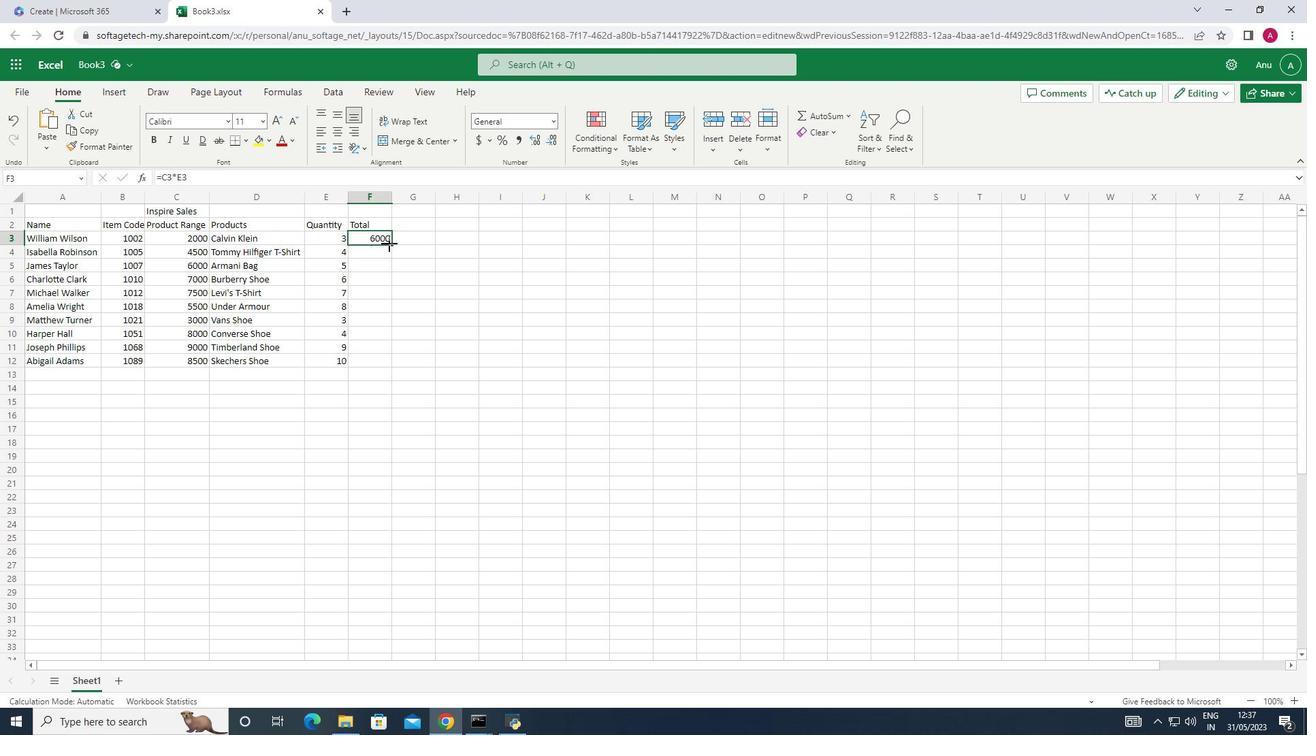 
Action: Mouse pressed left at (390, 243)
Screenshot: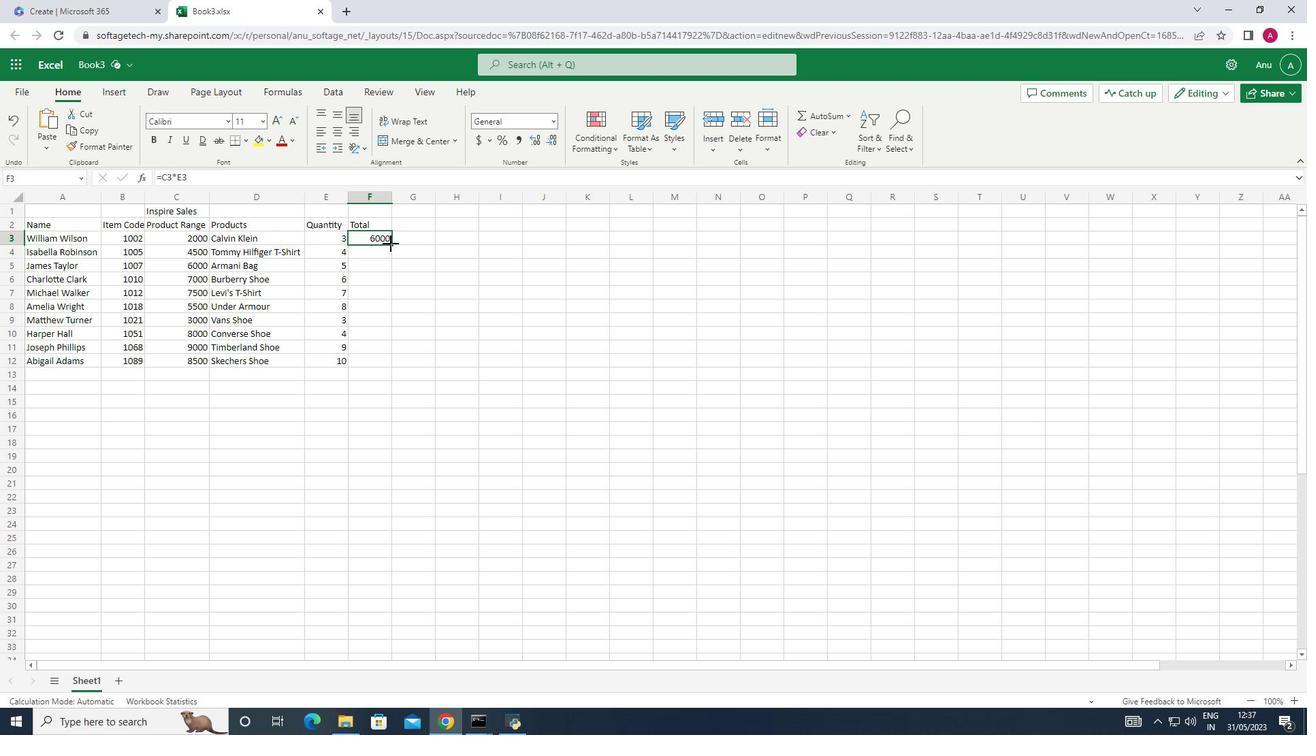 
Action: Mouse moved to (411, 219)
Screenshot: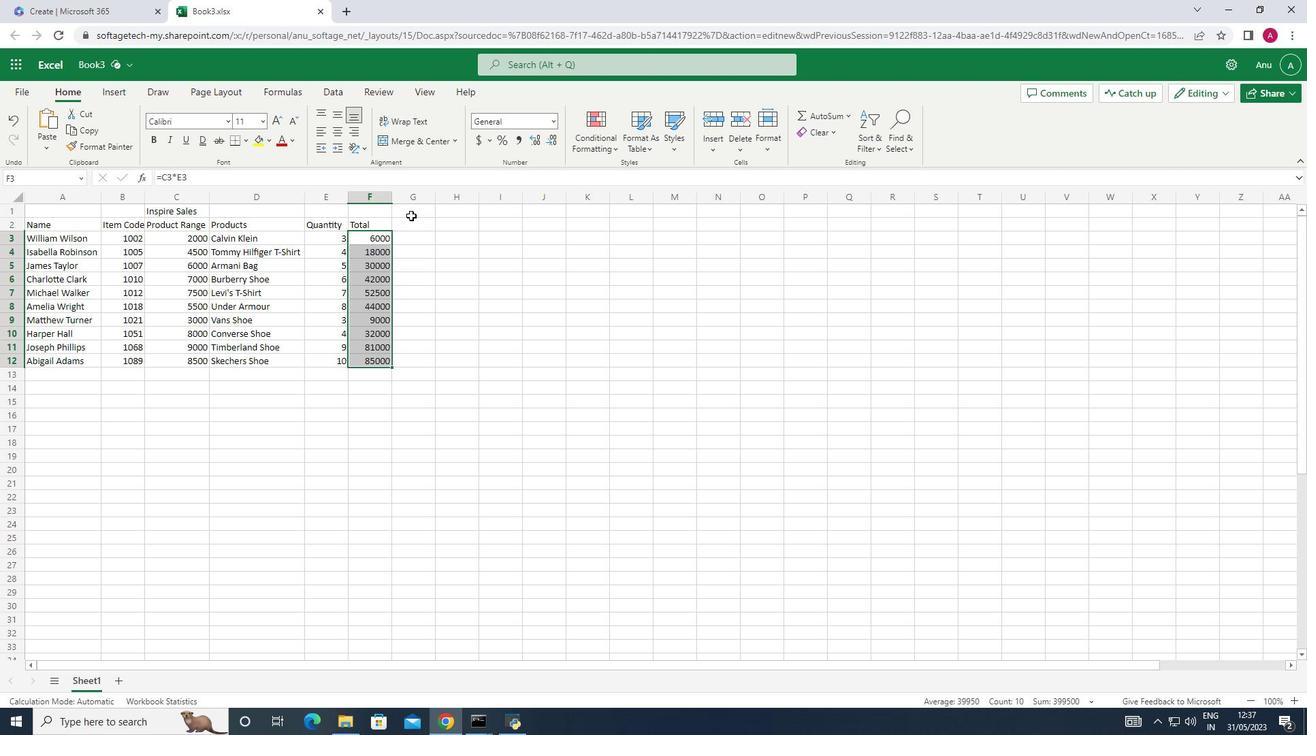 
Action: Mouse pressed left at (411, 219)
Screenshot: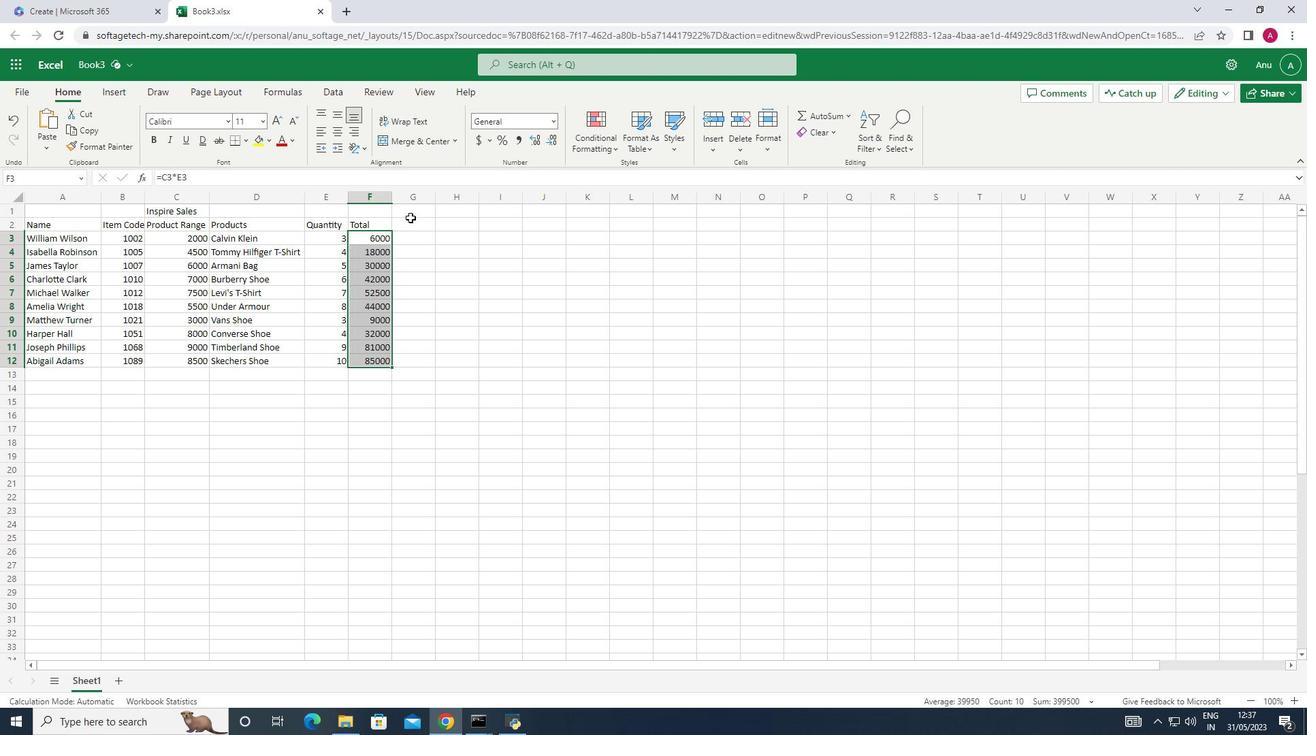
Action: Key pressed <Key.shift><Key.shift><Key.shift><Key.shift><Key.shift>Tax<Key.down>
Screenshot: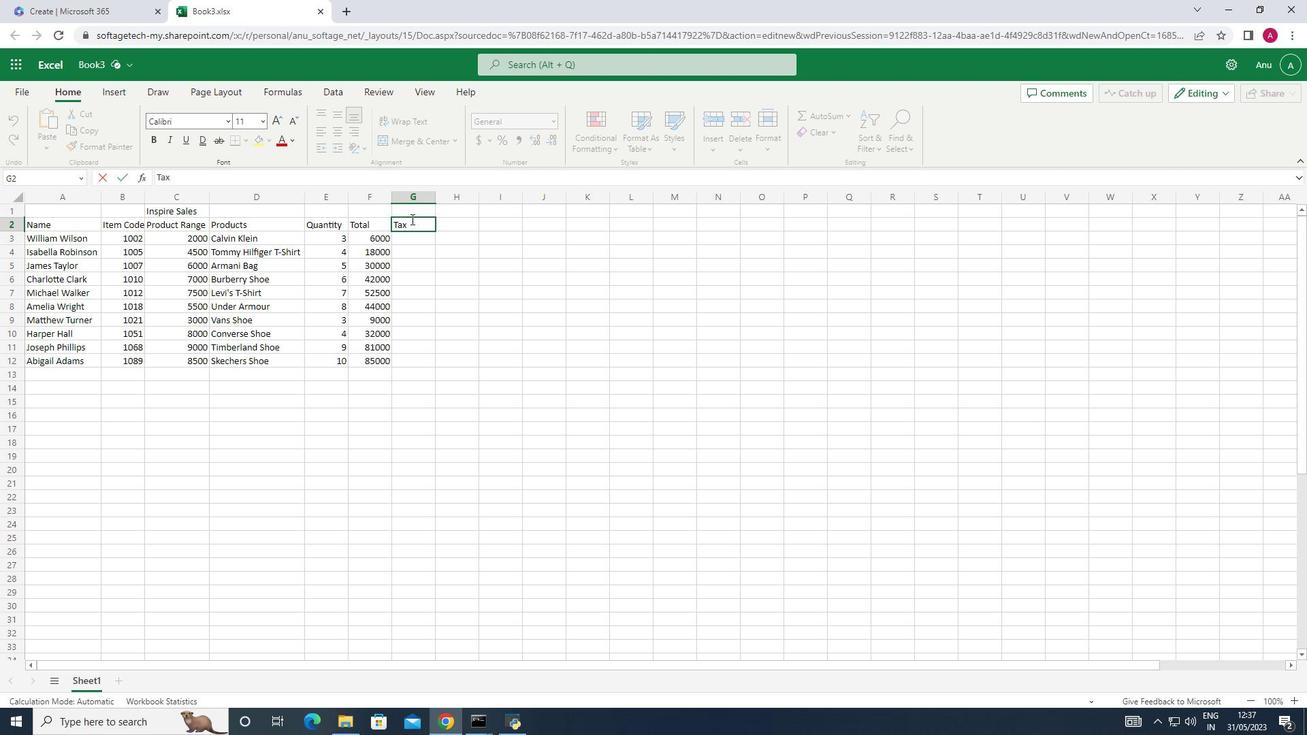 
Action: Mouse moved to (360, 236)
Screenshot: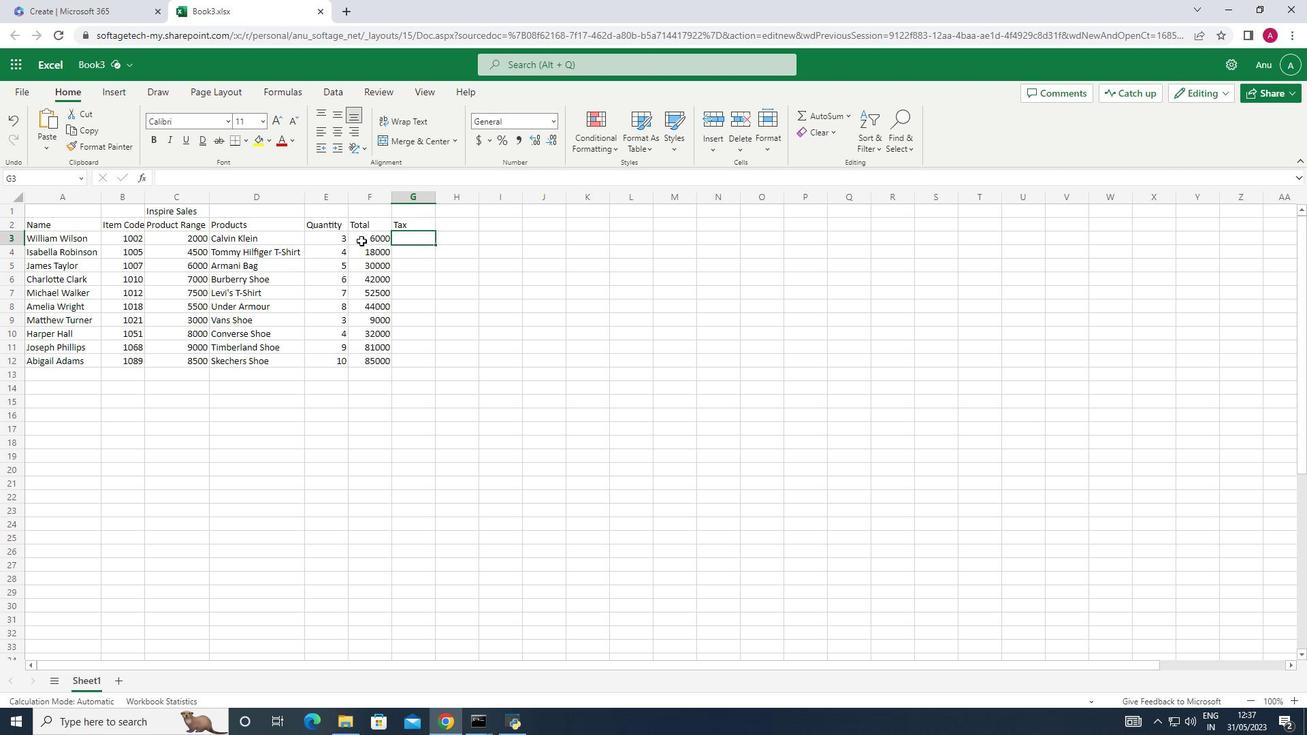 
Action: Key pressed =
Screenshot: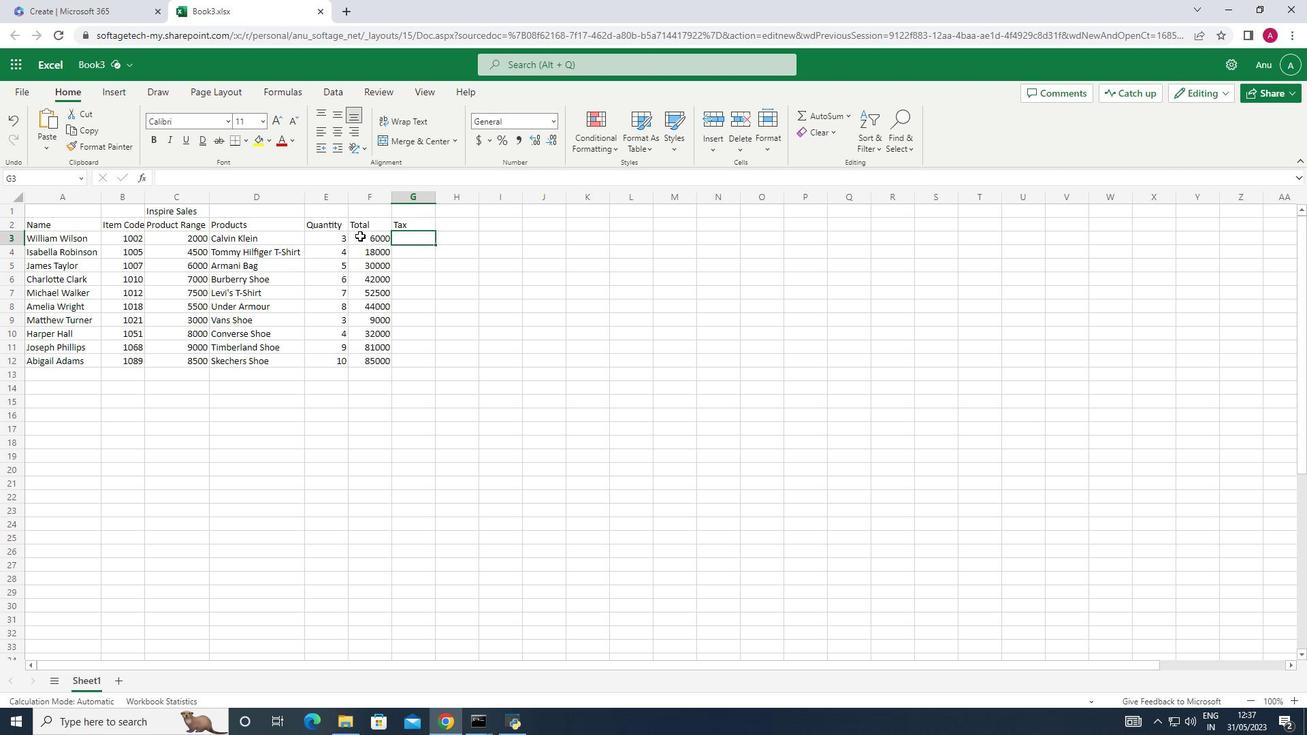 
Action: Mouse moved to (375, 239)
Screenshot: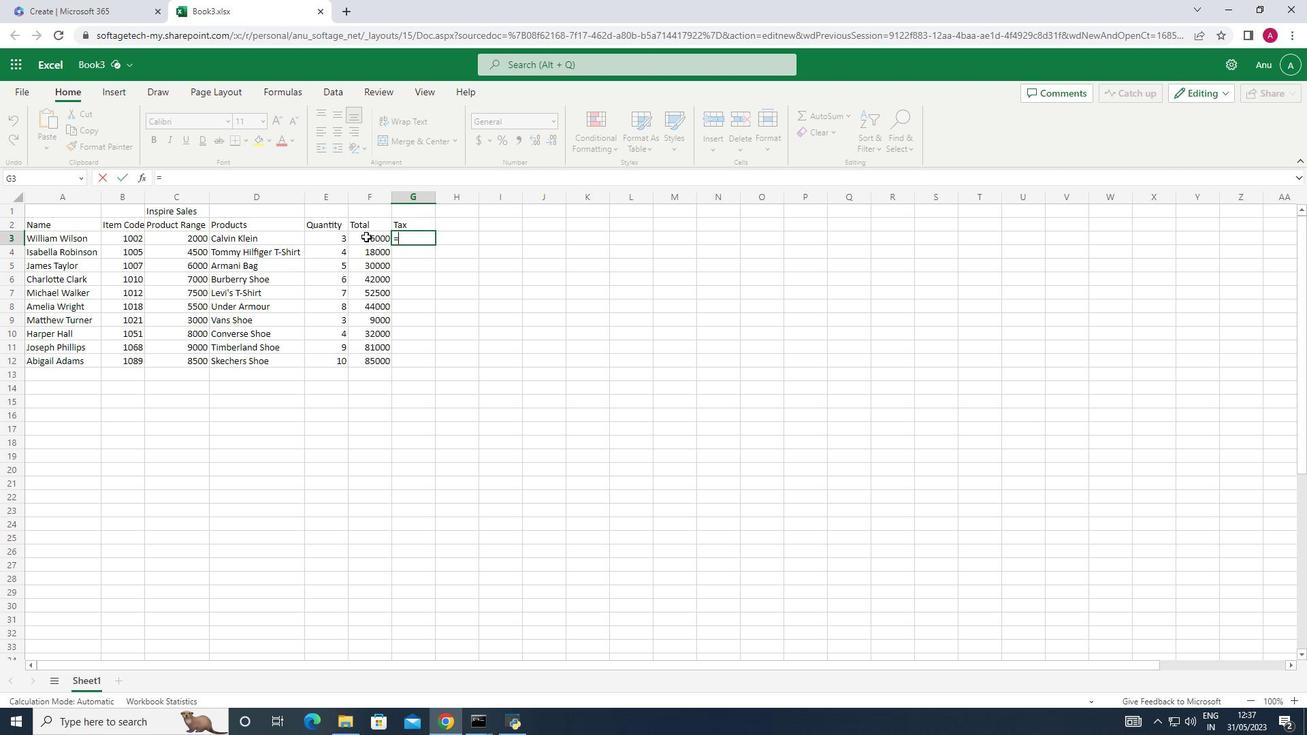 
Action: Mouse pressed left at (375, 239)
Screenshot: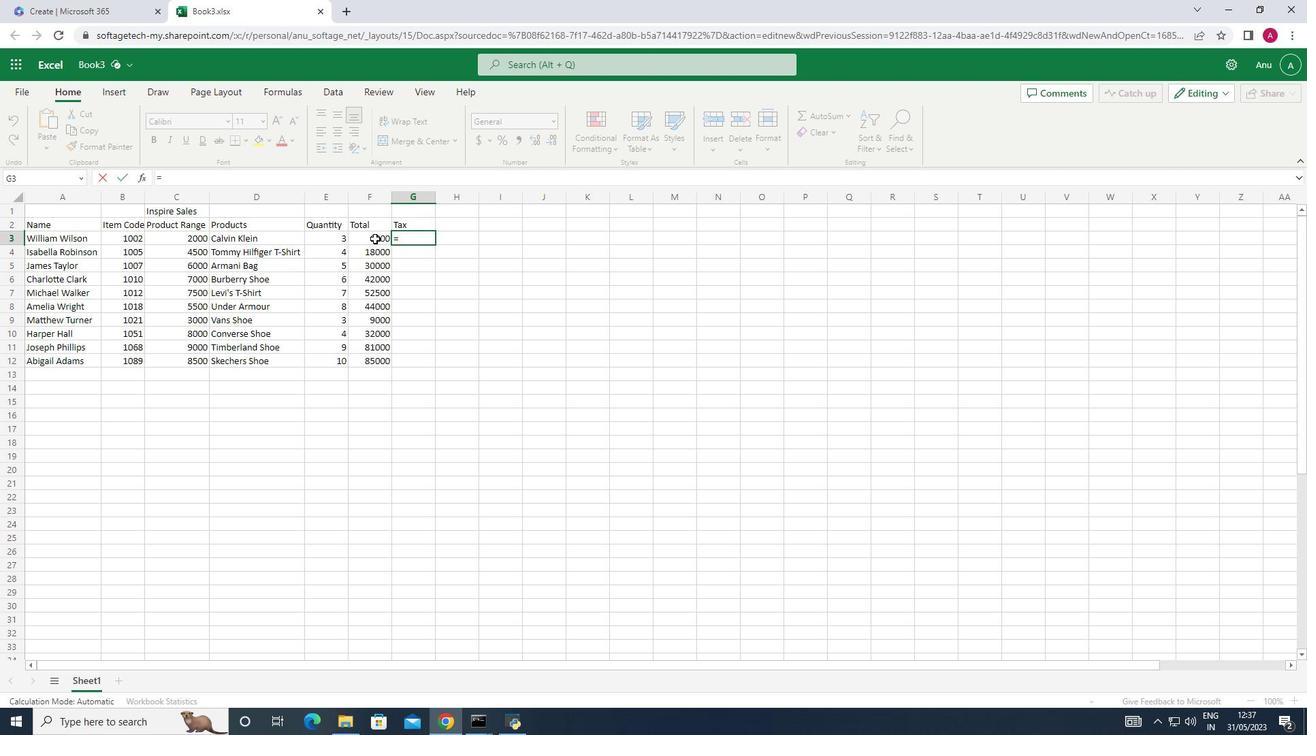 
Action: Mouse moved to (374, 239)
Screenshot: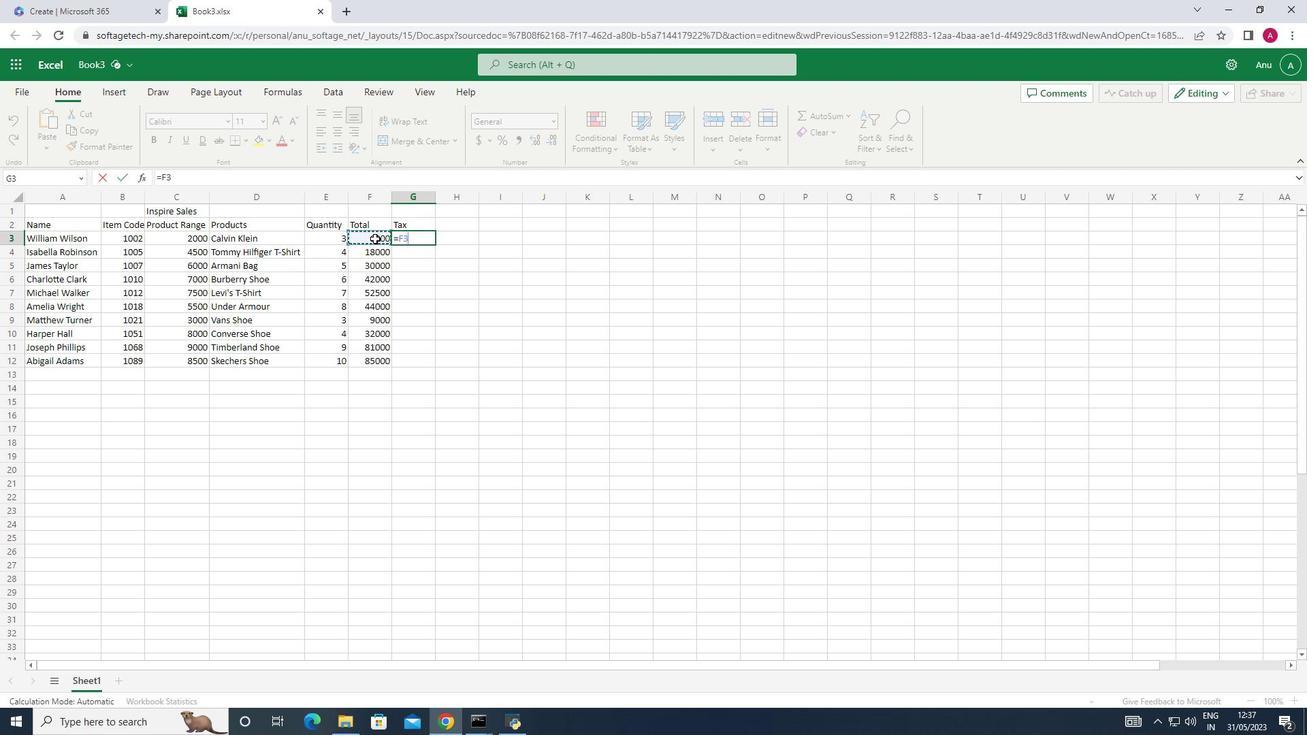 
Action: Key pressed *12/100
Screenshot: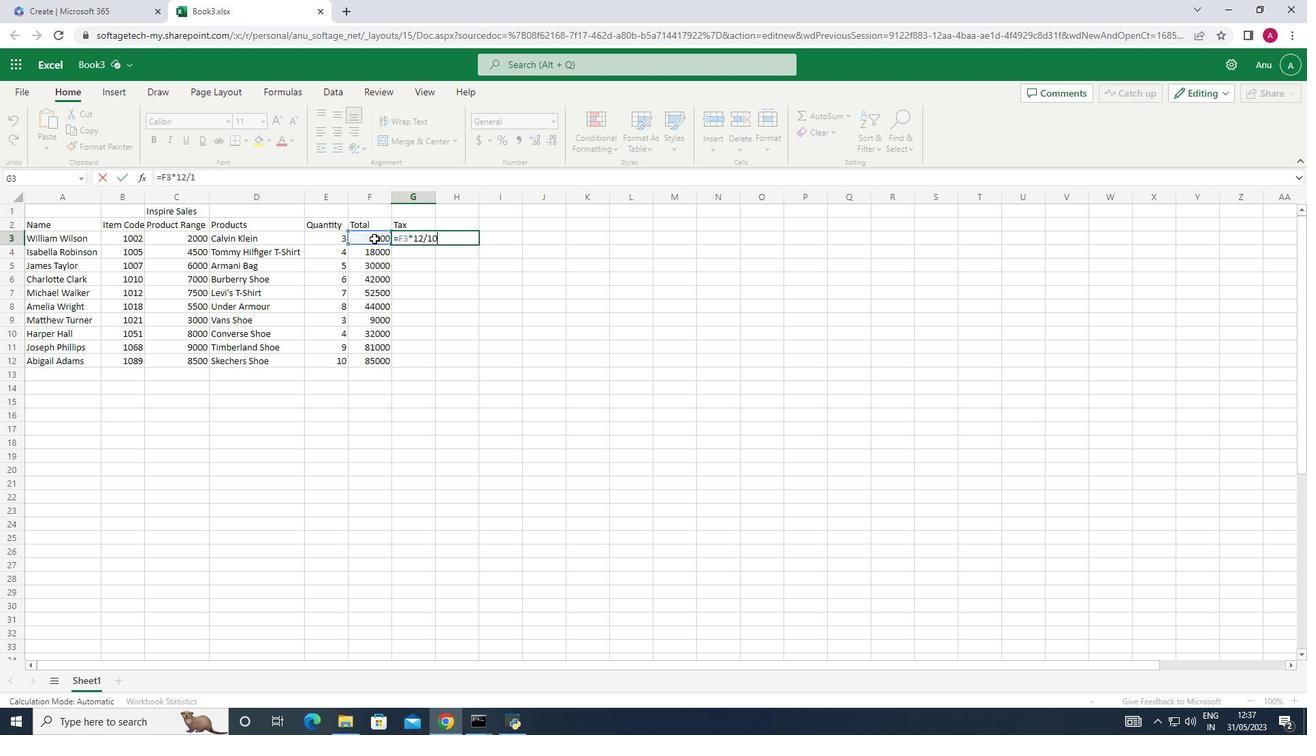 
Action: Mouse moved to (409, 242)
Screenshot: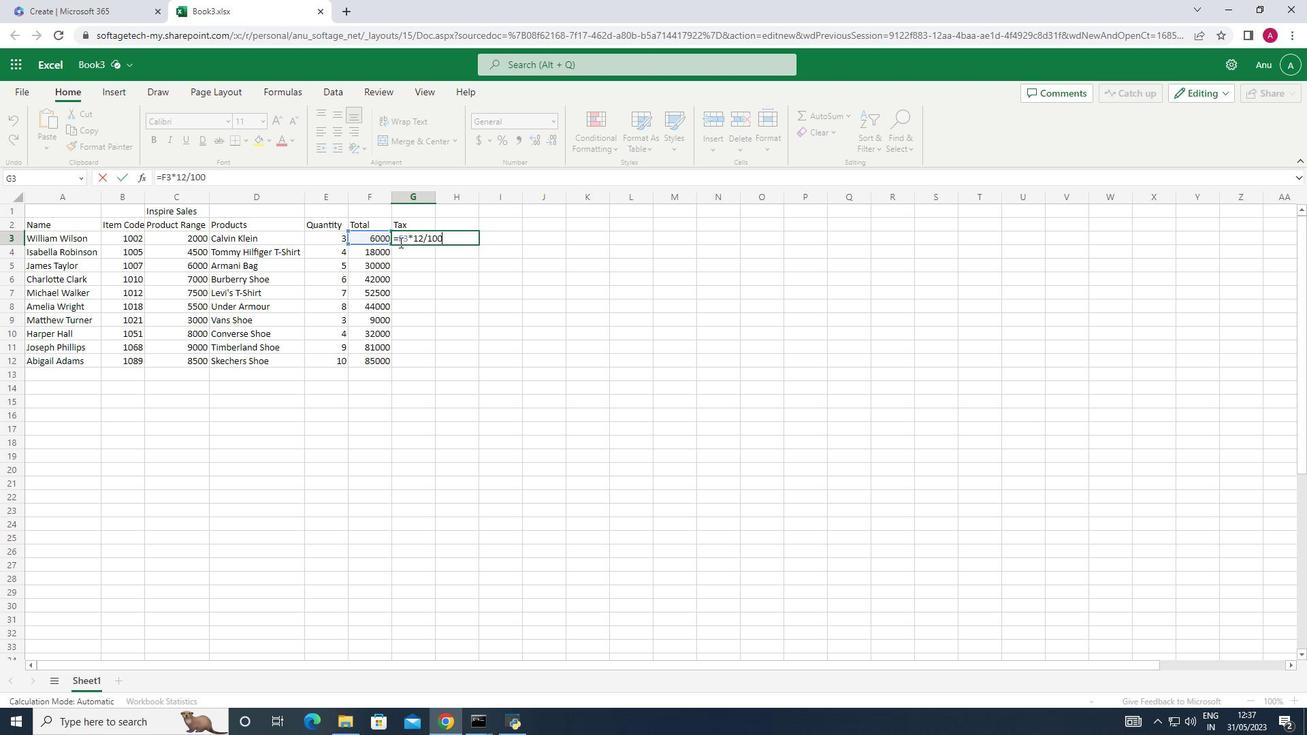 
Action: Key pressed <Key.enter>
Screenshot: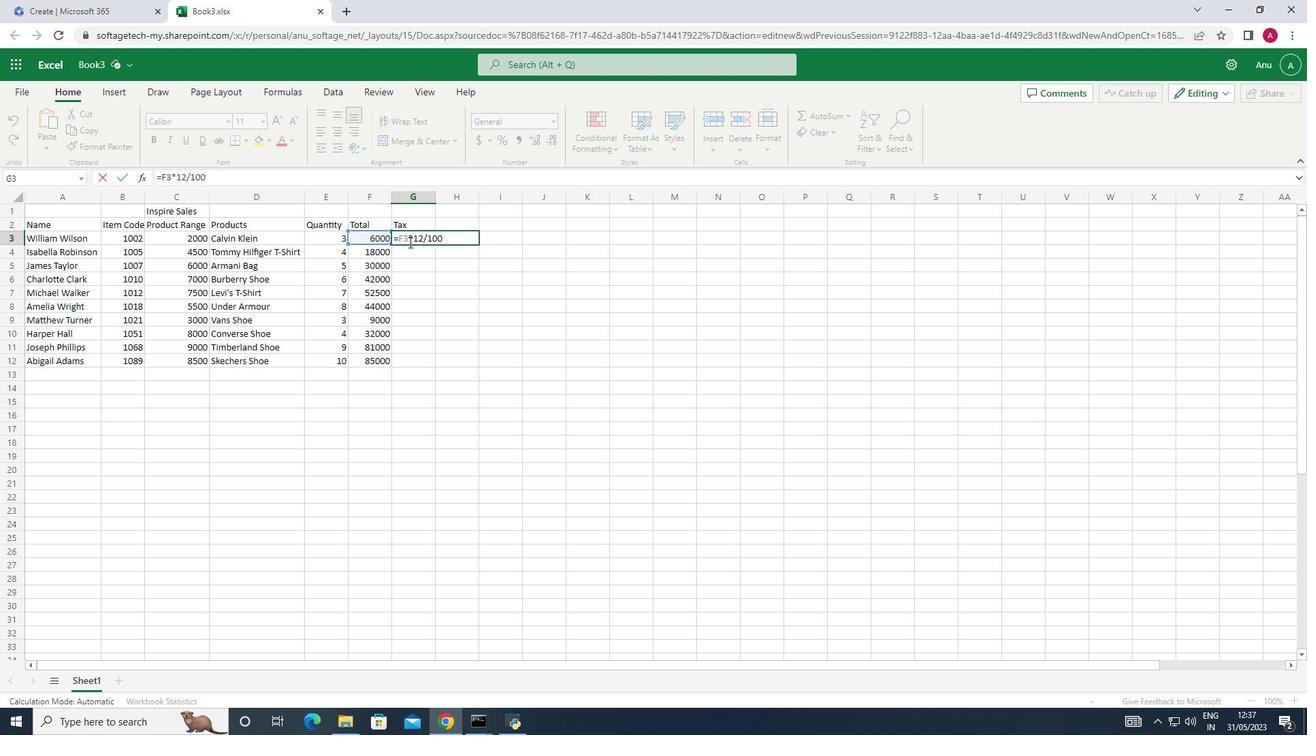 
Action: Mouse moved to (429, 236)
Screenshot: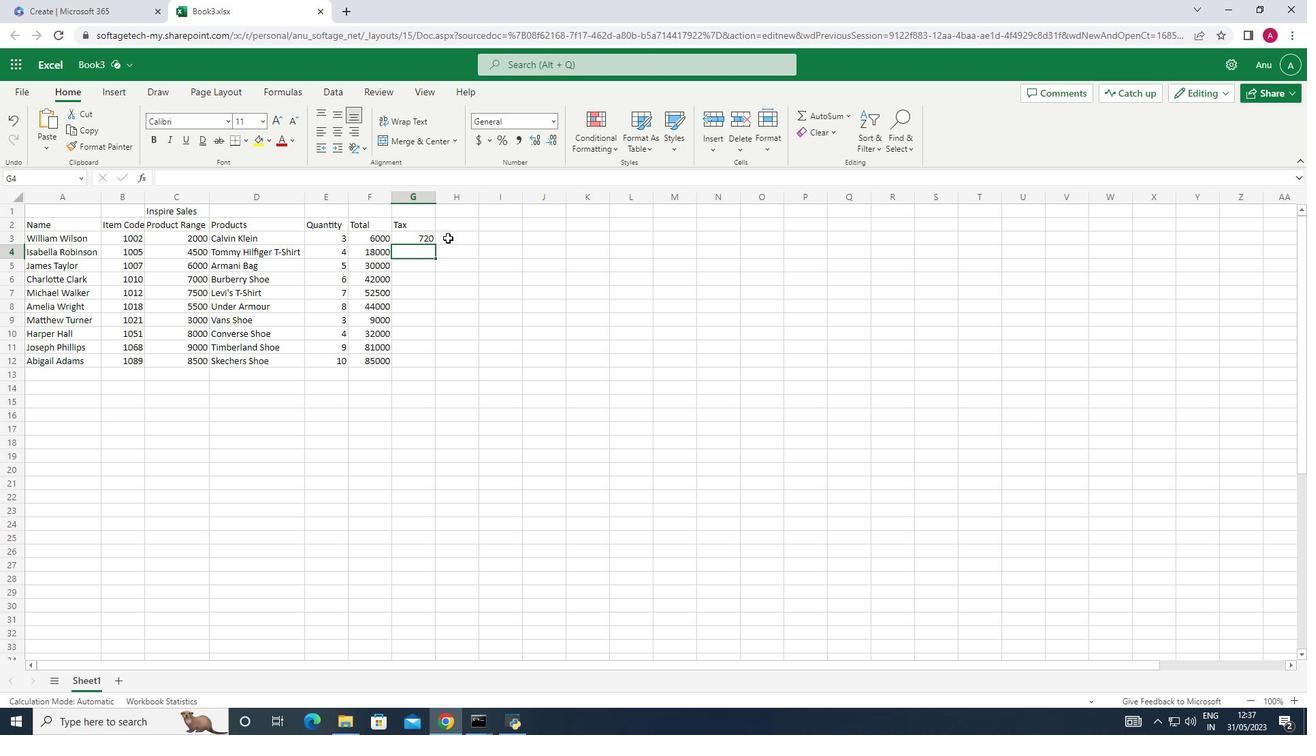 
Action: Mouse pressed left at (429, 236)
Screenshot: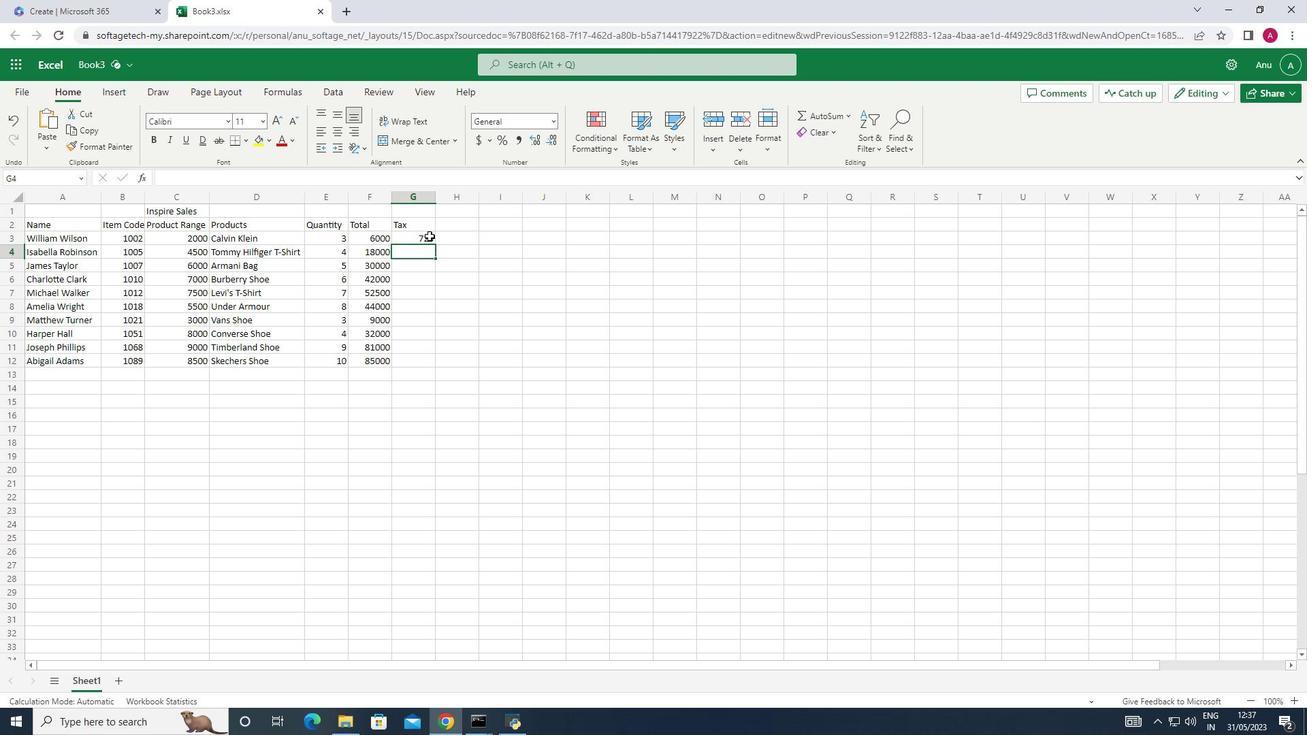
Action: Mouse moved to (437, 243)
Screenshot: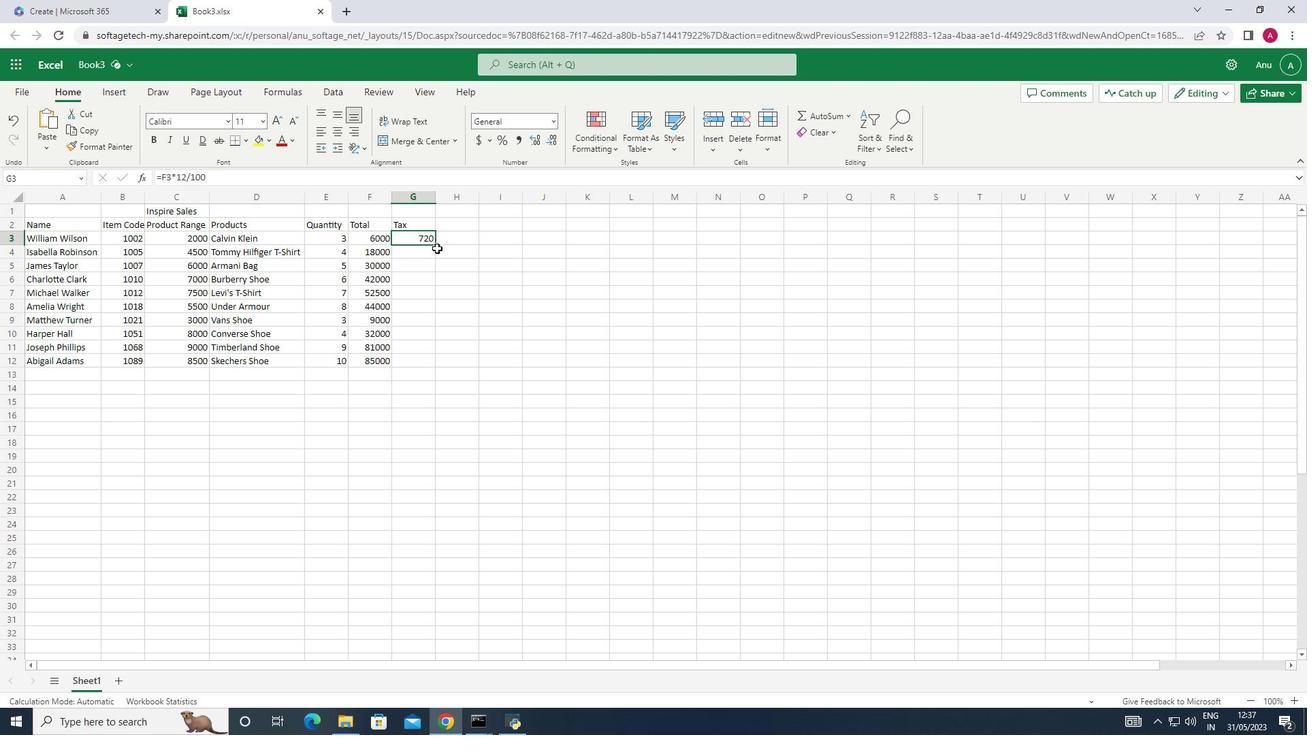 
Action: Mouse pressed left at (437, 243)
Screenshot: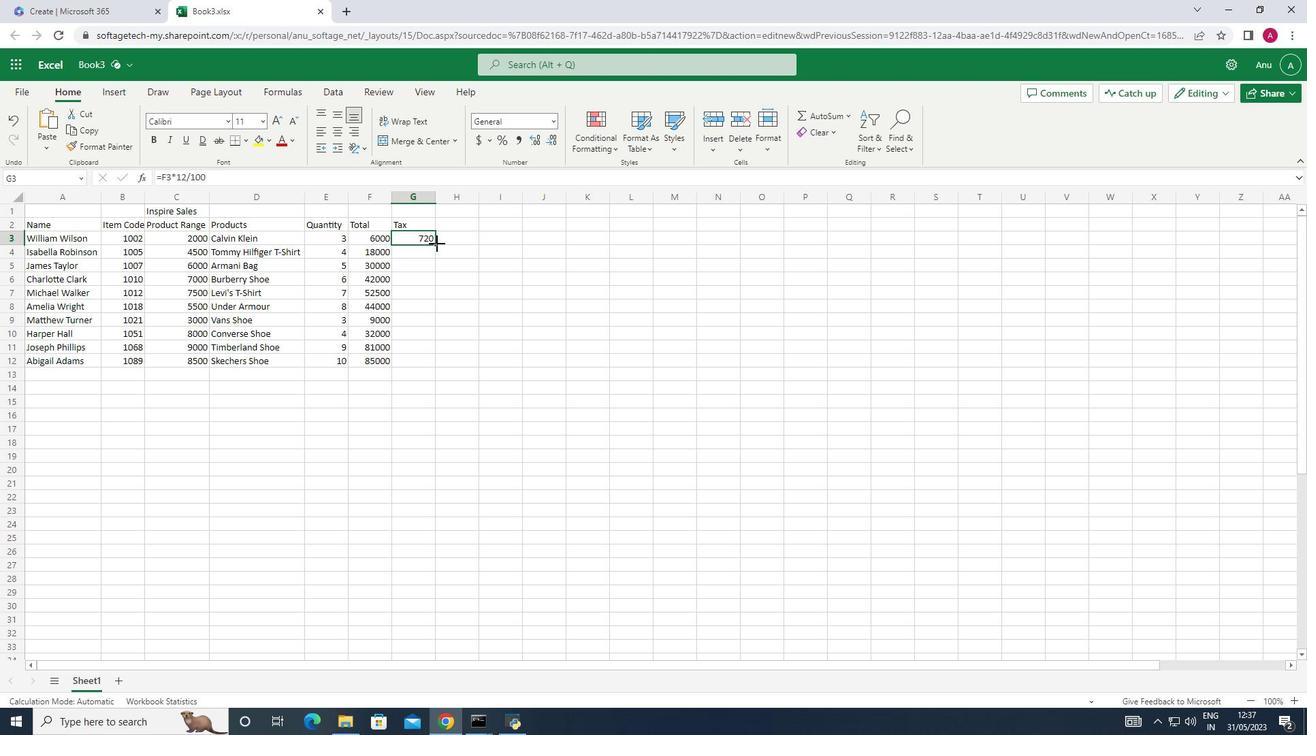 
Action: Mouse moved to (456, 220)
Screenshot: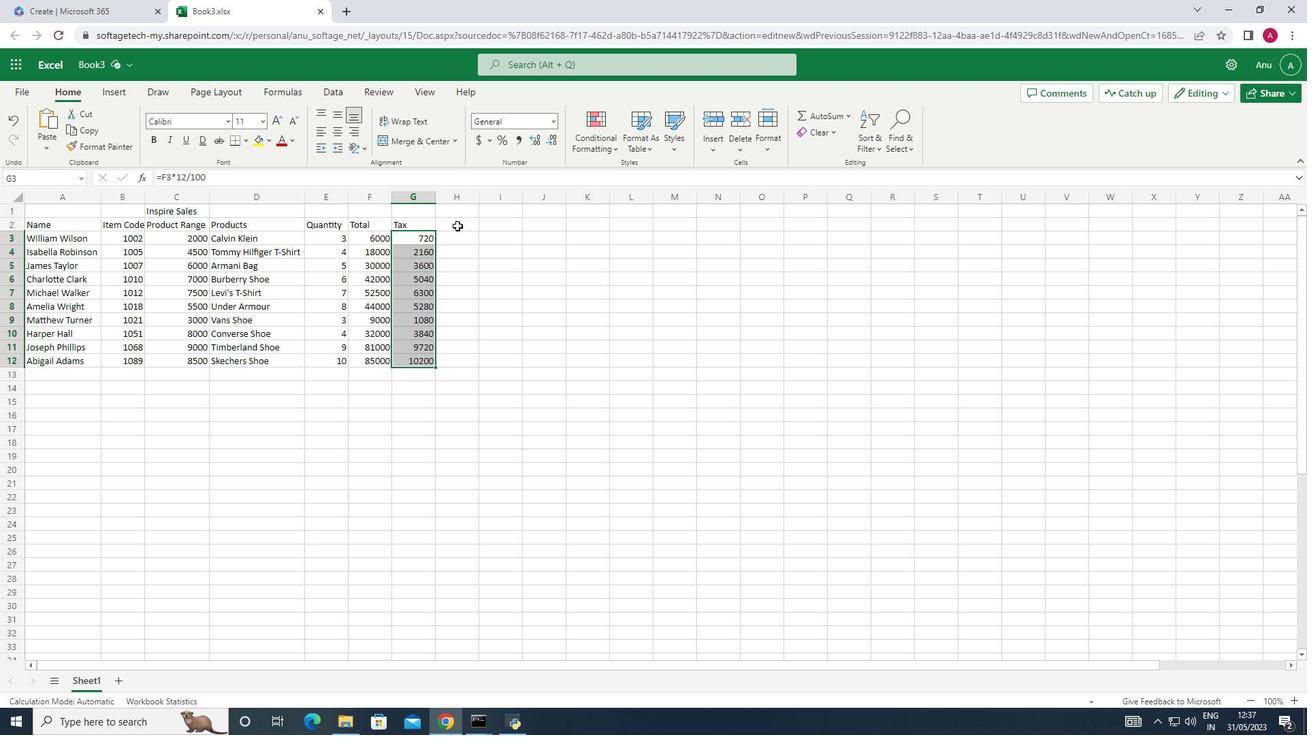
Action: Mouse pressed left at (456, 220)
Screenshot: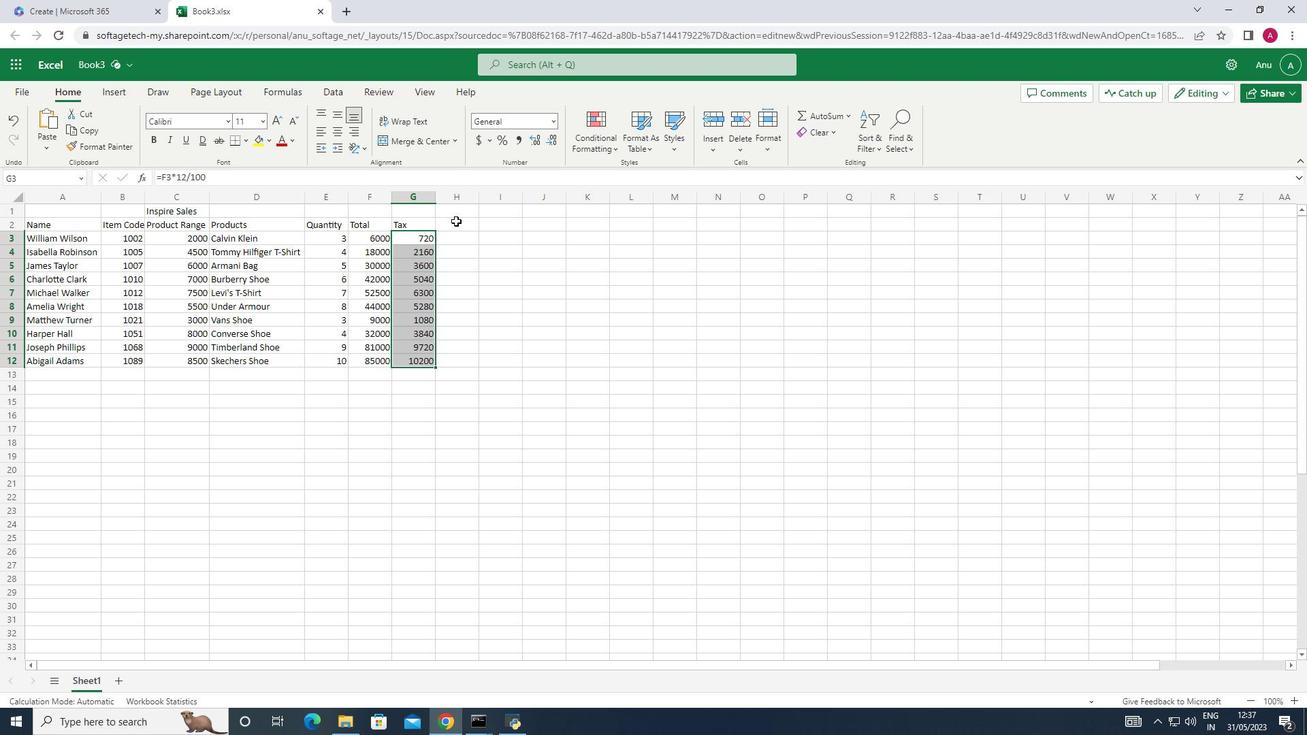 
Action: Mouse moved to (443, 216)
Screenshot: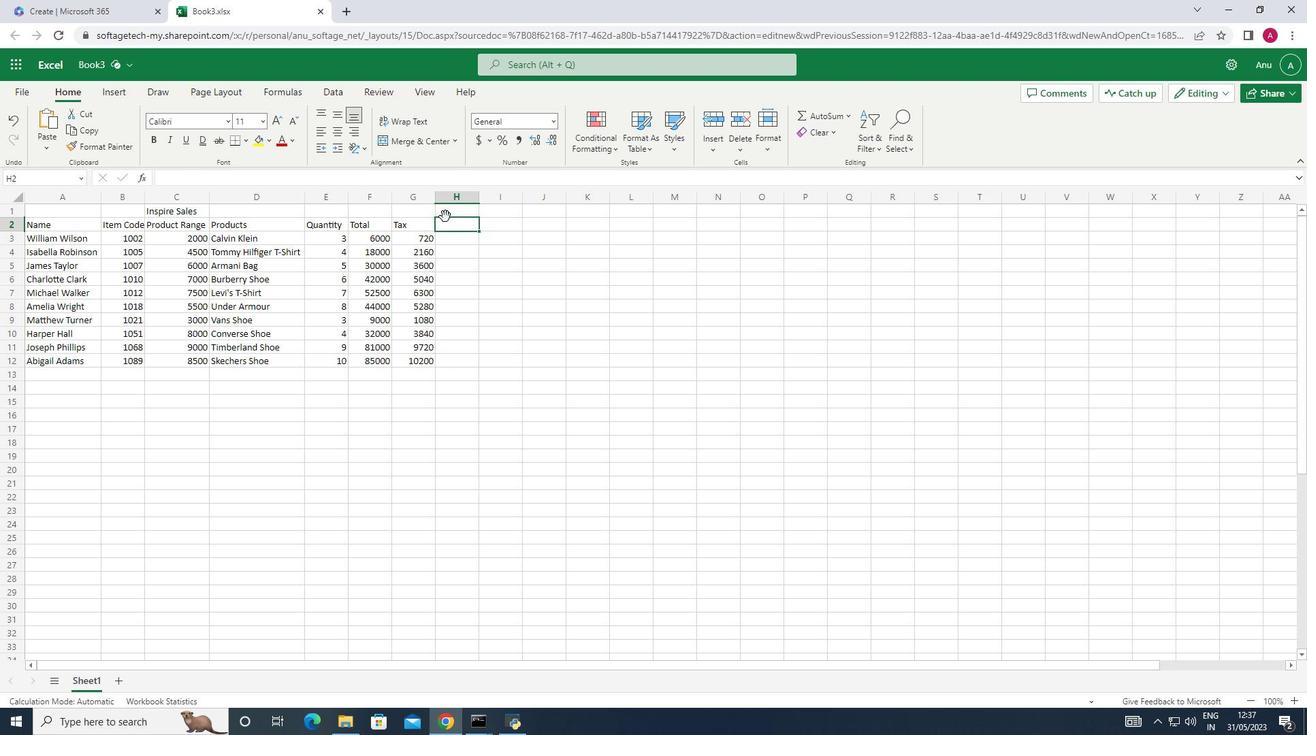 
Action: Key pressed <Key.shift>Commission
Screenshot: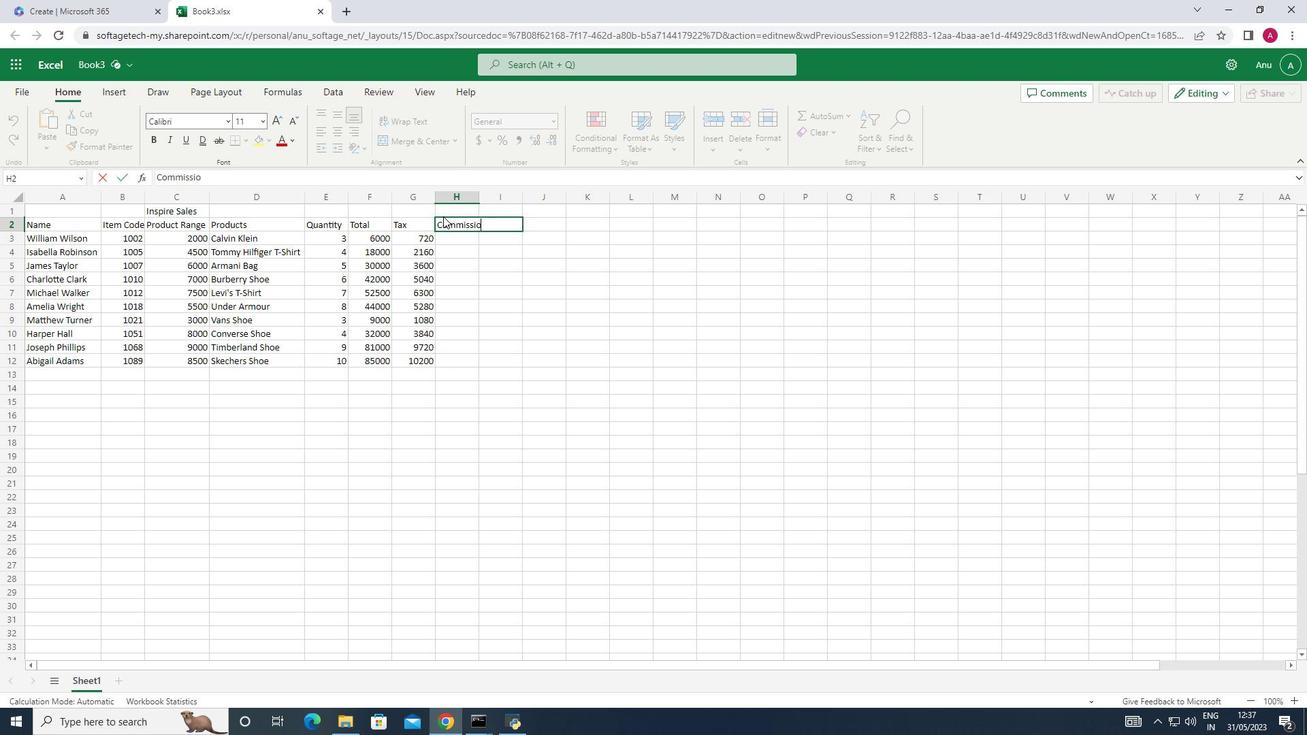 
Action: Mouse moved to (478, 191)
Screenshot: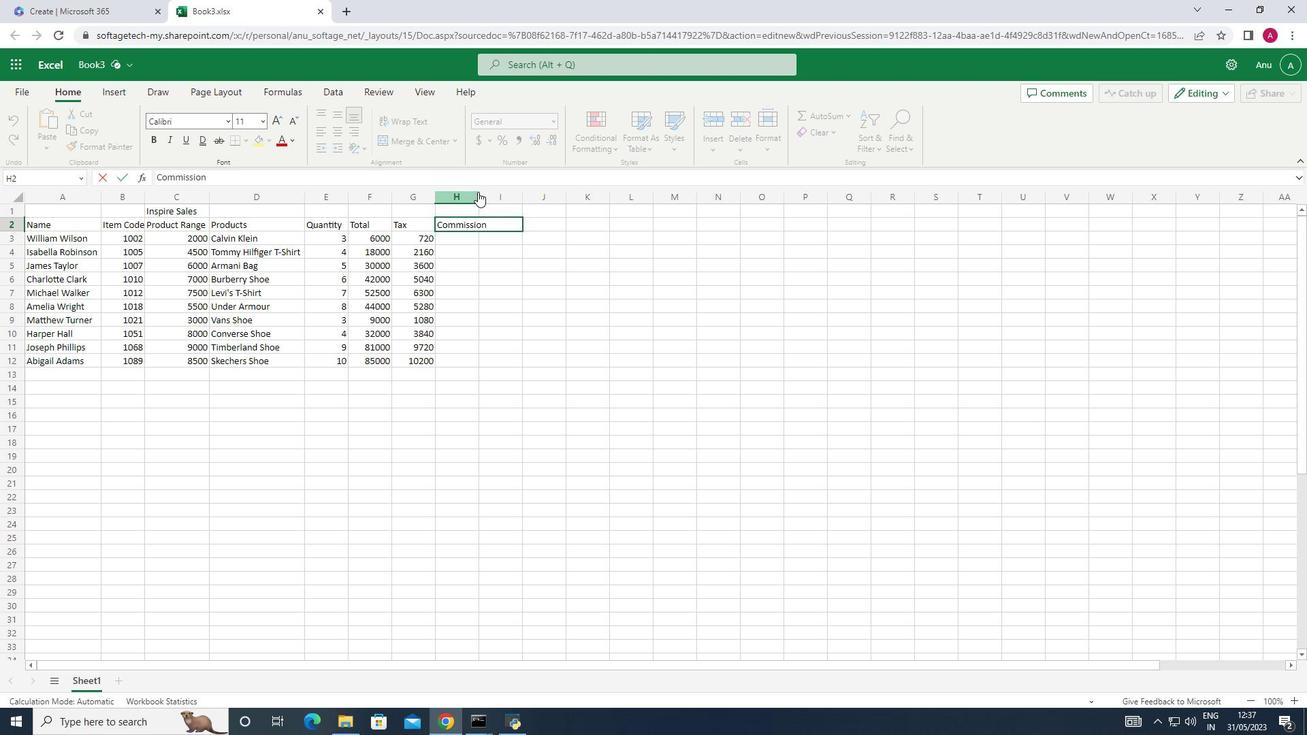 
Action: Mouse pressed left at (478, 191)
Screenshot: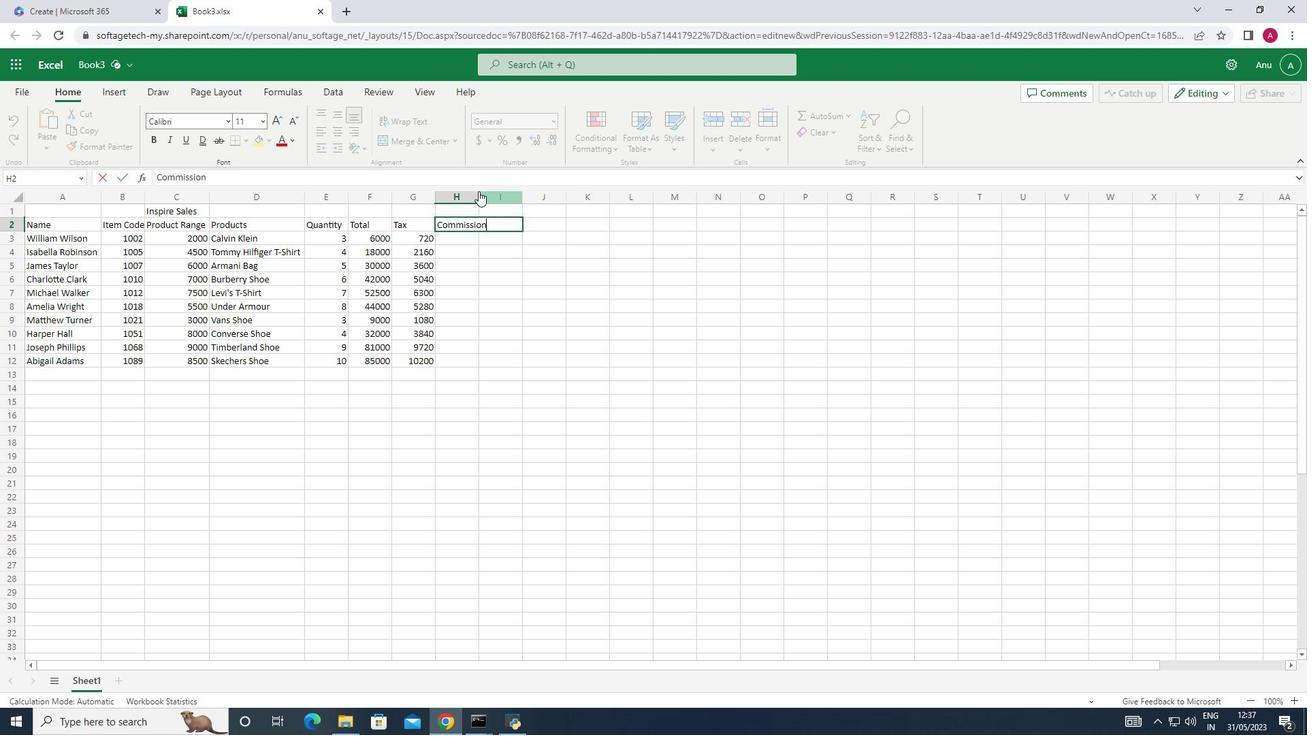 
Action: Mouse moved to (478, 195)
Screenshot: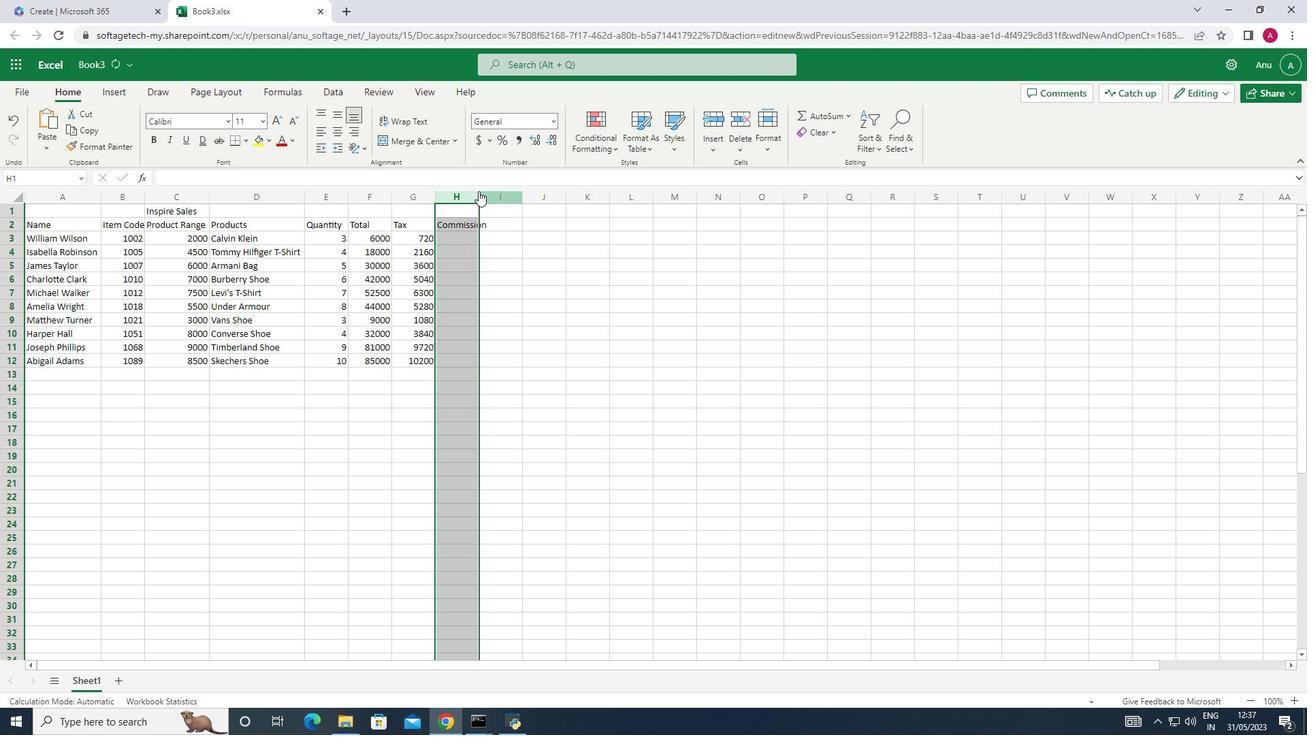 
Action: Mouse pressed left at (478, 195)
Screenshot: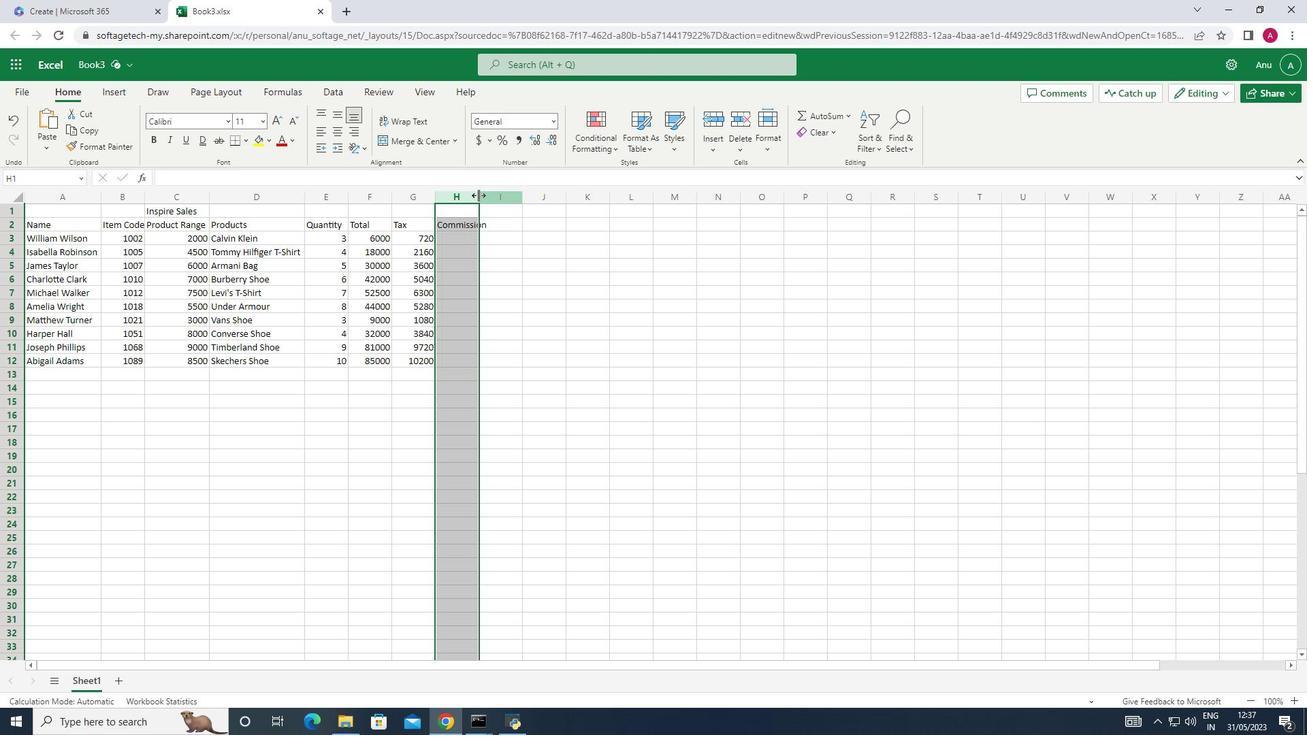 
Action: Mouse pressed left at (478, 195)
Screenshot: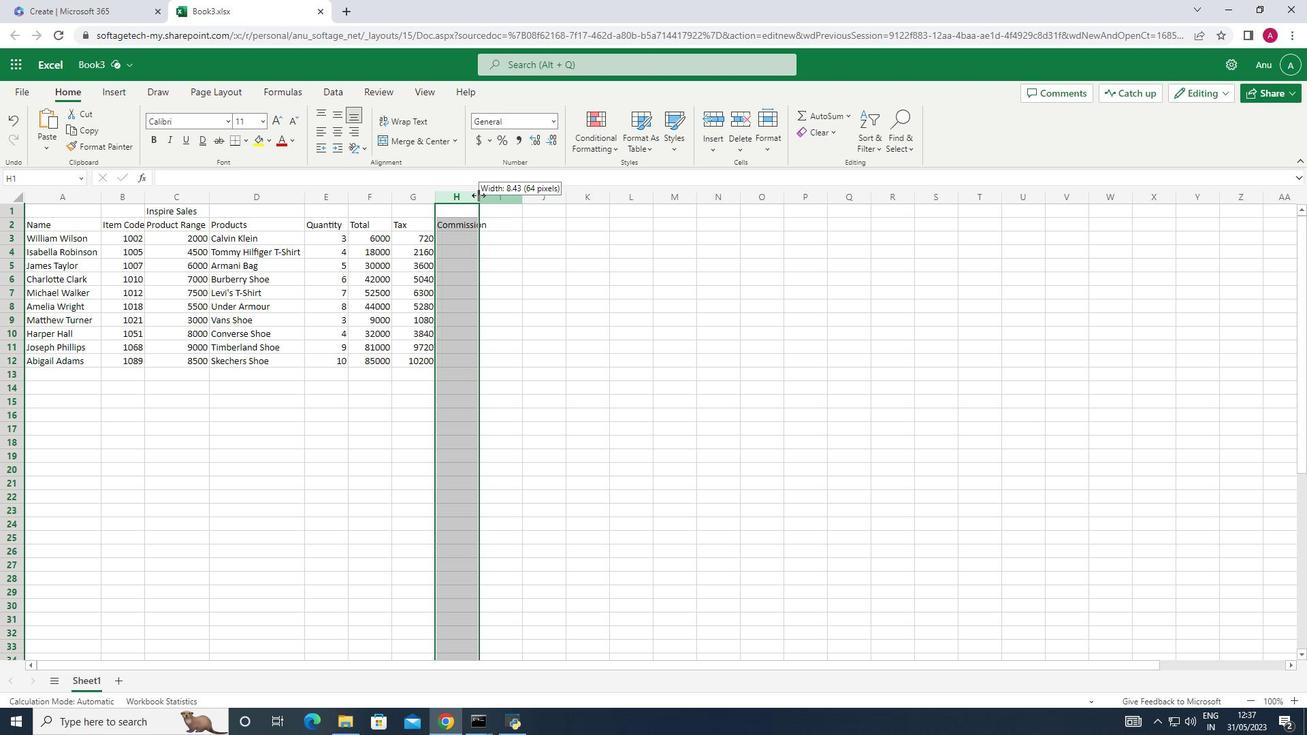 
Action: Mouse moved to (472, 239)
Screenshot: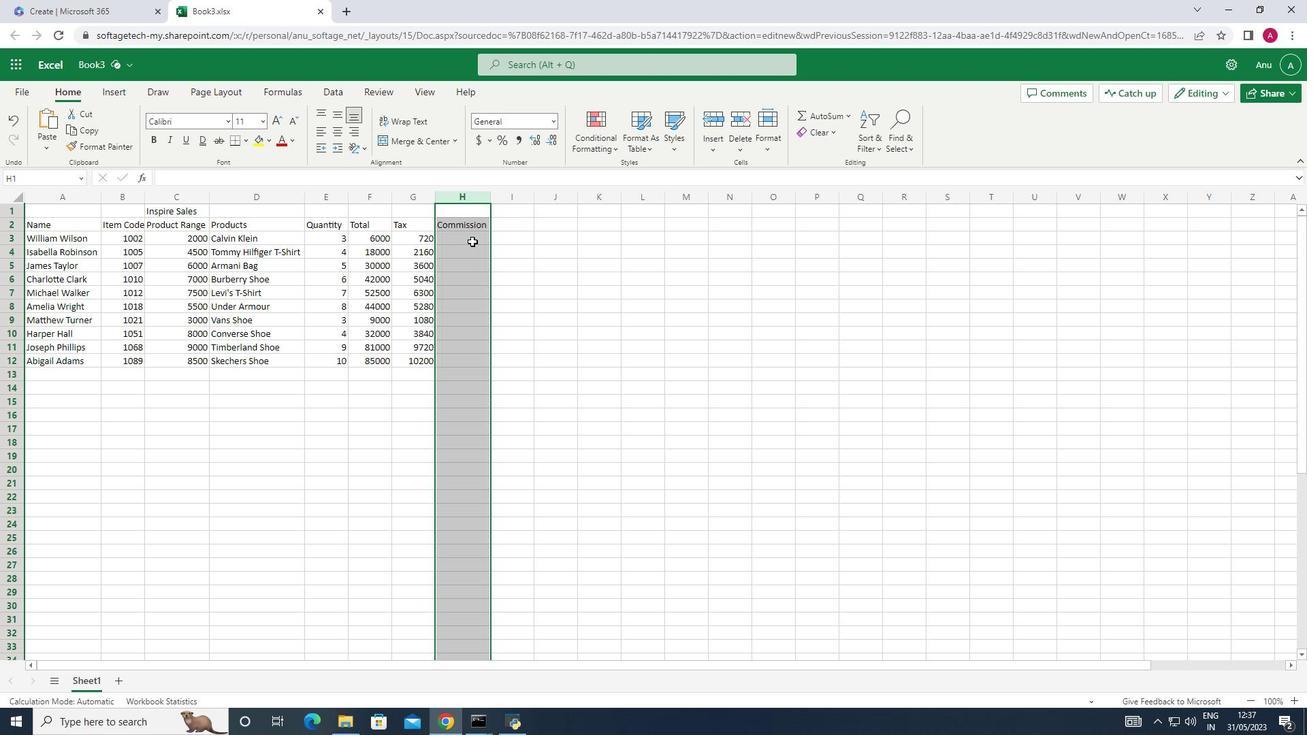 
Action: Mouse pressed left at (472, 239)
Screenshot: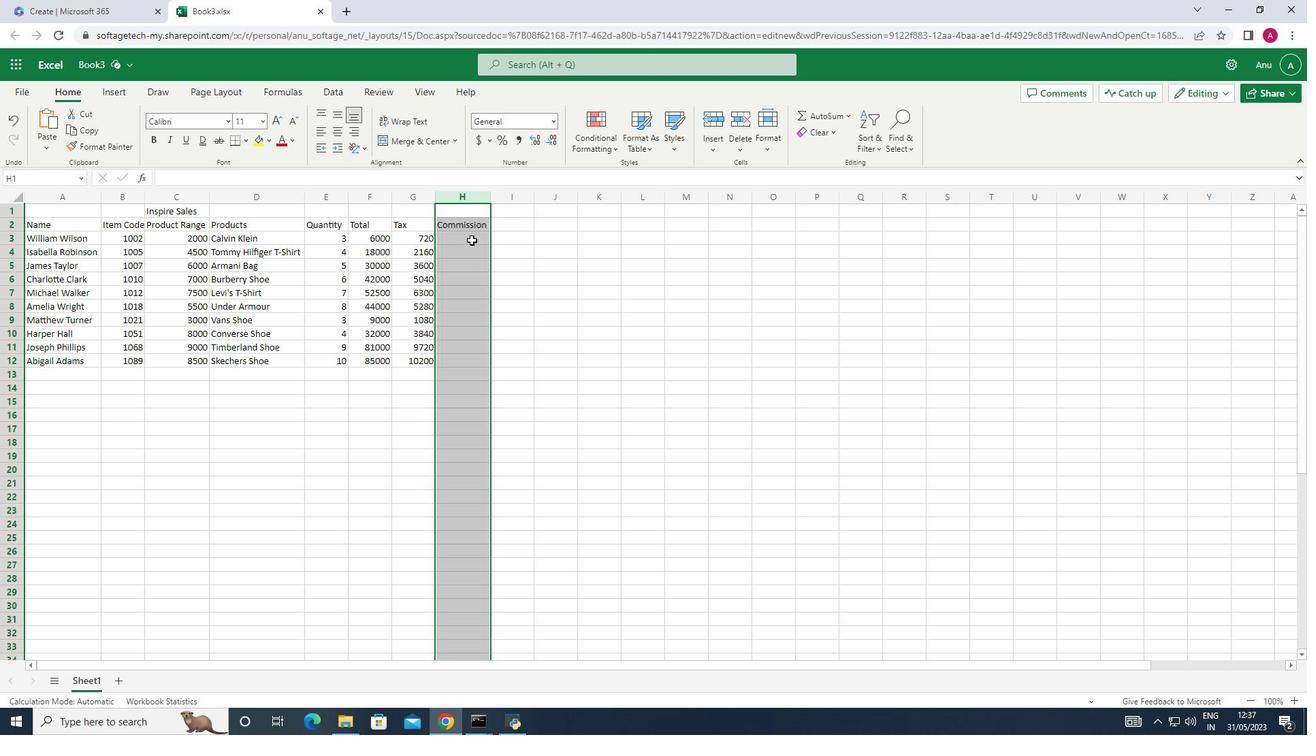 
Action: Mouse moved to (386, 239)
Screenshot: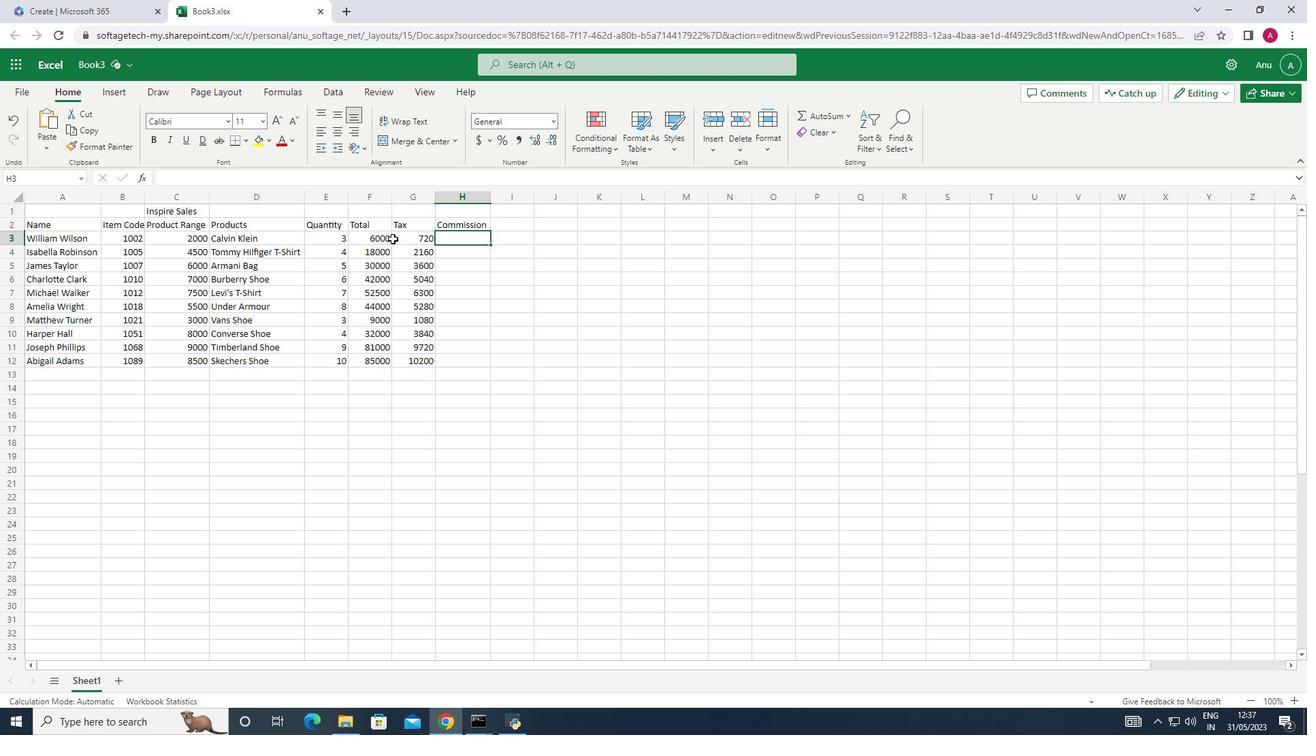 
Action: Mouse pressed left at (386, 239)
Screenshot: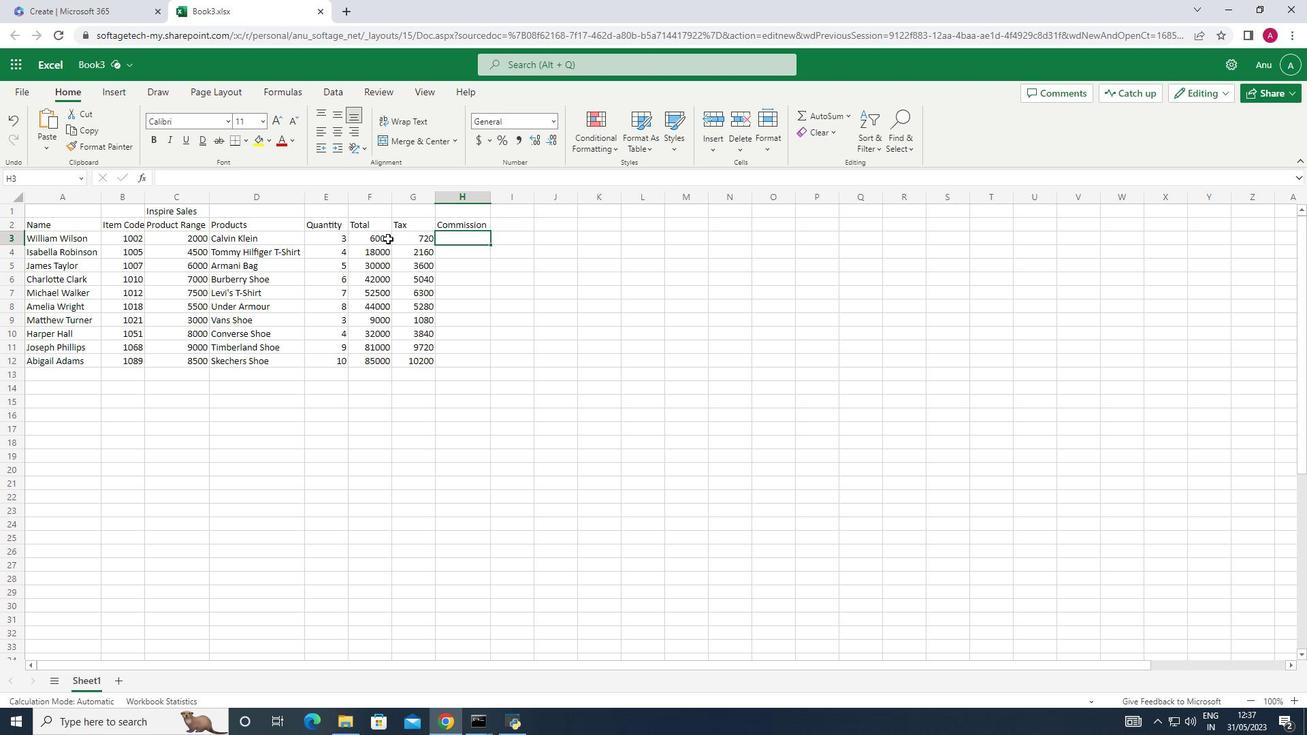 
Action: Mouse moved to (455, 241)
Screenshot: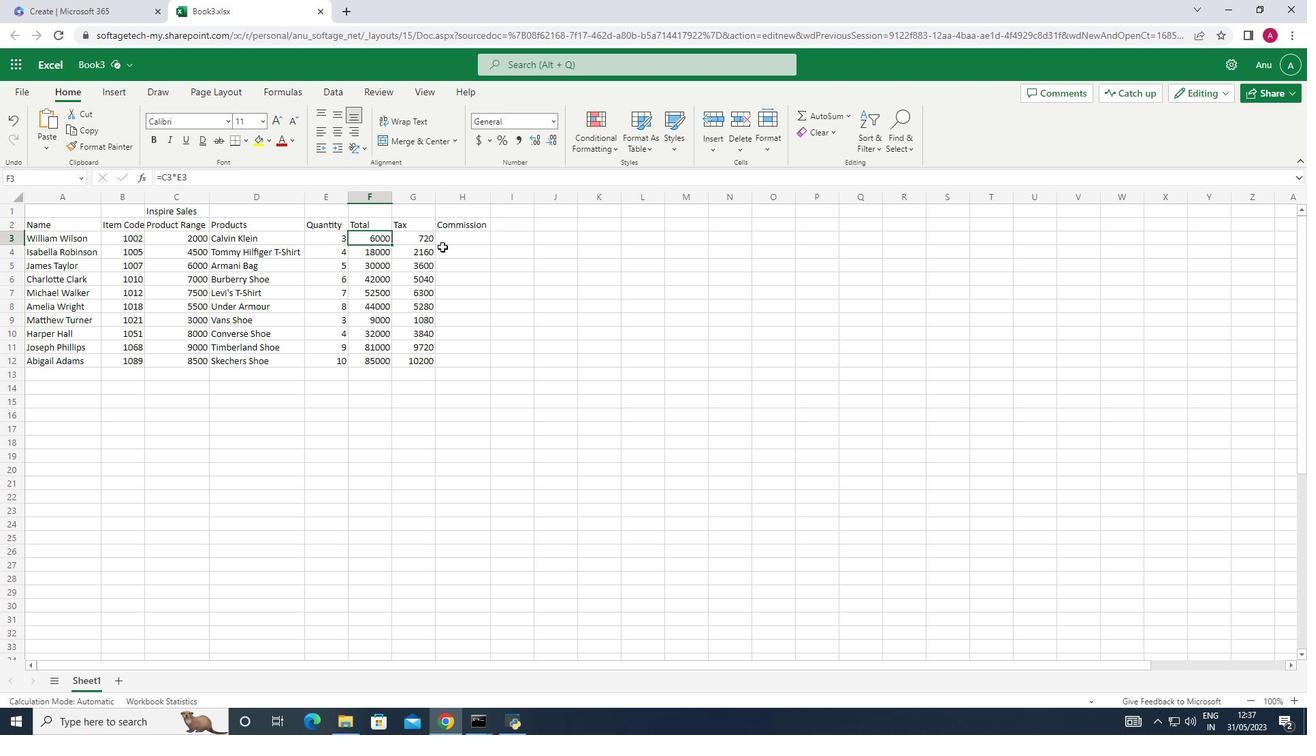 
Action: Mouse pressed left at (455, 241)
Screenshot: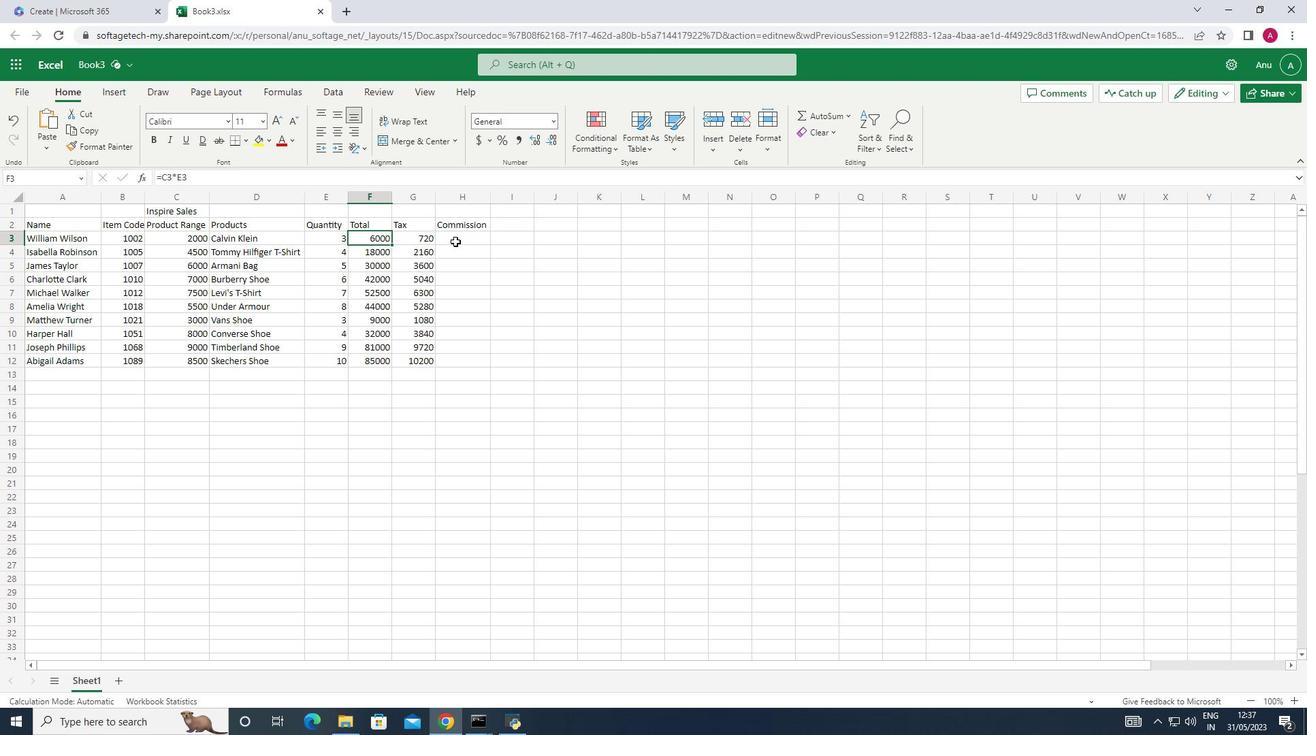 
Action: Key pressed =
Screenshot: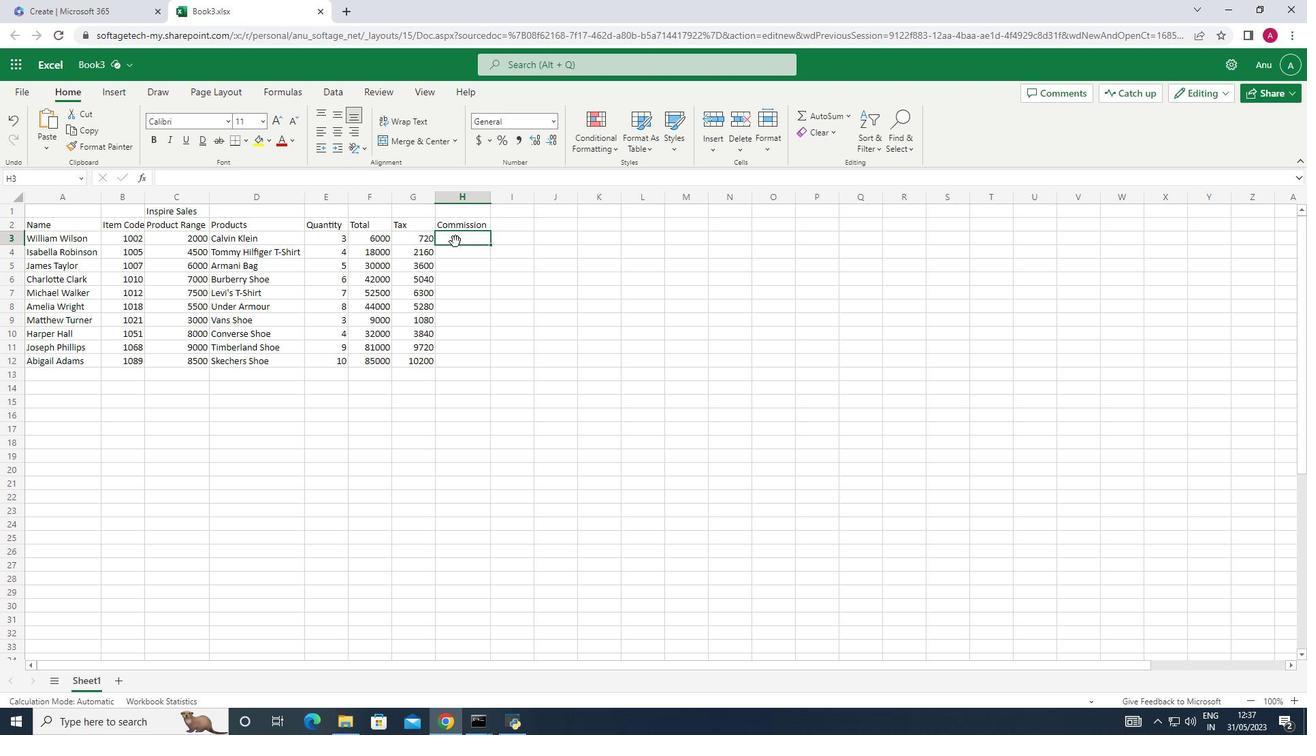 
Action: Mouse moved to (380, 234)
Screenshot: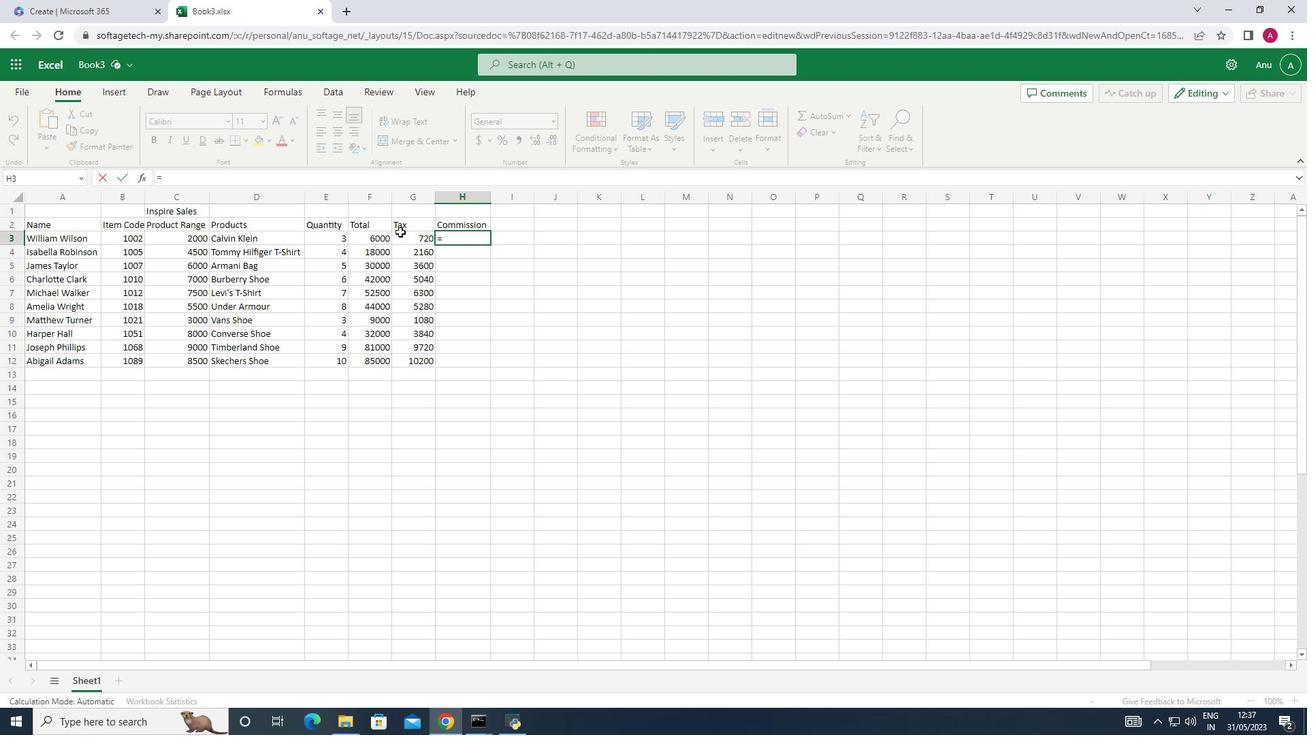 
Action: Mouse pressed left at (380, 234)
Screenshot: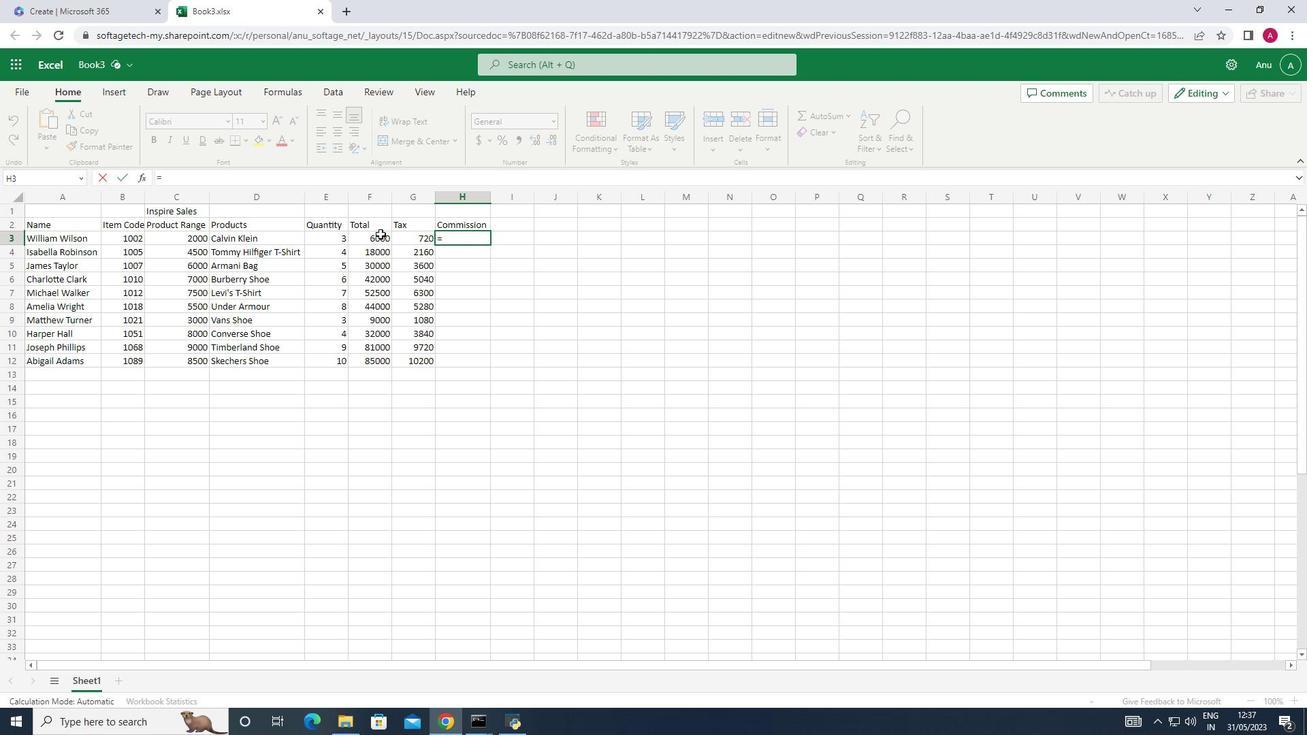 
Action: Mouse moved to (430, 235)
Screenshot: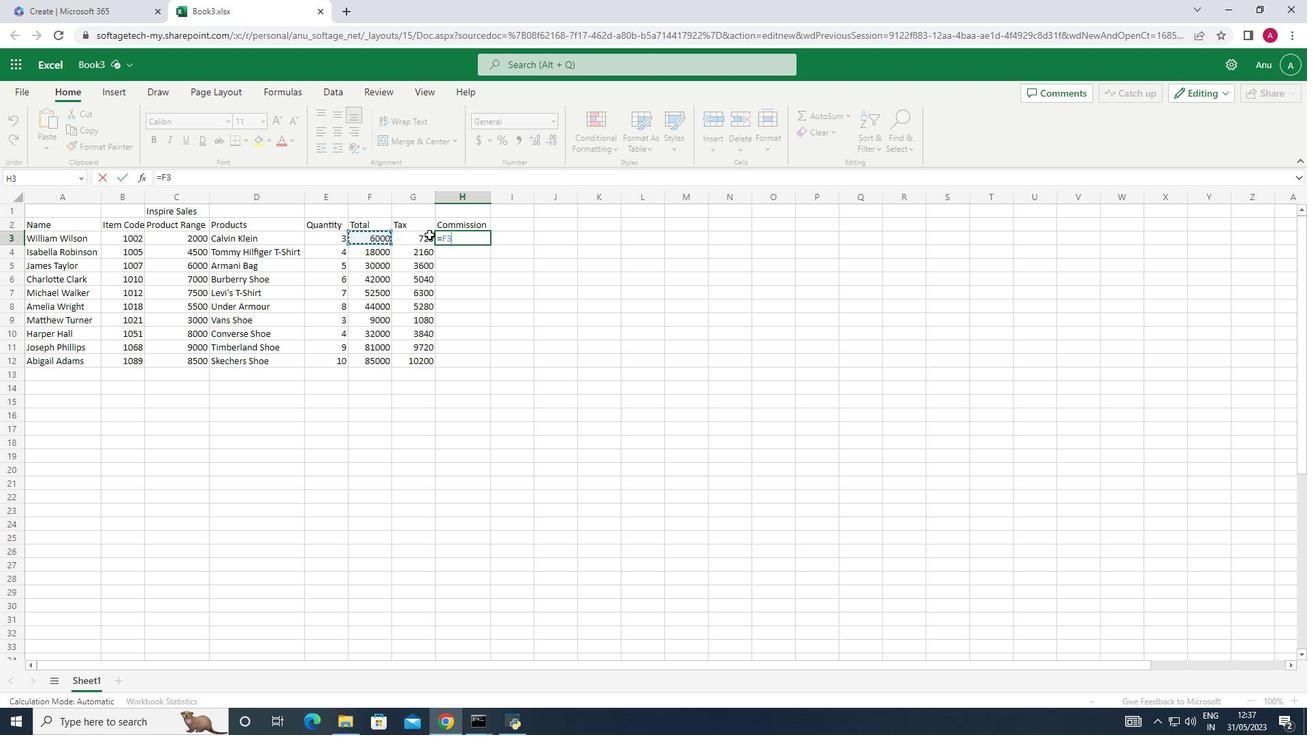 
Action: Key pressed *2/
Screenshot: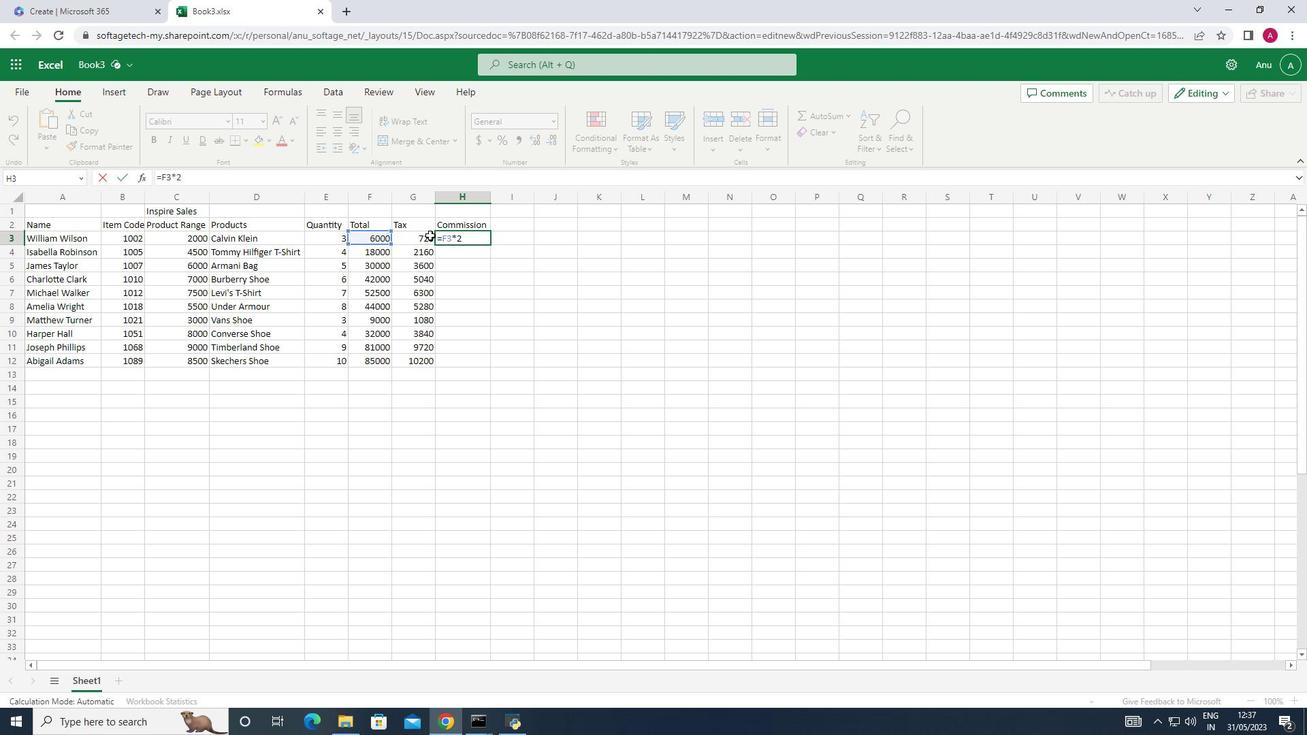 
Action: Mouse moved to (430, 235)
Screenshot: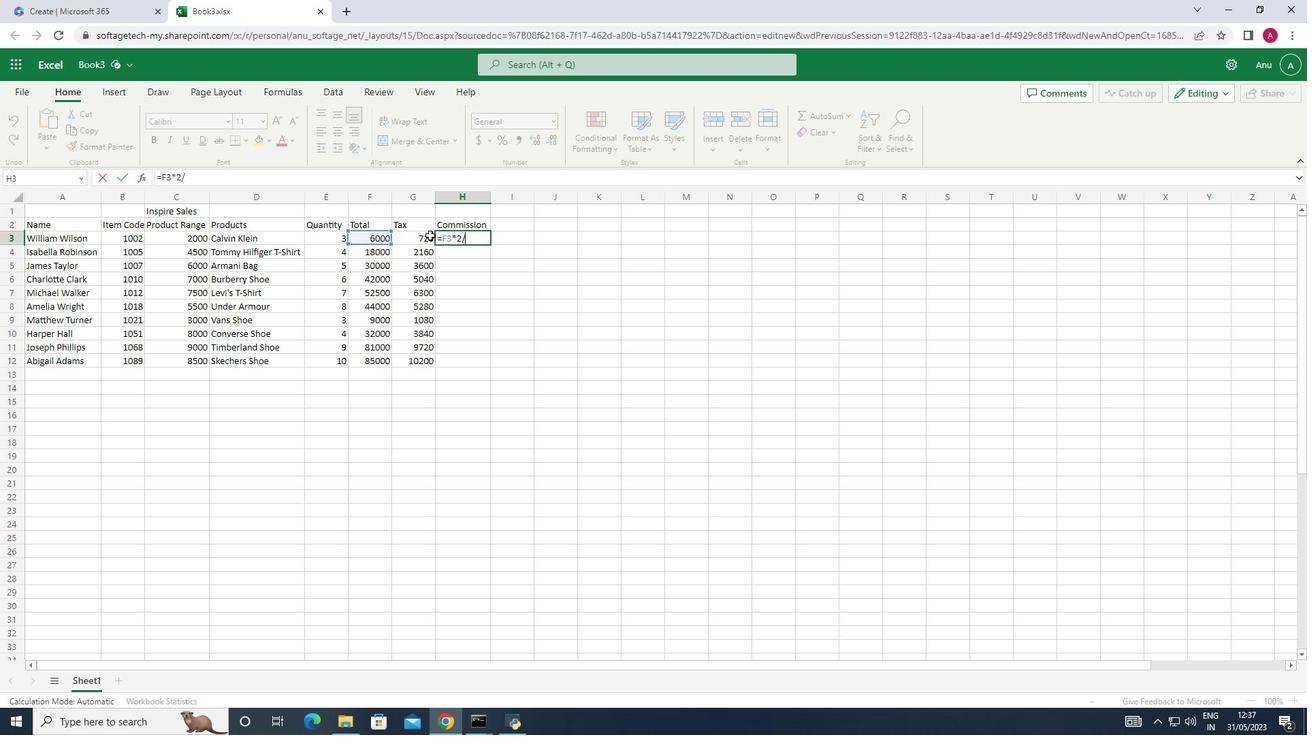 
Action: Key pressed 100
Screenshot: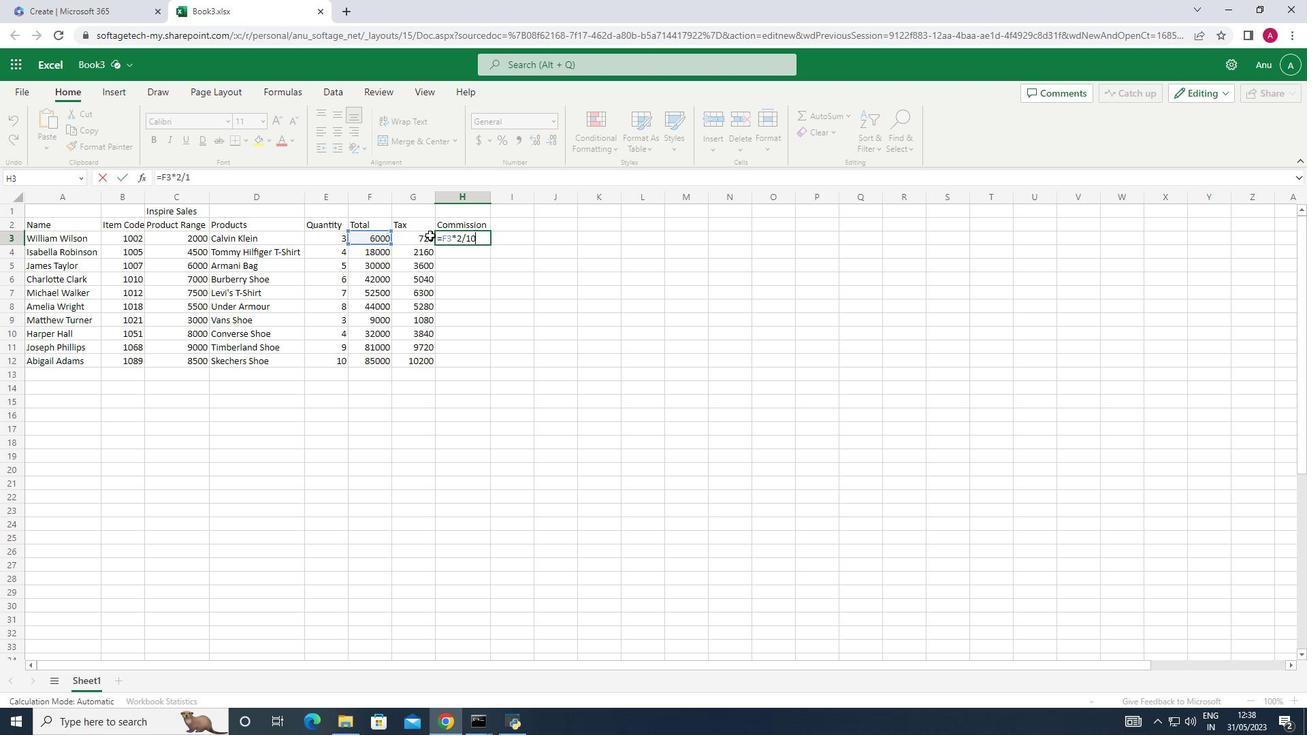 
Action: Mouse moved to (429, 236)
Screenshot: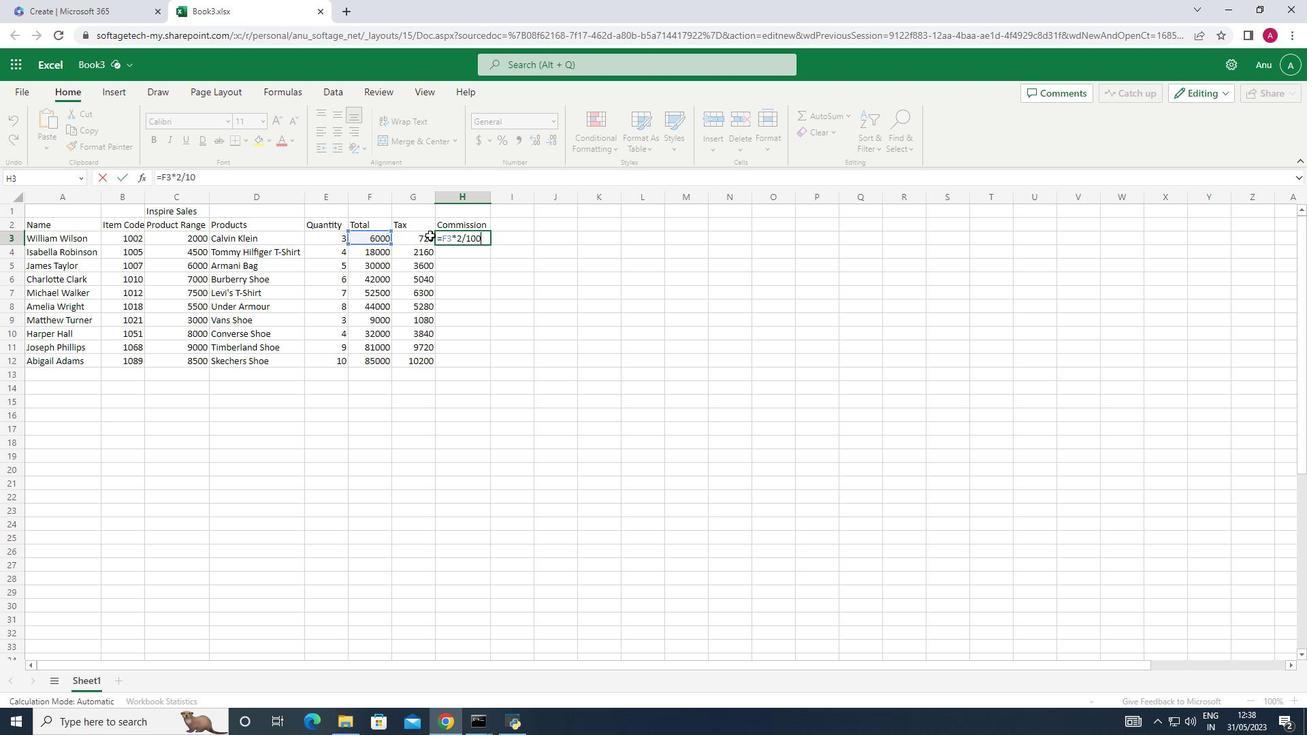 
Action: Key pressed <Key.enter>
Screenshot: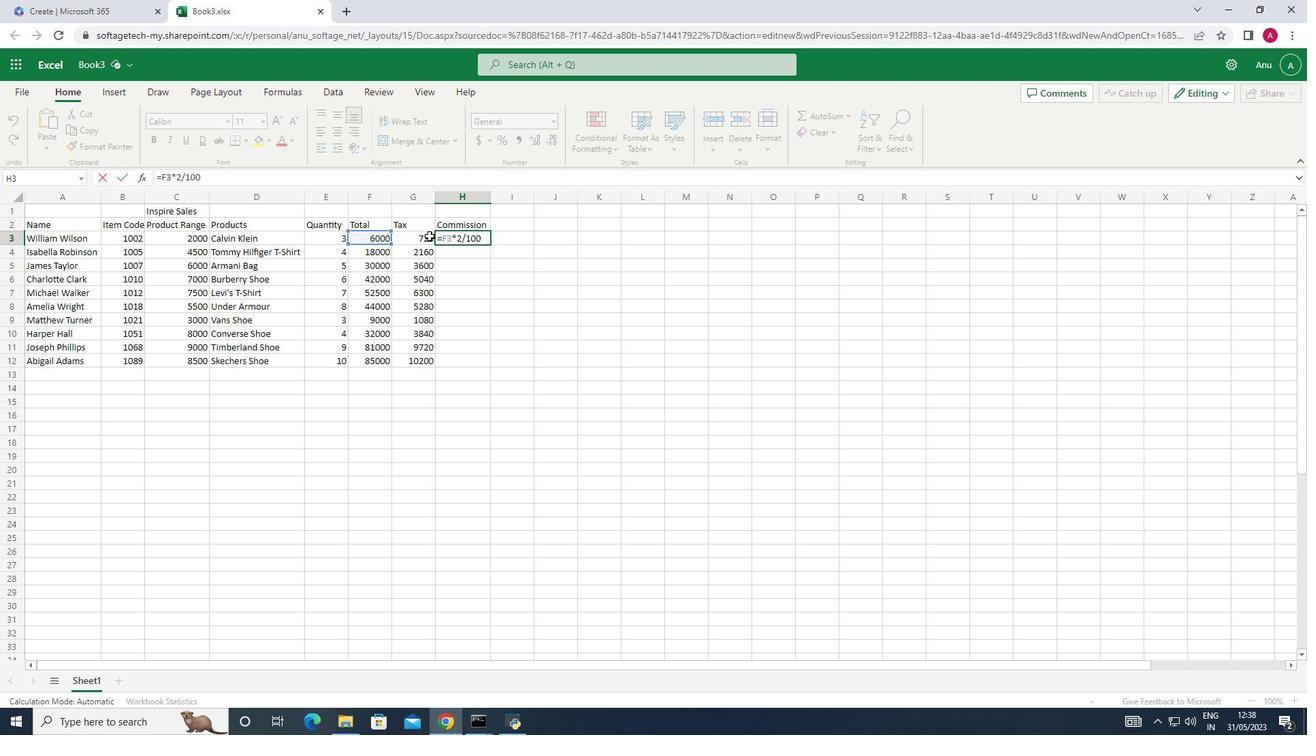 
Action: Mouse moved to (478, 241)
Screenshot: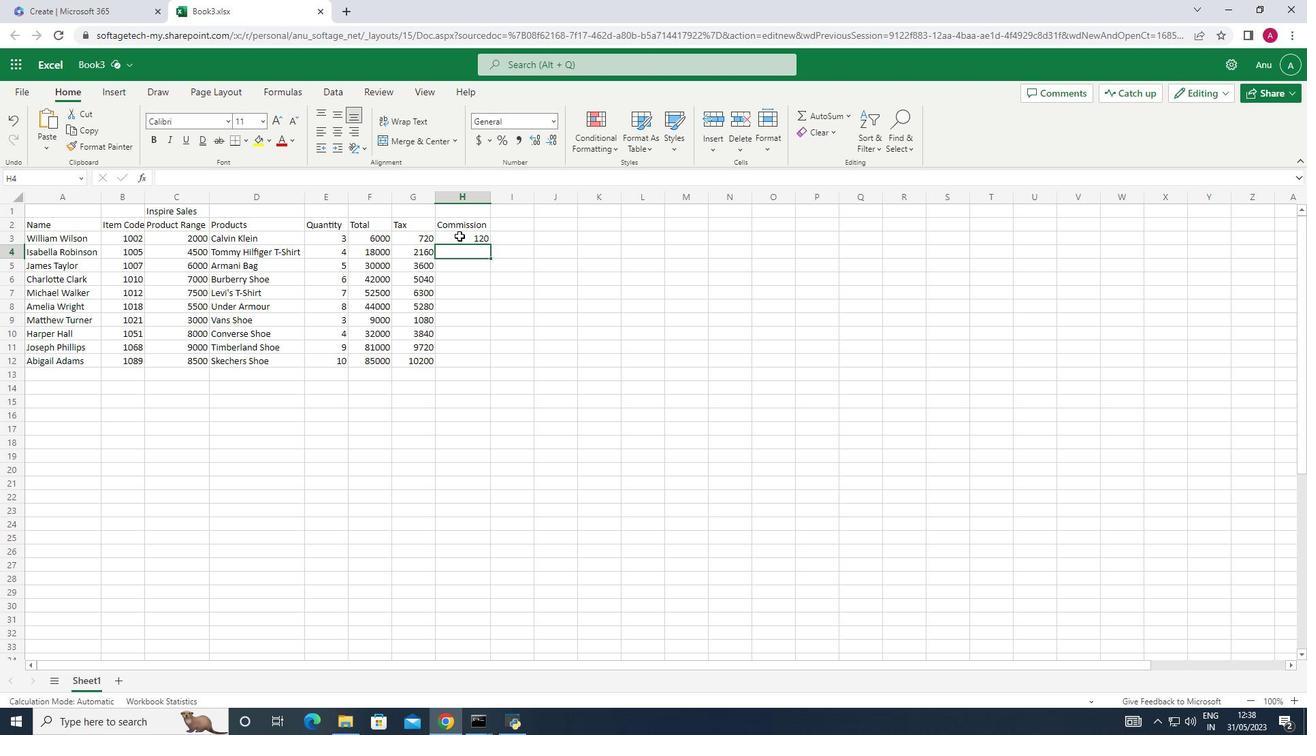 
Action: Mouse pressed left at (478, 241)
Screenshot: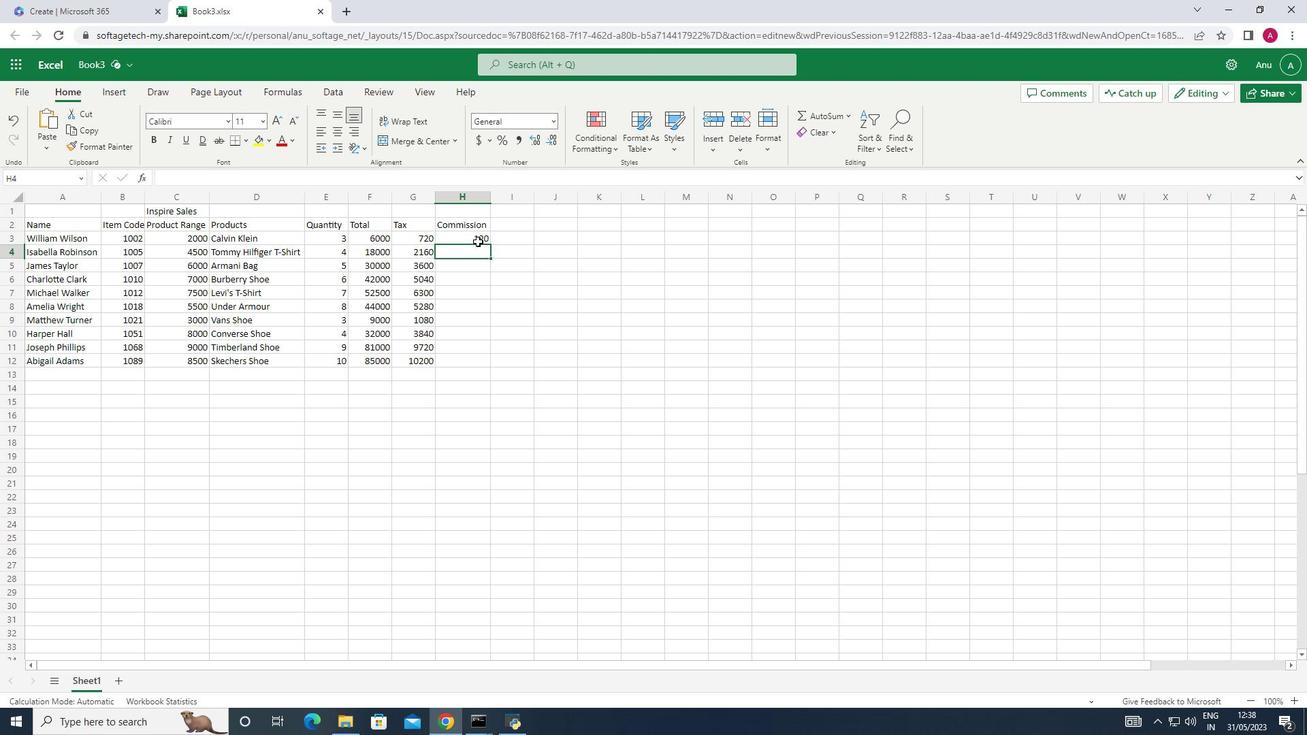 
Action: Mouse moved to (490, 246)
Screenshot: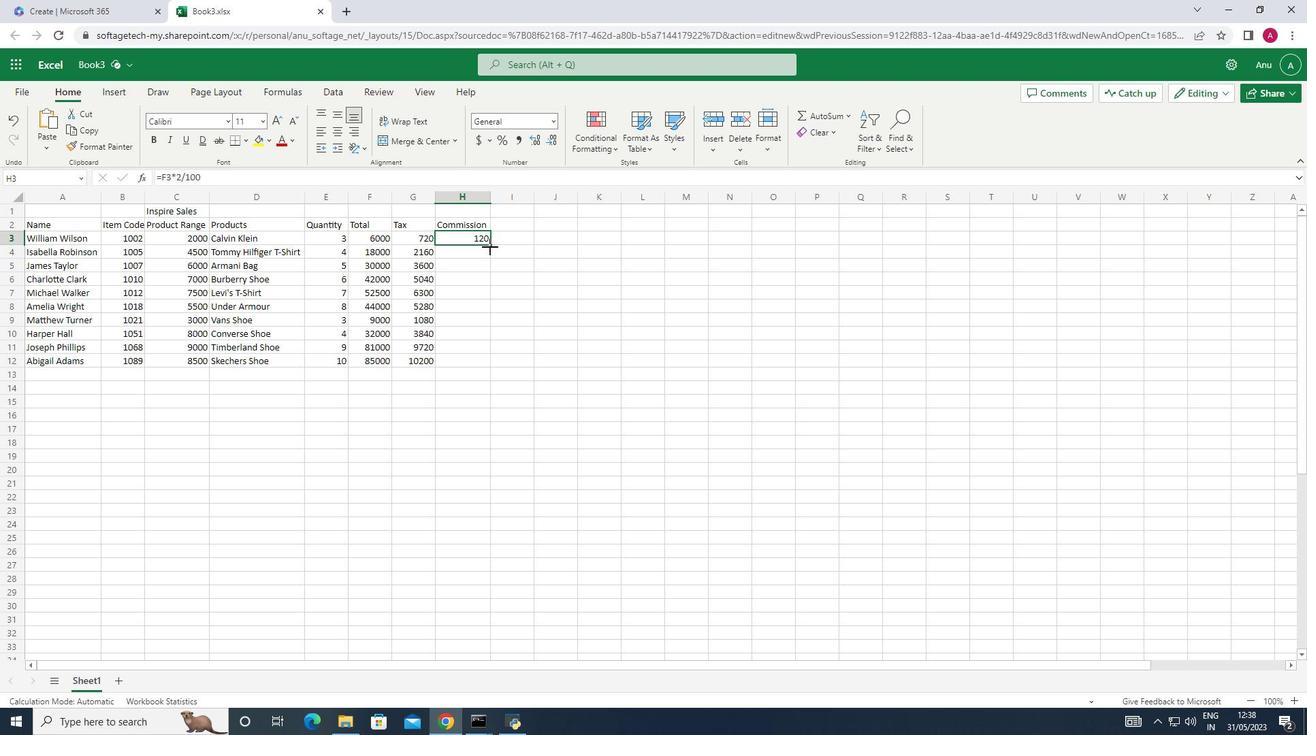 
Action: Mouse pressed left at (490, 246)
Screenshot: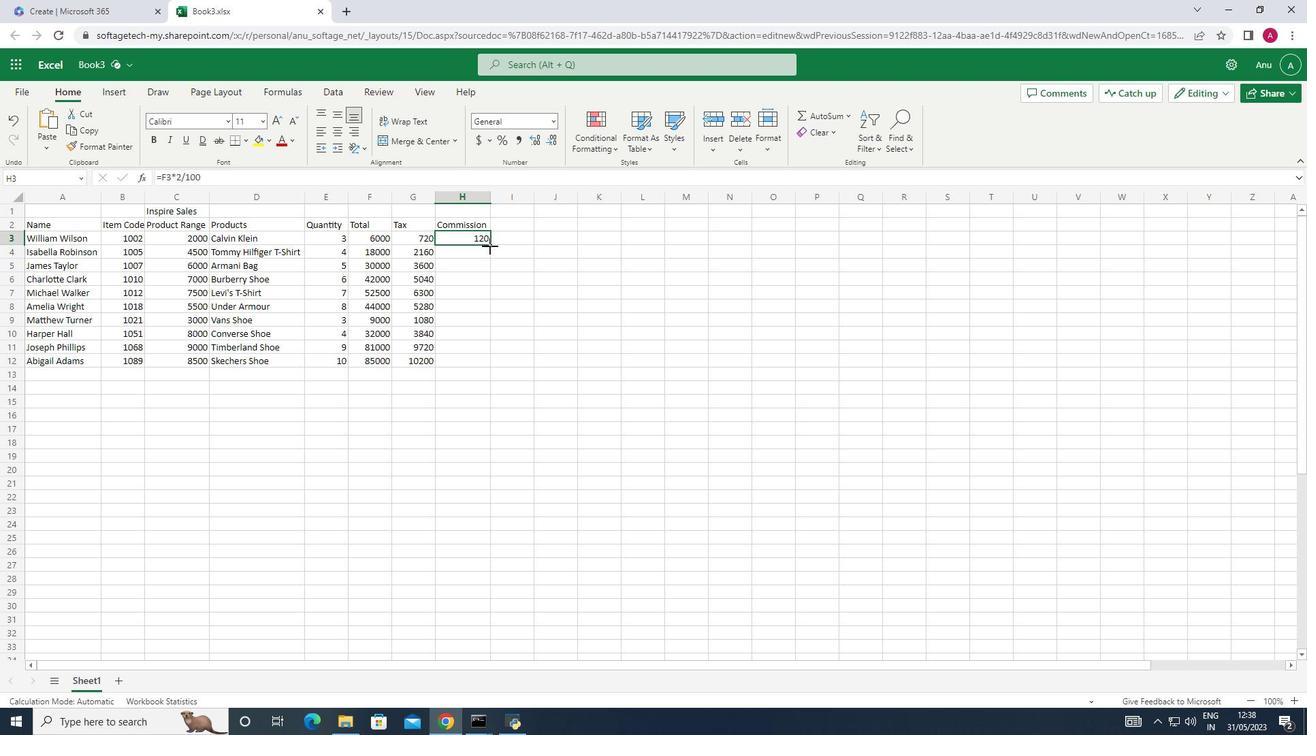 
Action: Mouse moved to (467, 446)
Screenshot: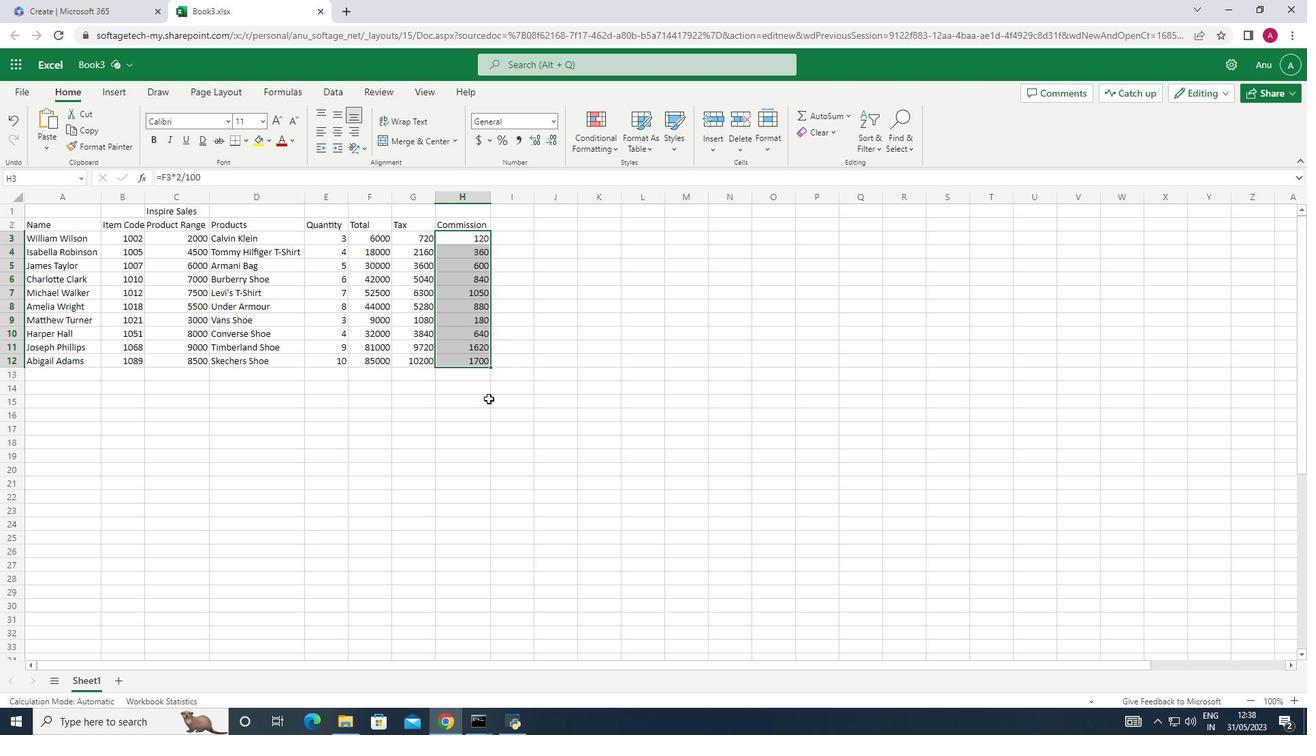 
Action: Mouse pressed left at (467, 446)
Screenshot: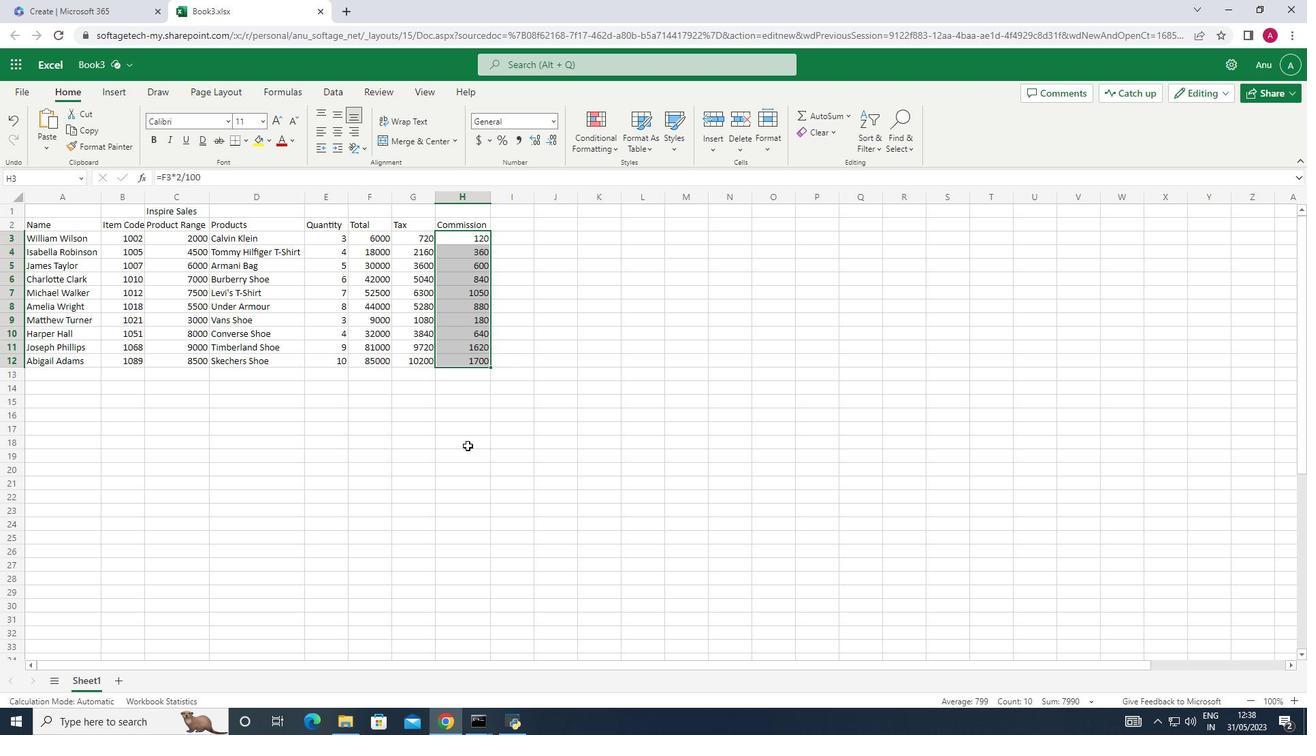 
Action: Mouse moved to (24, 89)
Screenshot: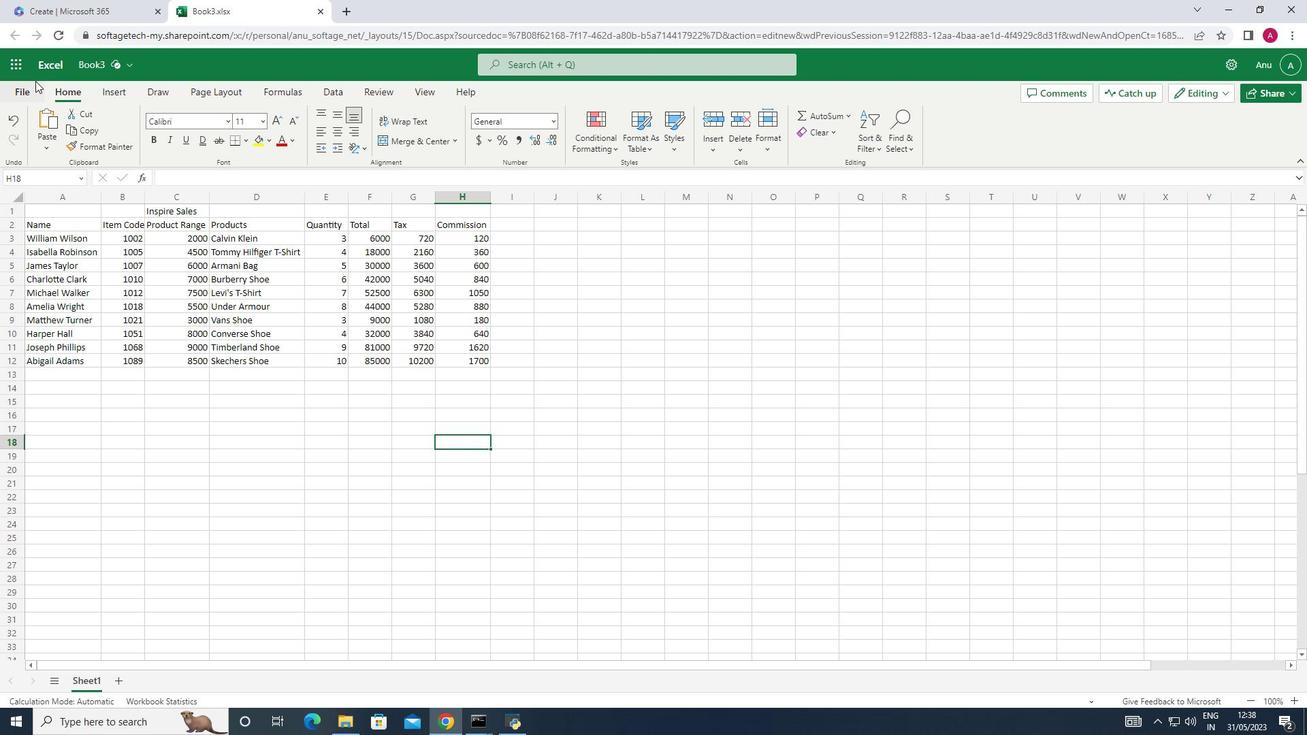 
Action: Mouse pressed left at (24, 89)
Screenshot: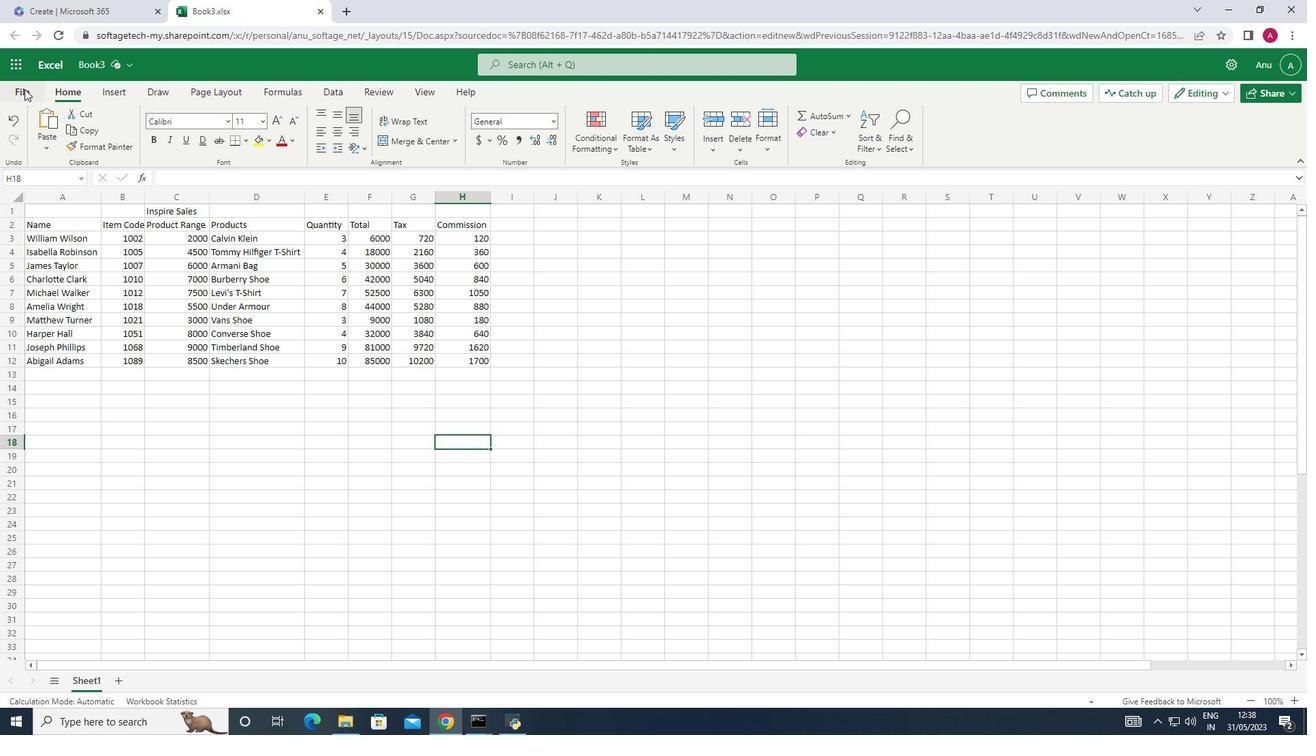 
Action: Mouse moved to (60, 223)
Screenshot: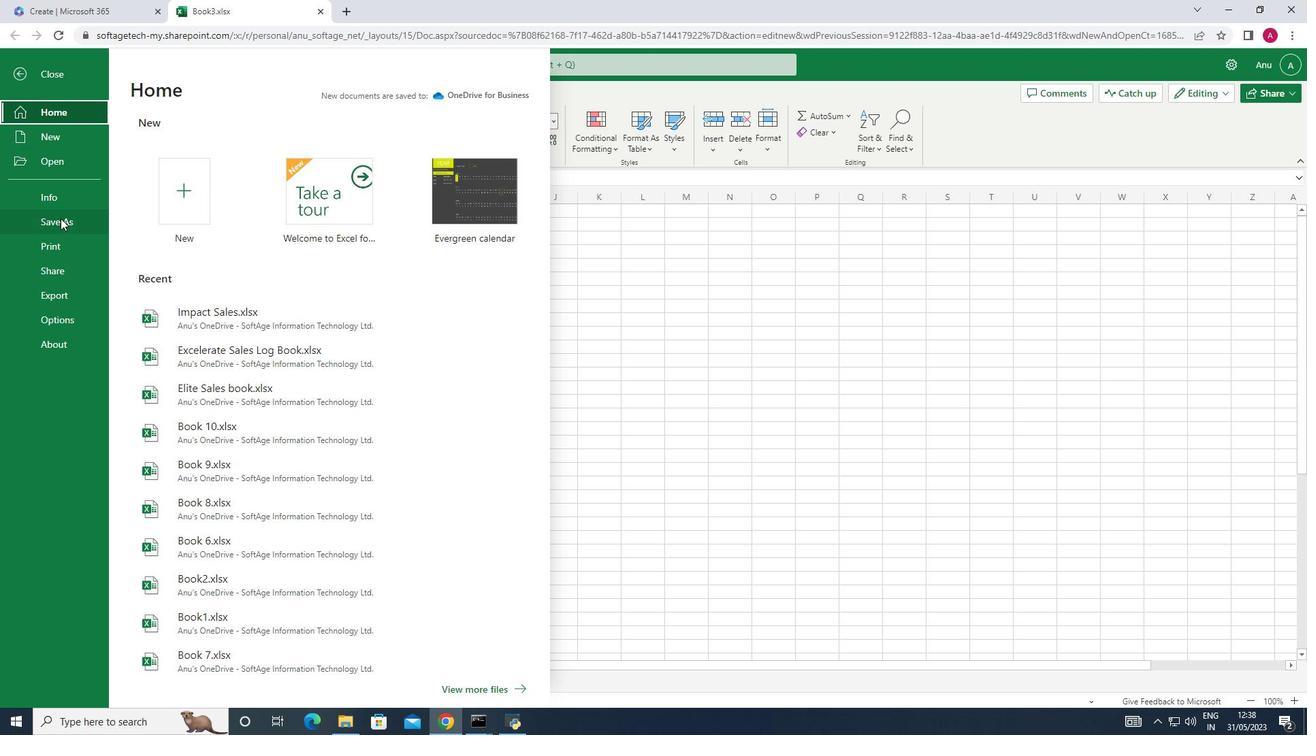 
Action: Mouse pressed left at (60, 223)
Screenshot: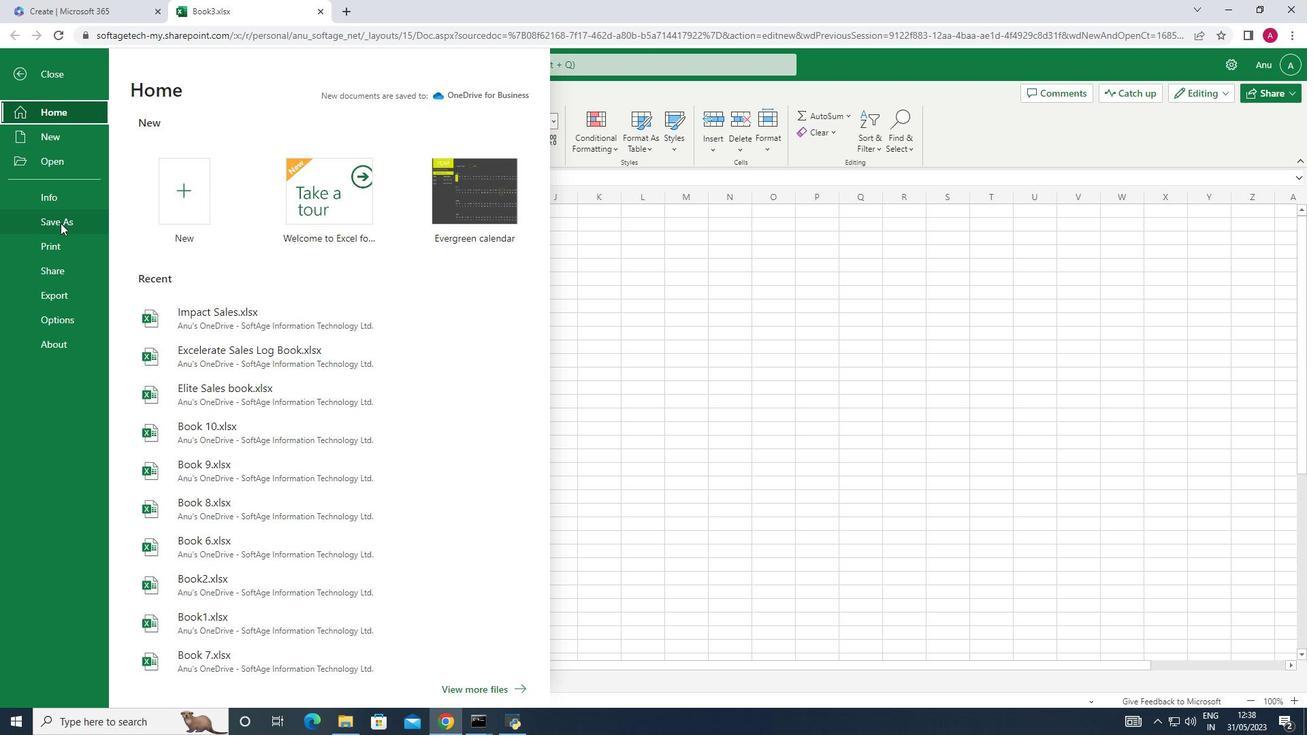 
Action: Mouse moved to (207, 169)
Screenshot: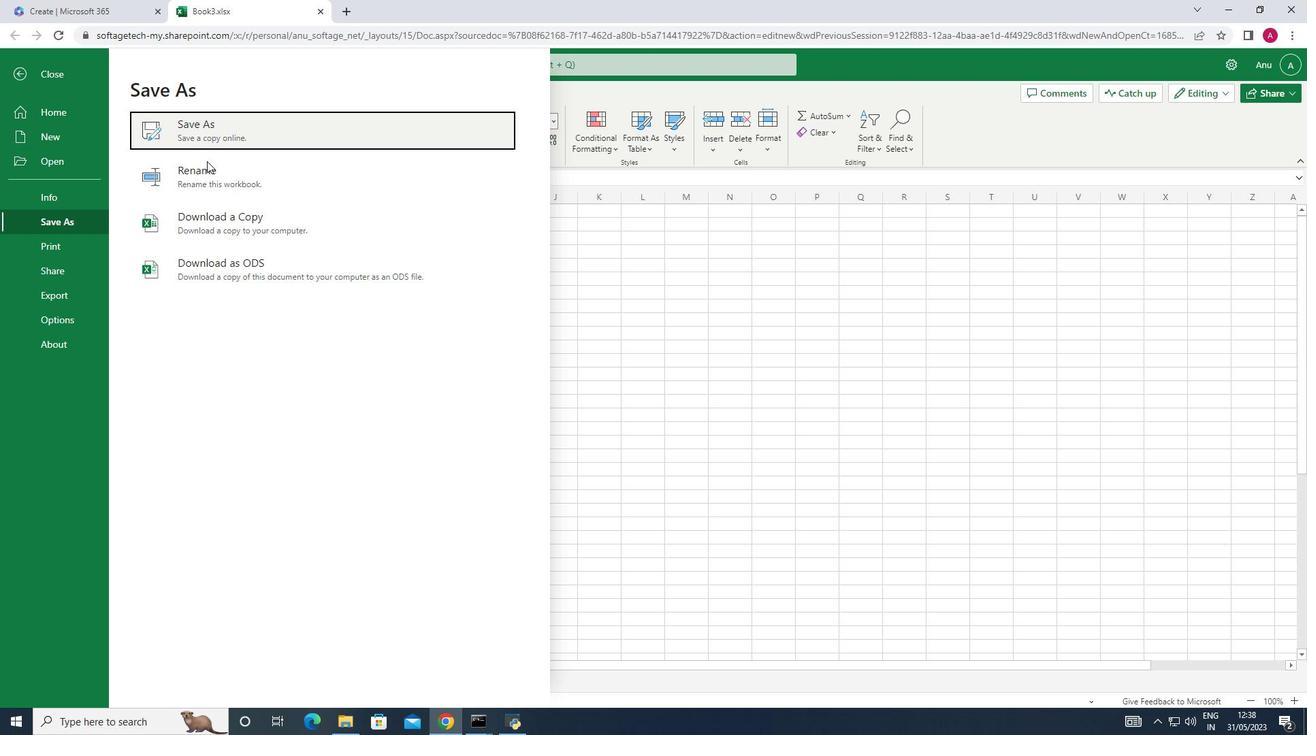 
Action: Mouse pressed left at (207, 169)
Screenshot: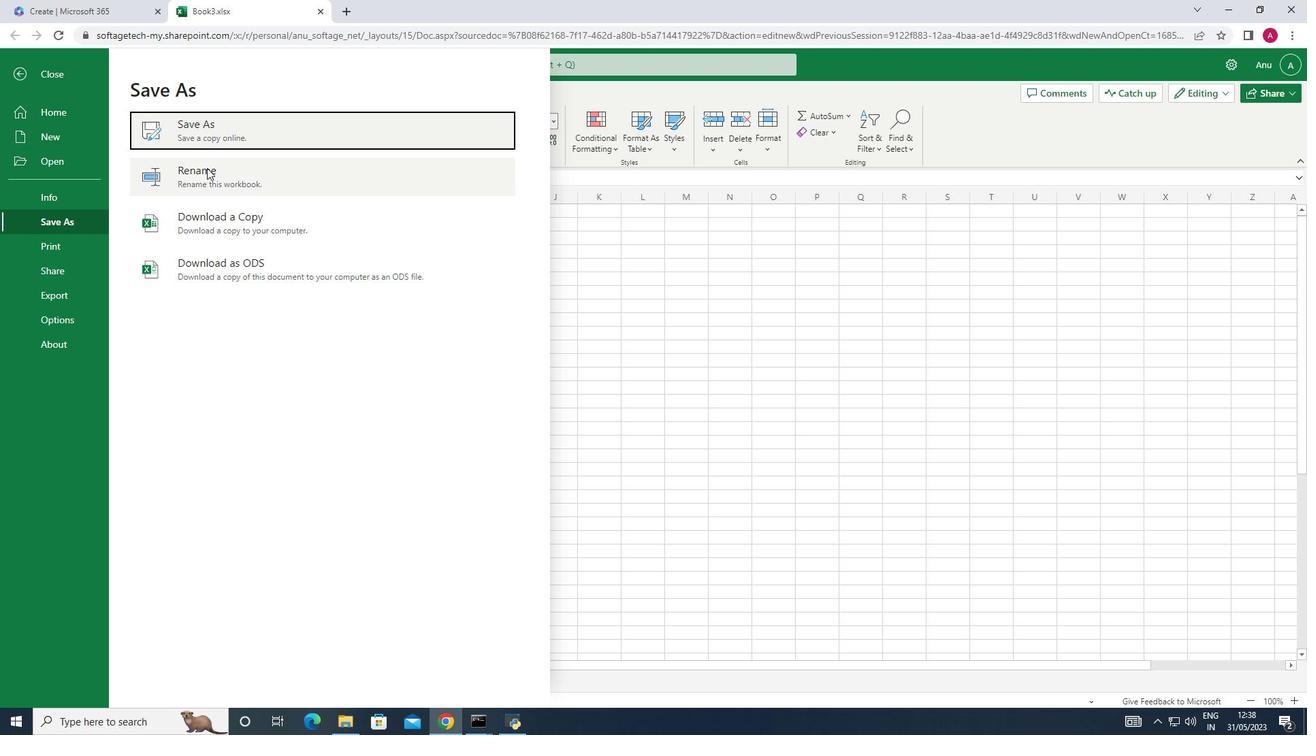 
Action: Mouse moved to (80, 129)
Screenshot: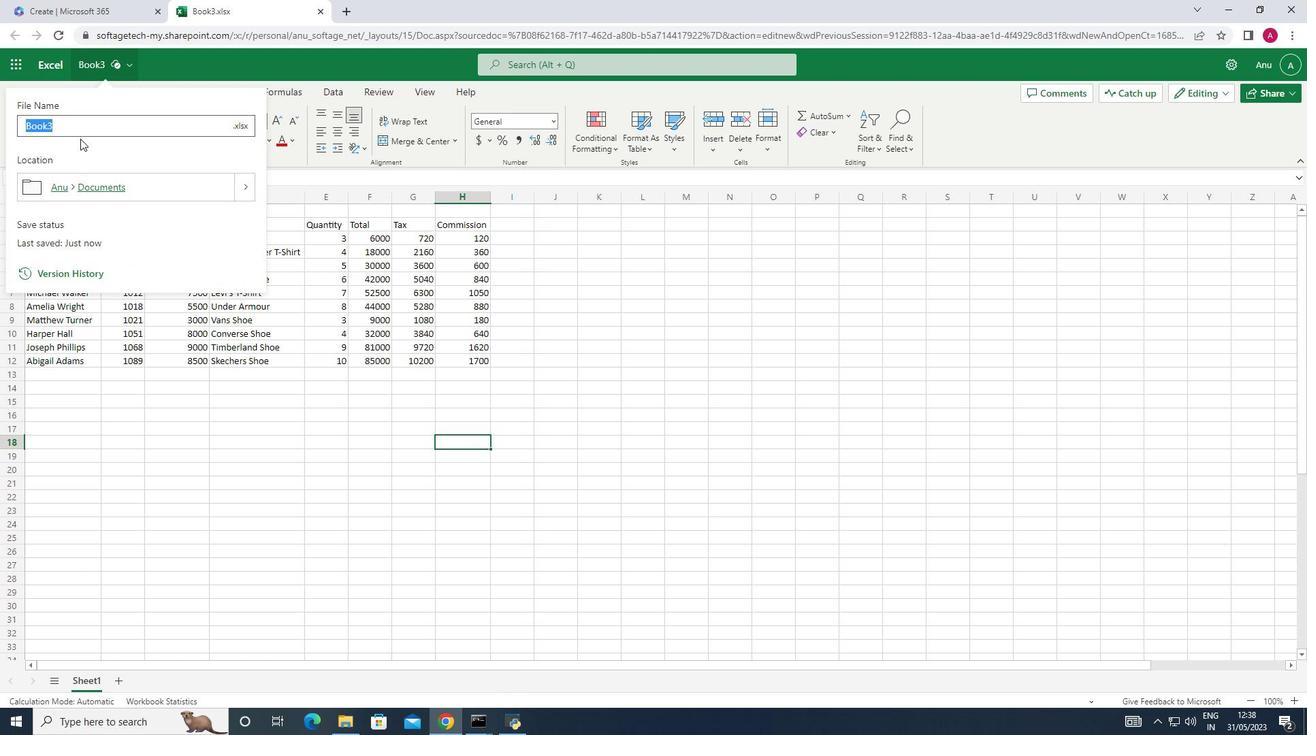 
Action: Mouse pressed left at (80, 129)
Screenshot: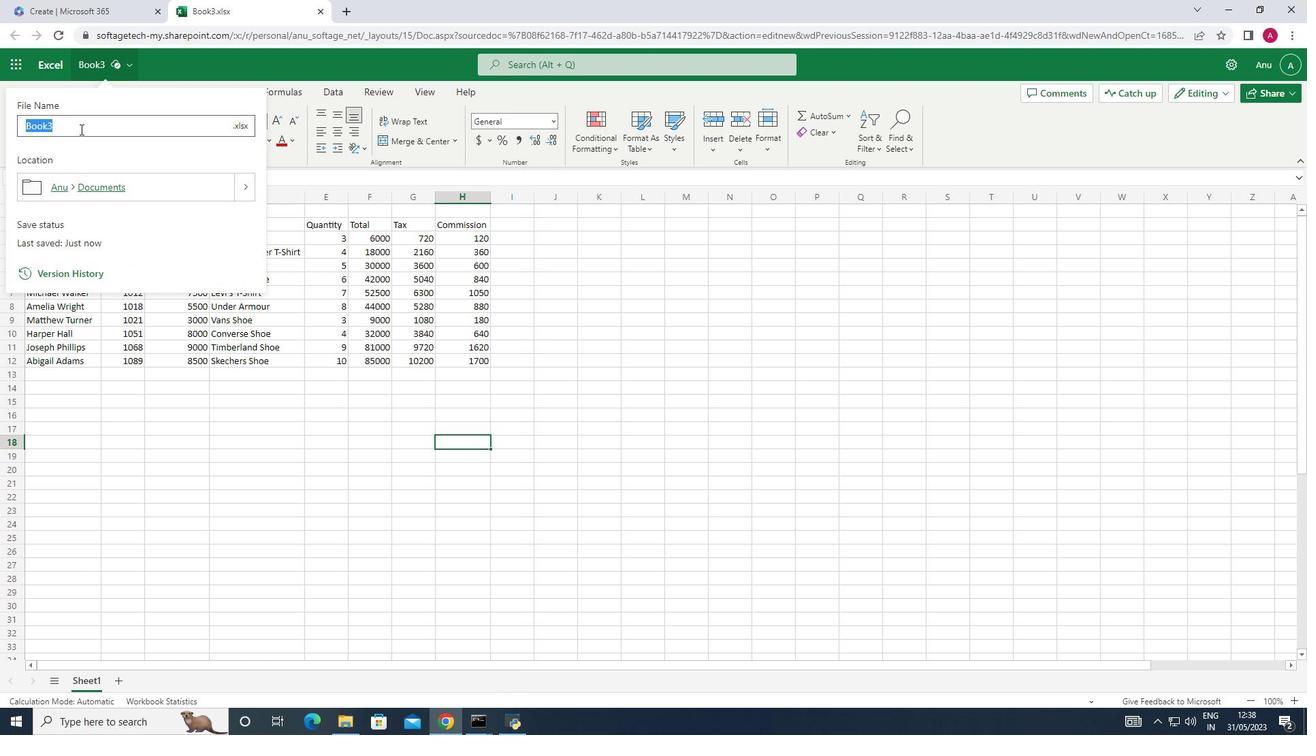 
Action: Key pressed <Key.backspace><Key.backspace><Key.backspace><Key.backspace><Key.backspace><Key.backspace><Key.backspace><Key.backspace><Key.backspace><Key.backspace><Key.backspace><Key.backspace><Key.backspace><Key.backspace><Key.backspace><Key.backspace><Key.backspace><Key.backspace><Key.backspace><Key.backspace><Key.backspace><Key.backspace><Key.backspace><Key.backspace><Key.backspace><Key.backspace><Key.shift>Inspire<Key.space><Key.shift>Sales<Key.enter>
Screenshot: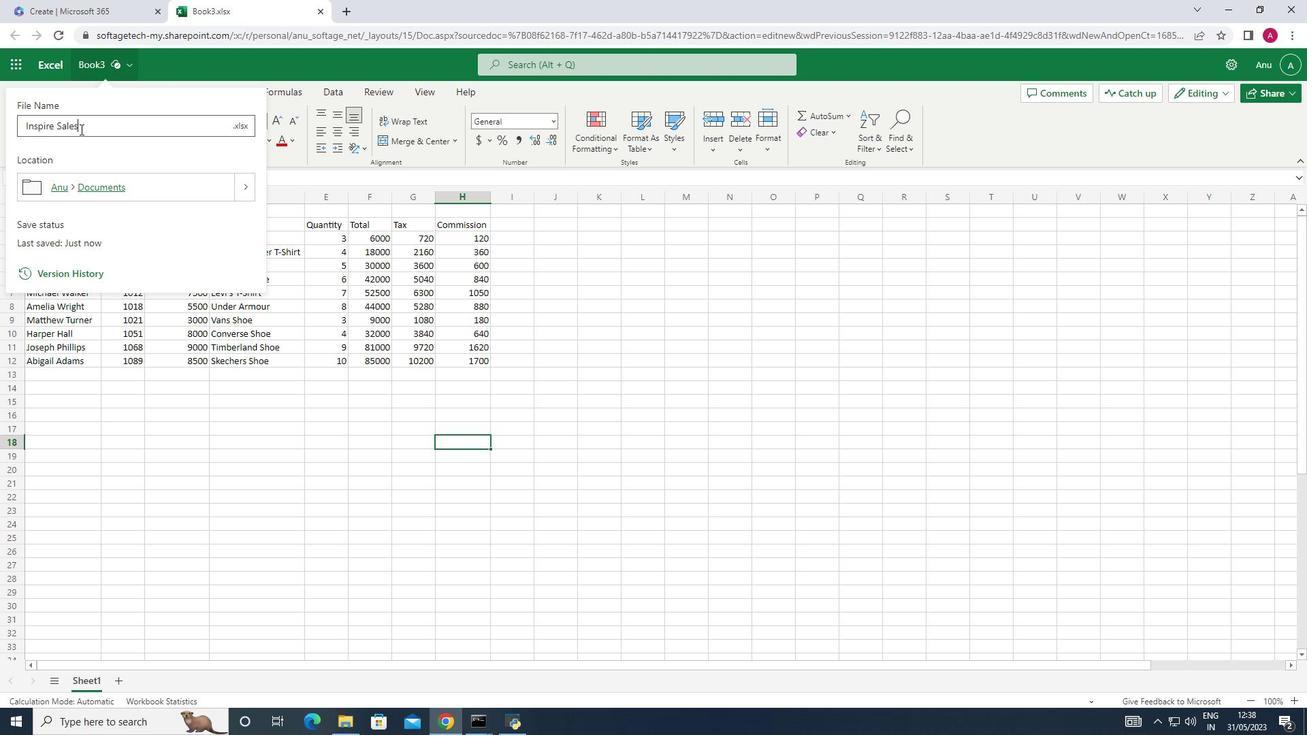 
Action: Mouse moved to (520, 343)
Screenshot: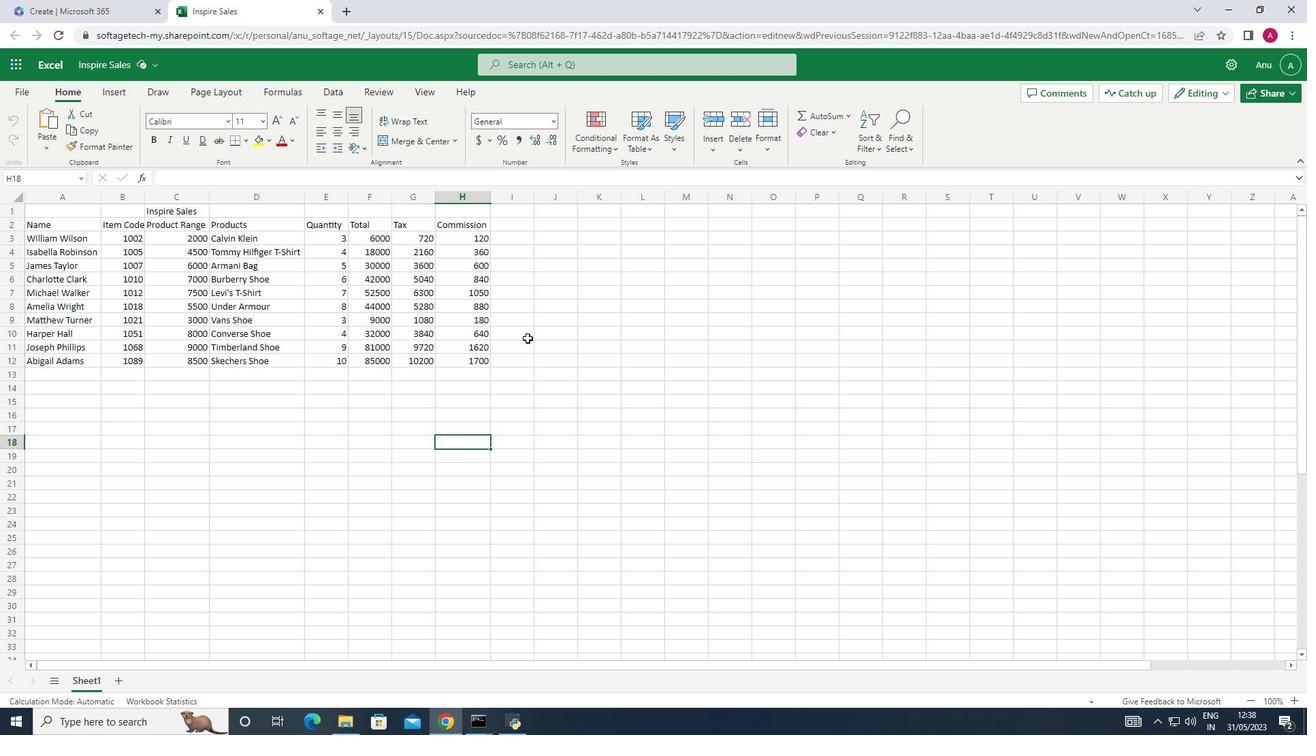 
